 Task: Forward email as attachment with the signature Edwin Parker with the subject Request for a promotion from softage.1@softage.net to softage.3@softage.net with the message I would like to schedule a meeting to discuss the projects risk mitigation plan.
Action: Mouse moved to (1225, 102)
Screenshot: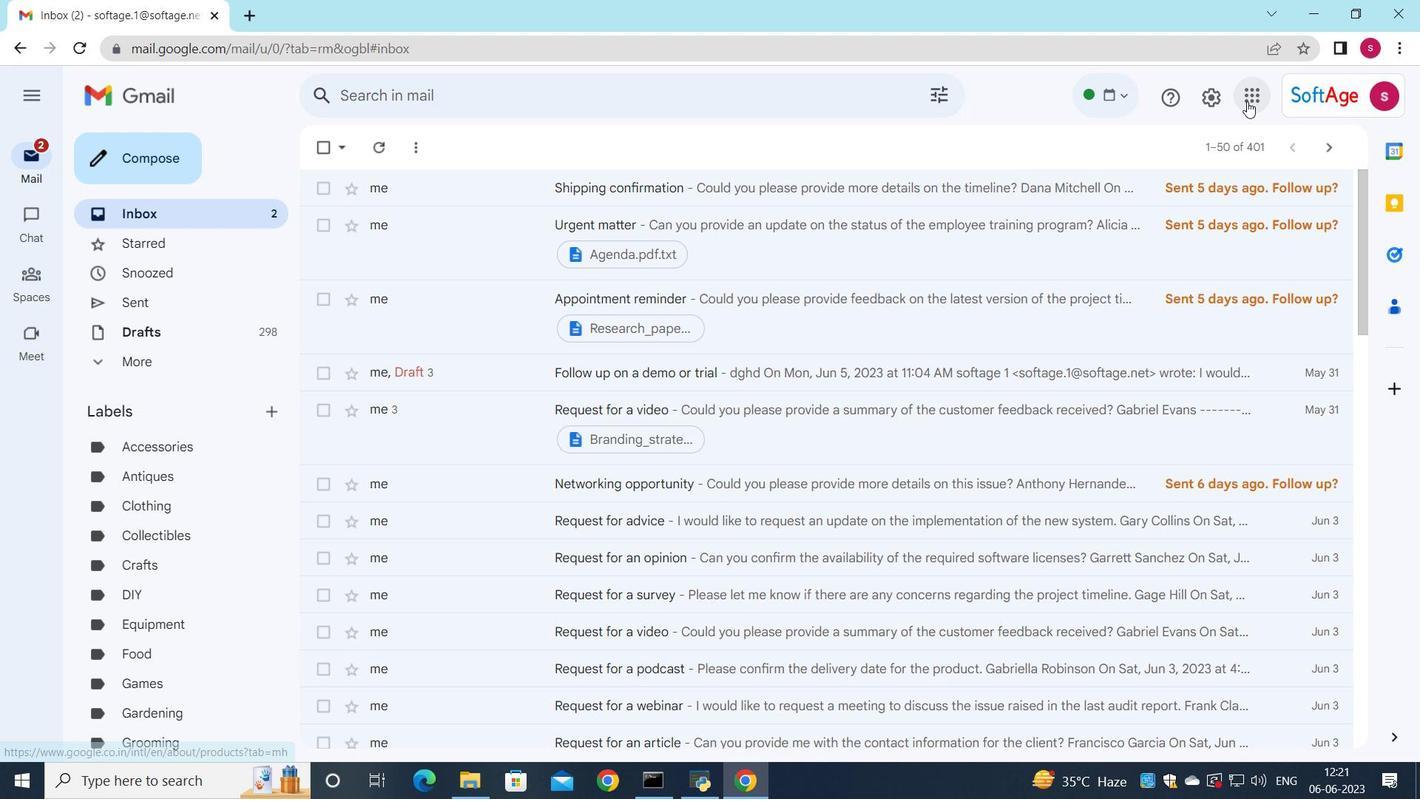 
Action: Mouse pressed left at (1225, 102)
Screenshot: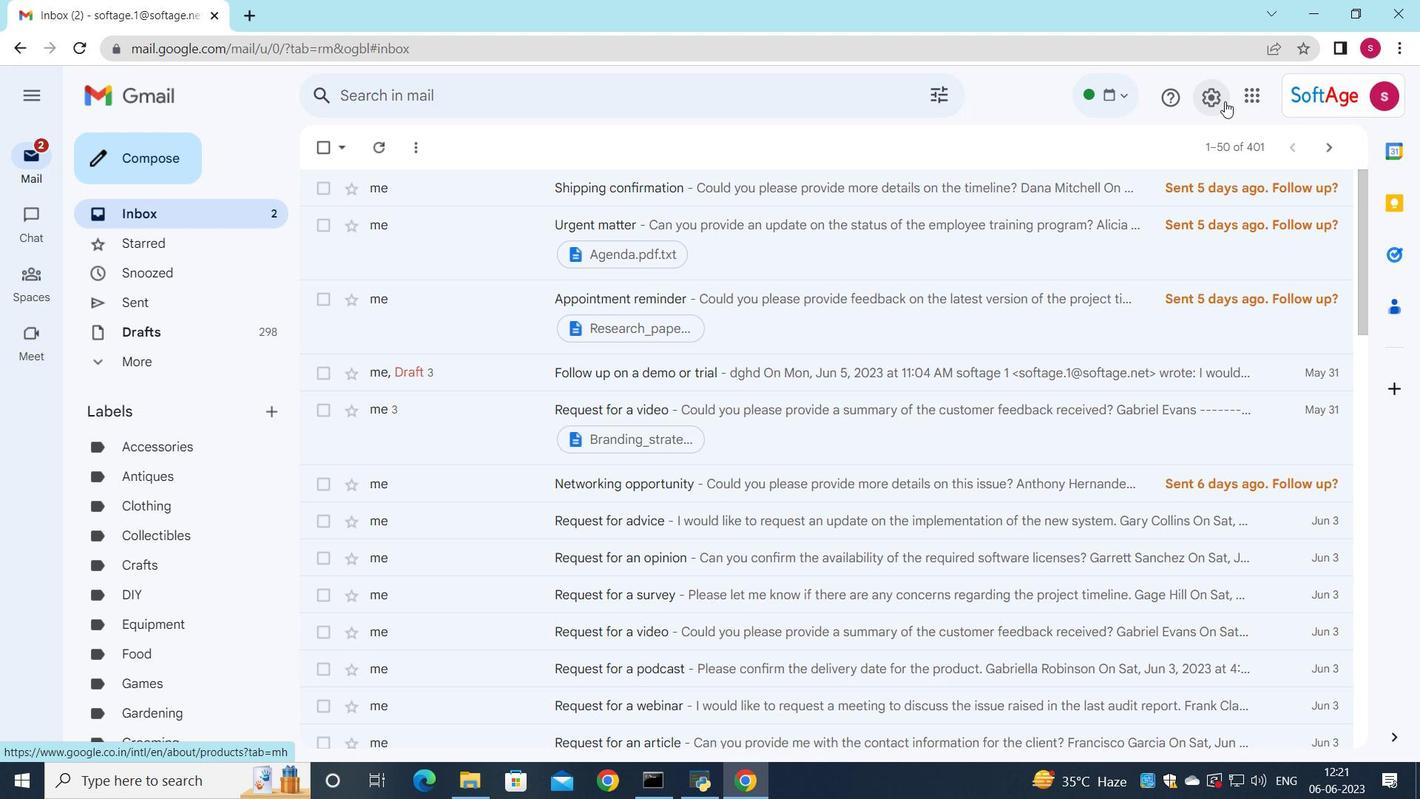 
Action: Mouse moved to (1143, 190)
Screenshot: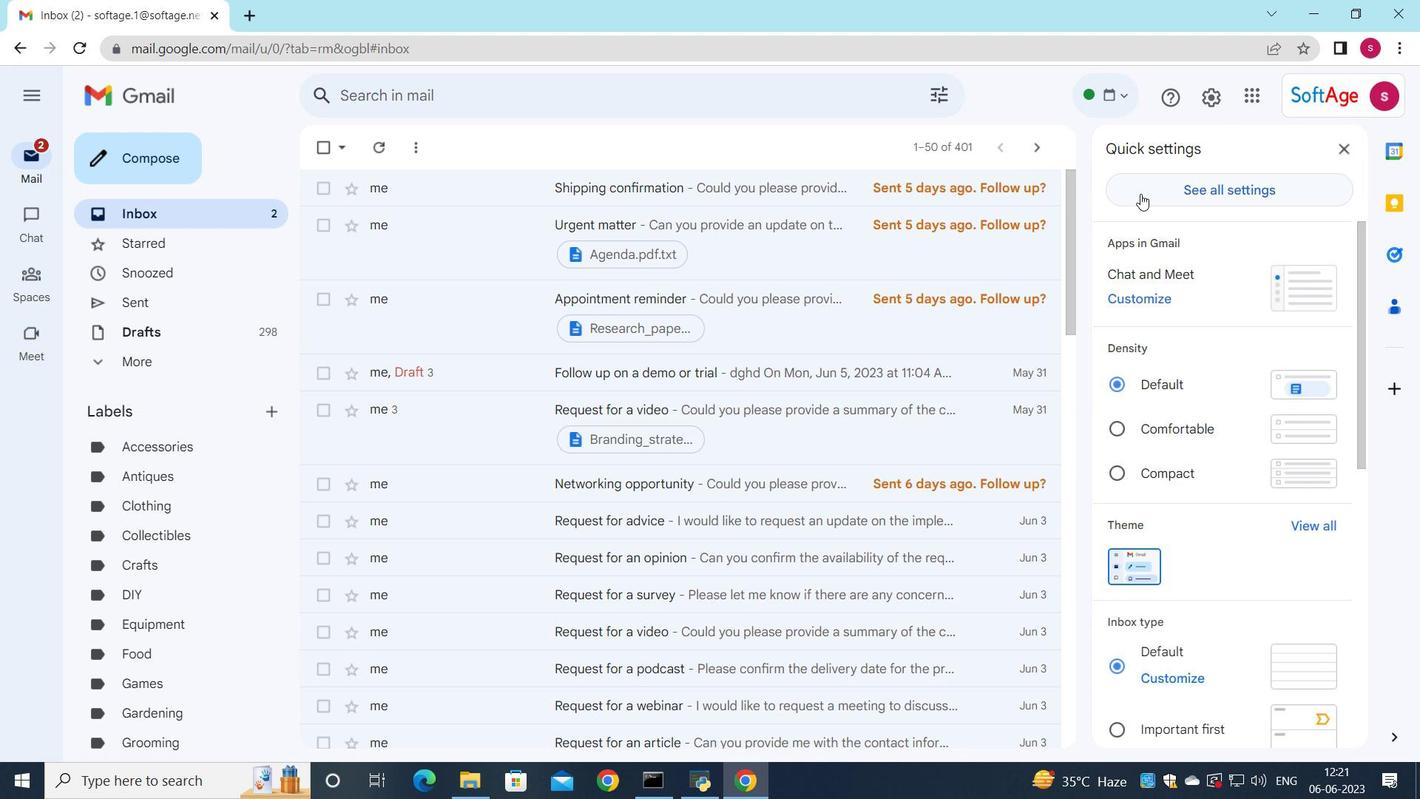 
Action: Mouse pressed left at (1143, 190)
Screenshot: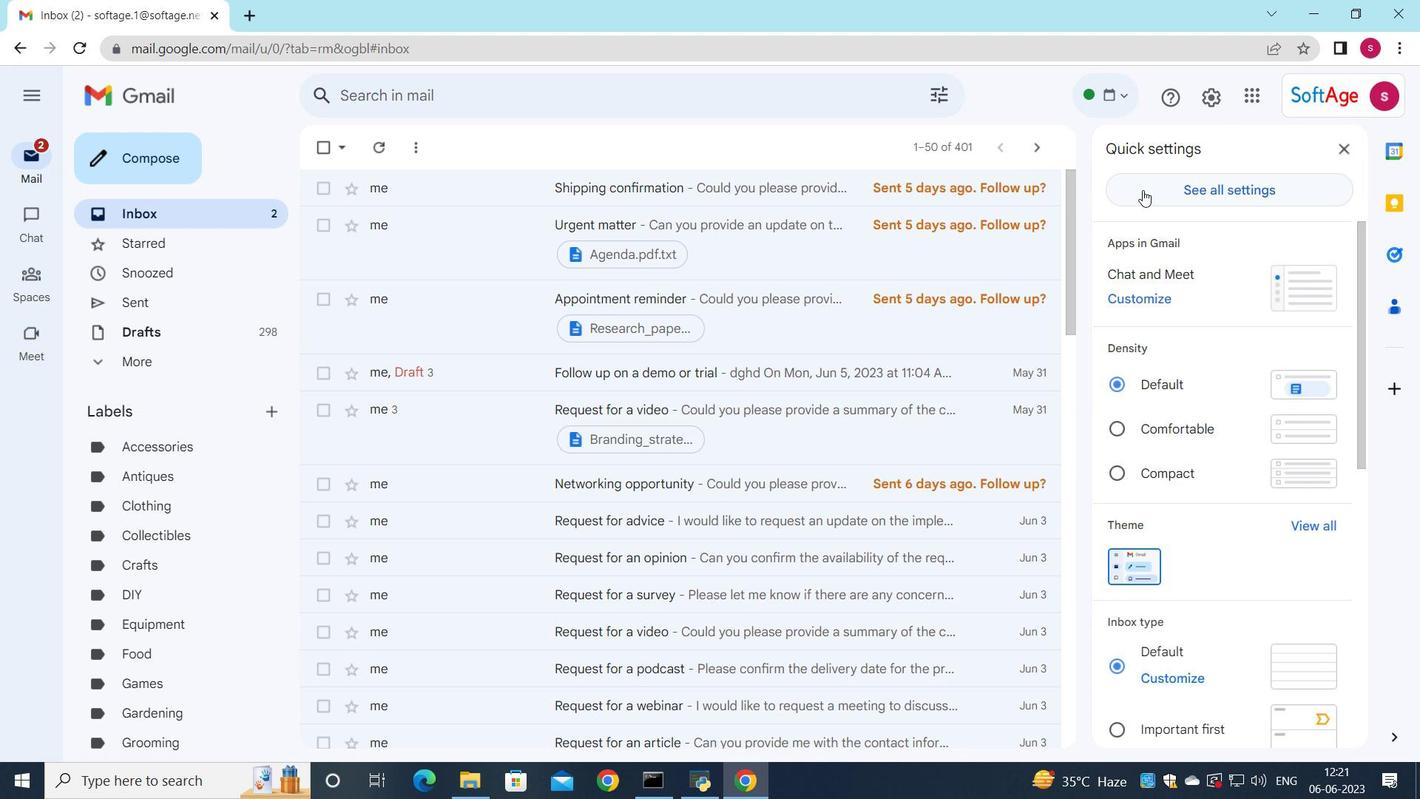 
Action: Mouse moved to (839, 320)
Screenshot: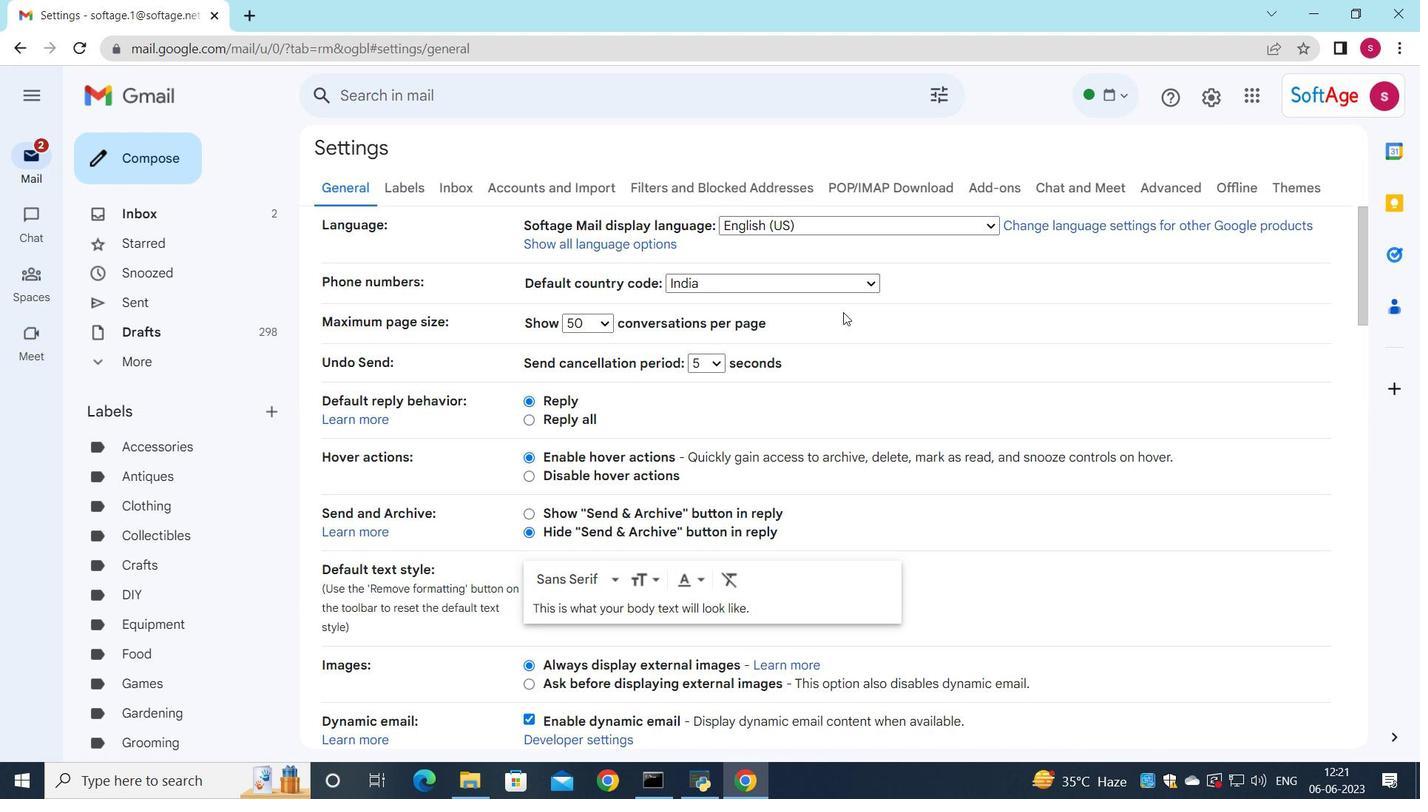
Action: Mouse scrolled (839, 319) with delta (0, 0)
Screenshot: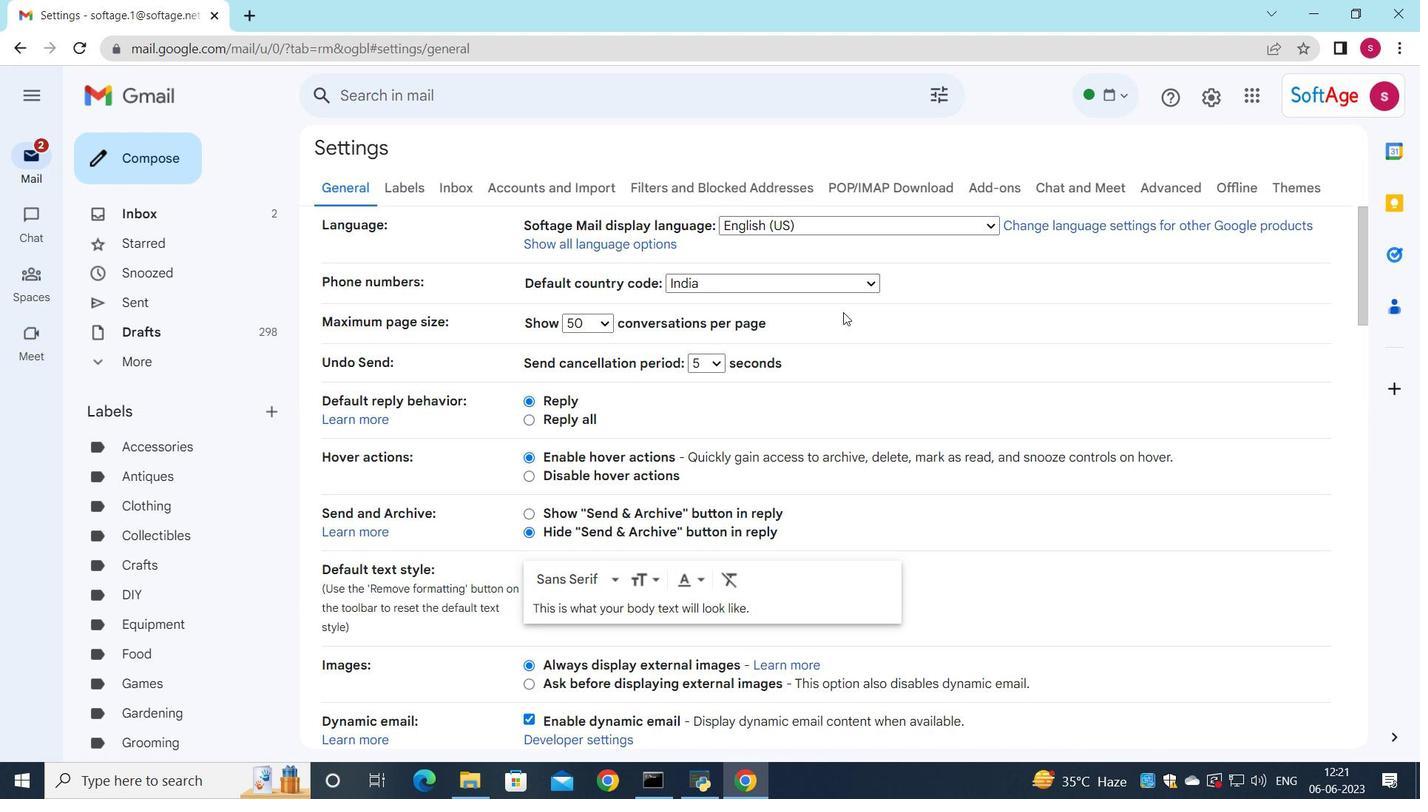 
Action: Mouse moved to (833, 327)
Screenshot: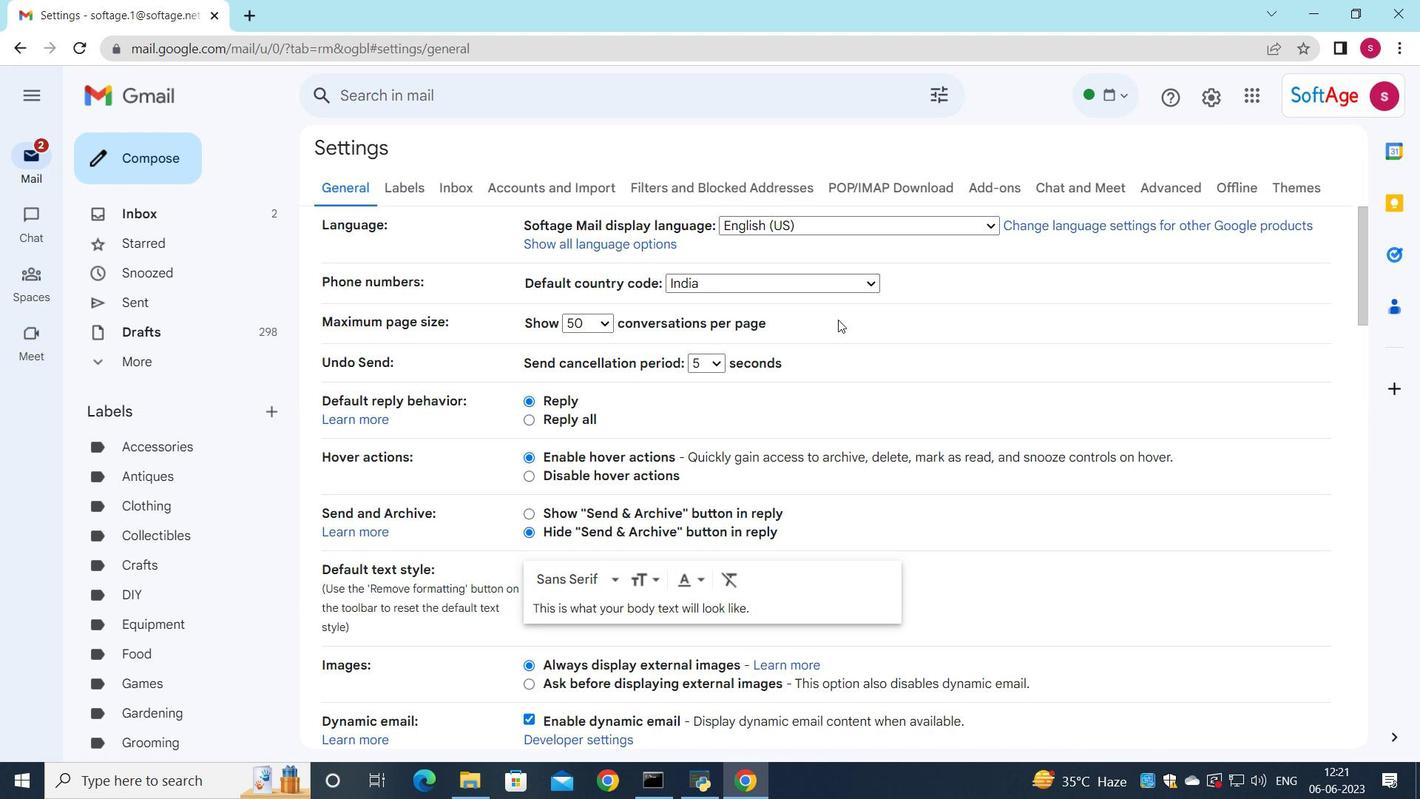 
Action: Mouse scrolled (833, 327) with delta (0, 0)
Screenshot: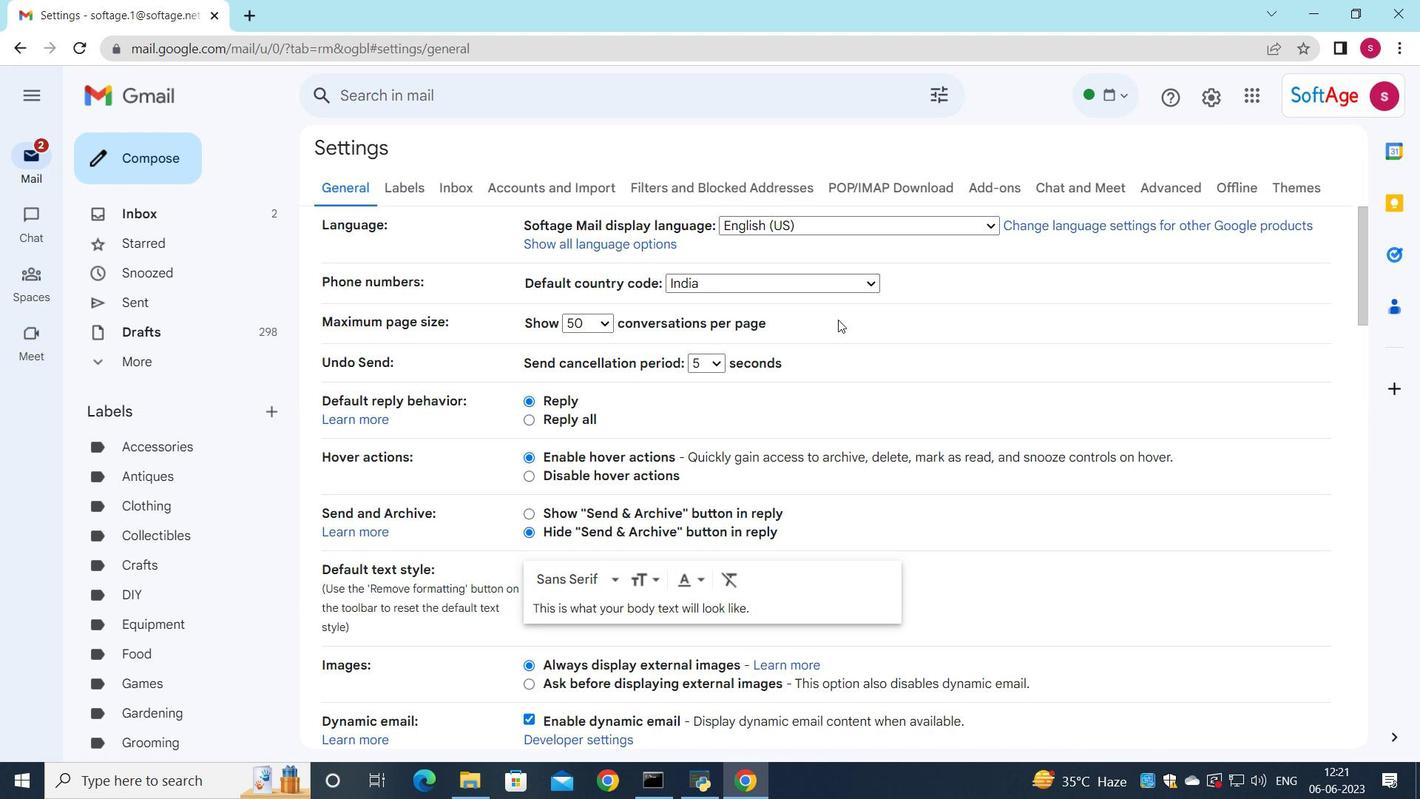 
Action: Mouse moved to (830, 331)
Screenshot: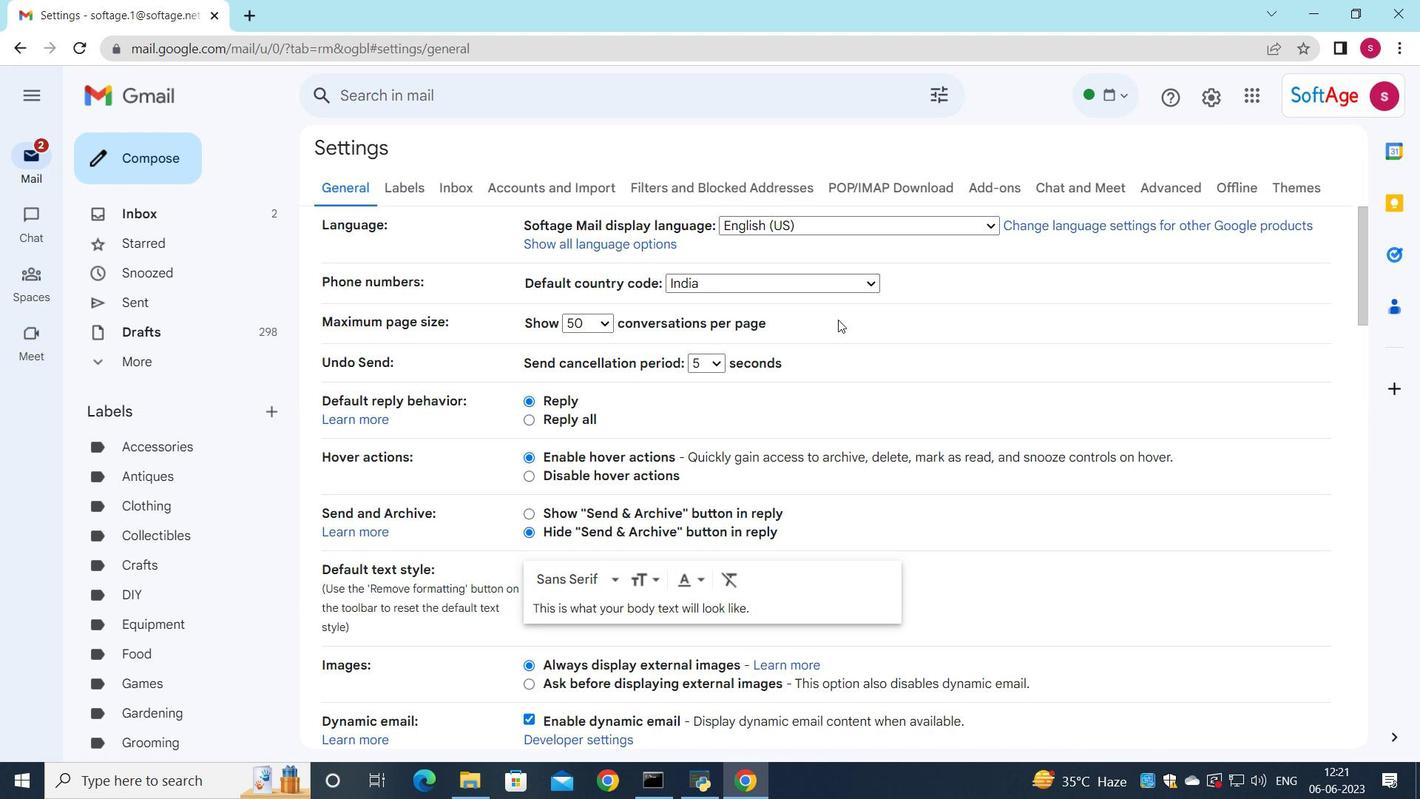 
Action: Mouse scrolled (830, 330) with delta (0, 0)
Screenshot: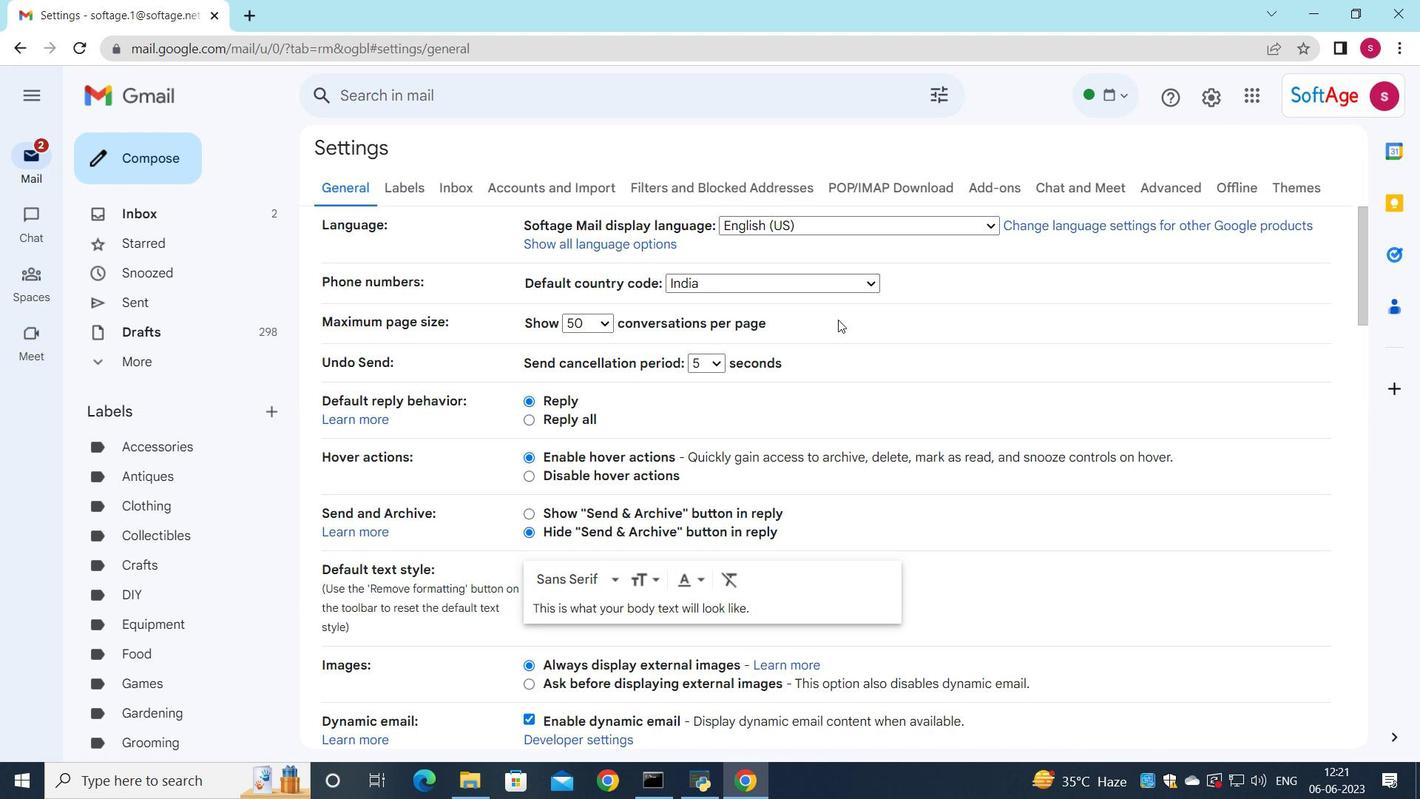 
Action: Mouse moved to (828, 335)
Screenshot: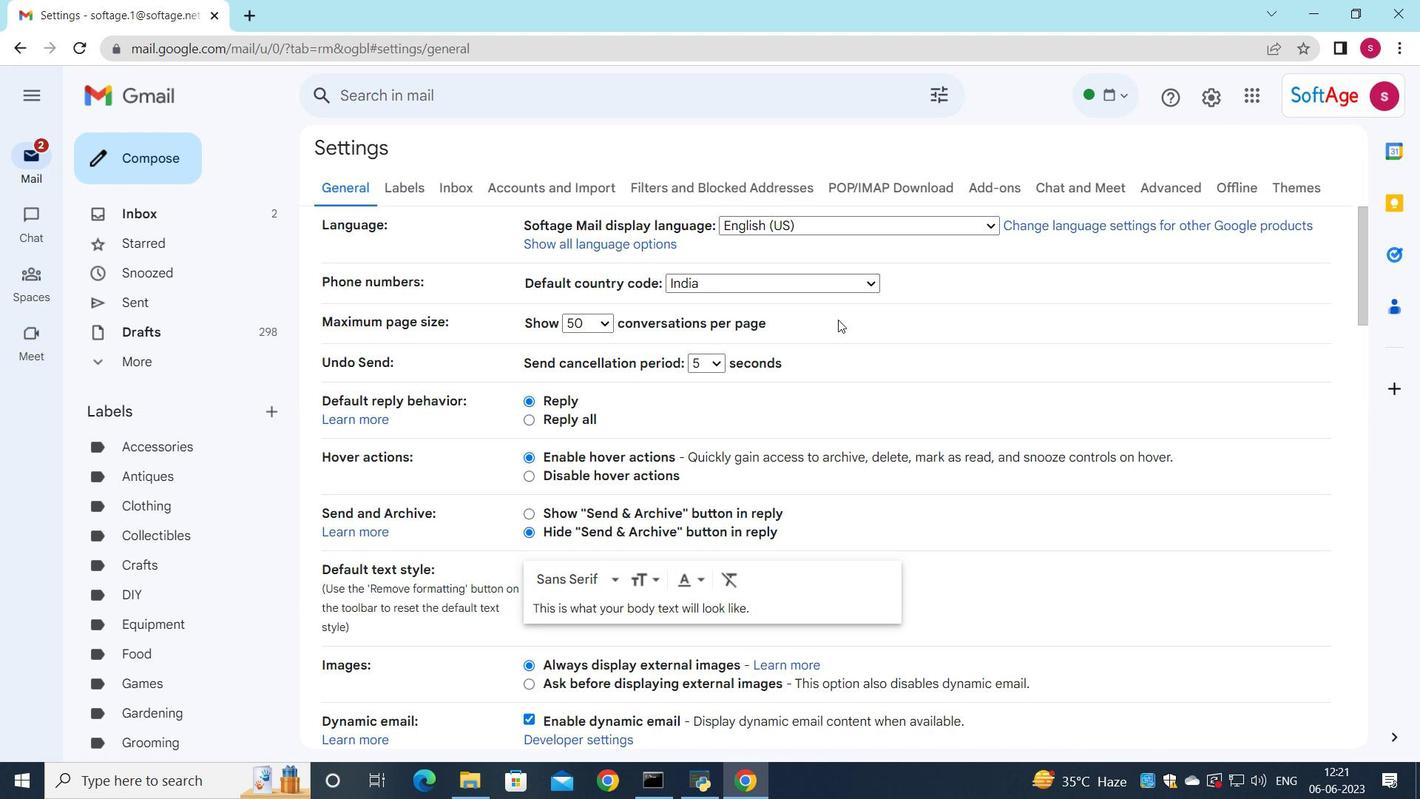 
Action: Mouse scrolled (828, 334) with delta (0, 0)
Screenshot: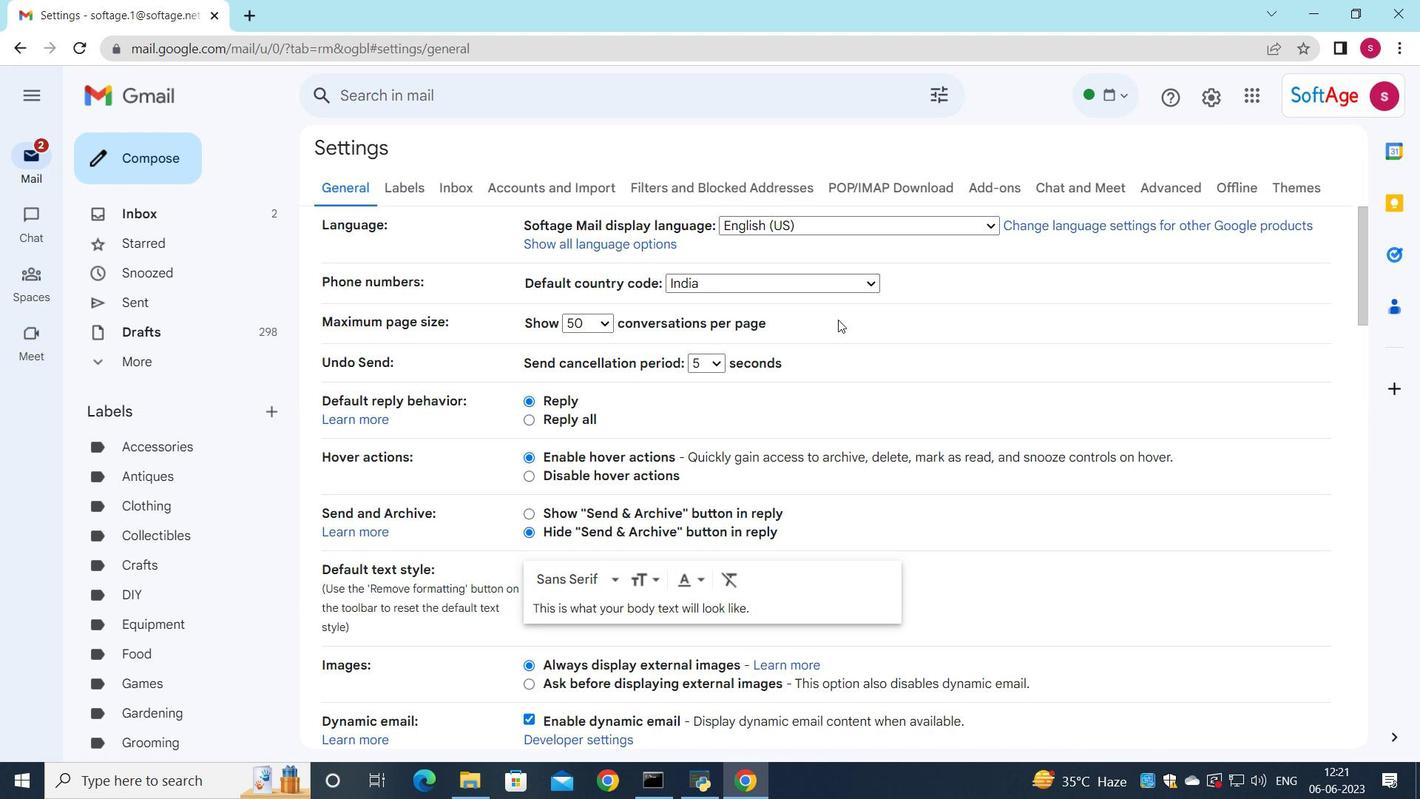 
Action: Mouse moved to (826, 336)
Screenshot: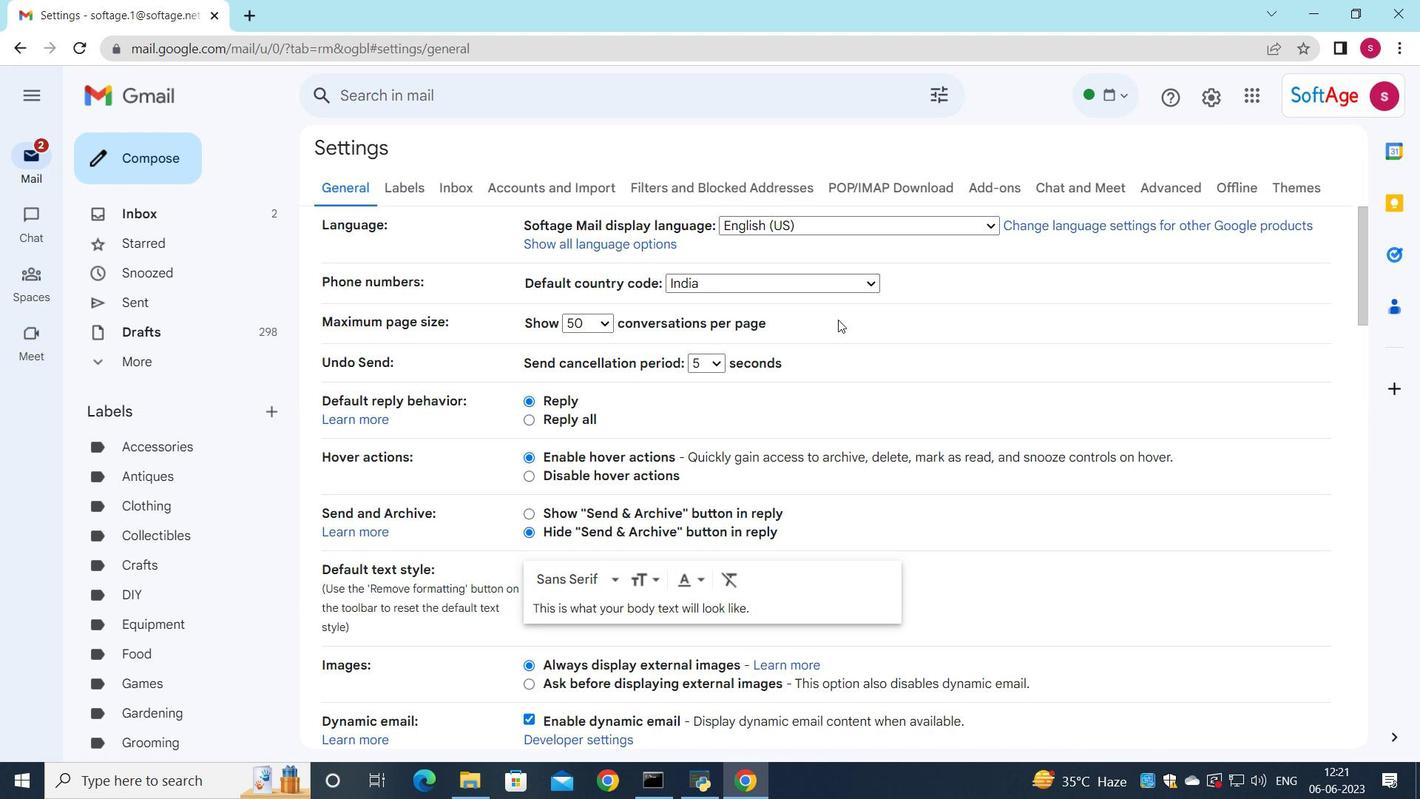 
Action: Mouse scrolled (826, 335) with delta (0, 0)
Screenshot: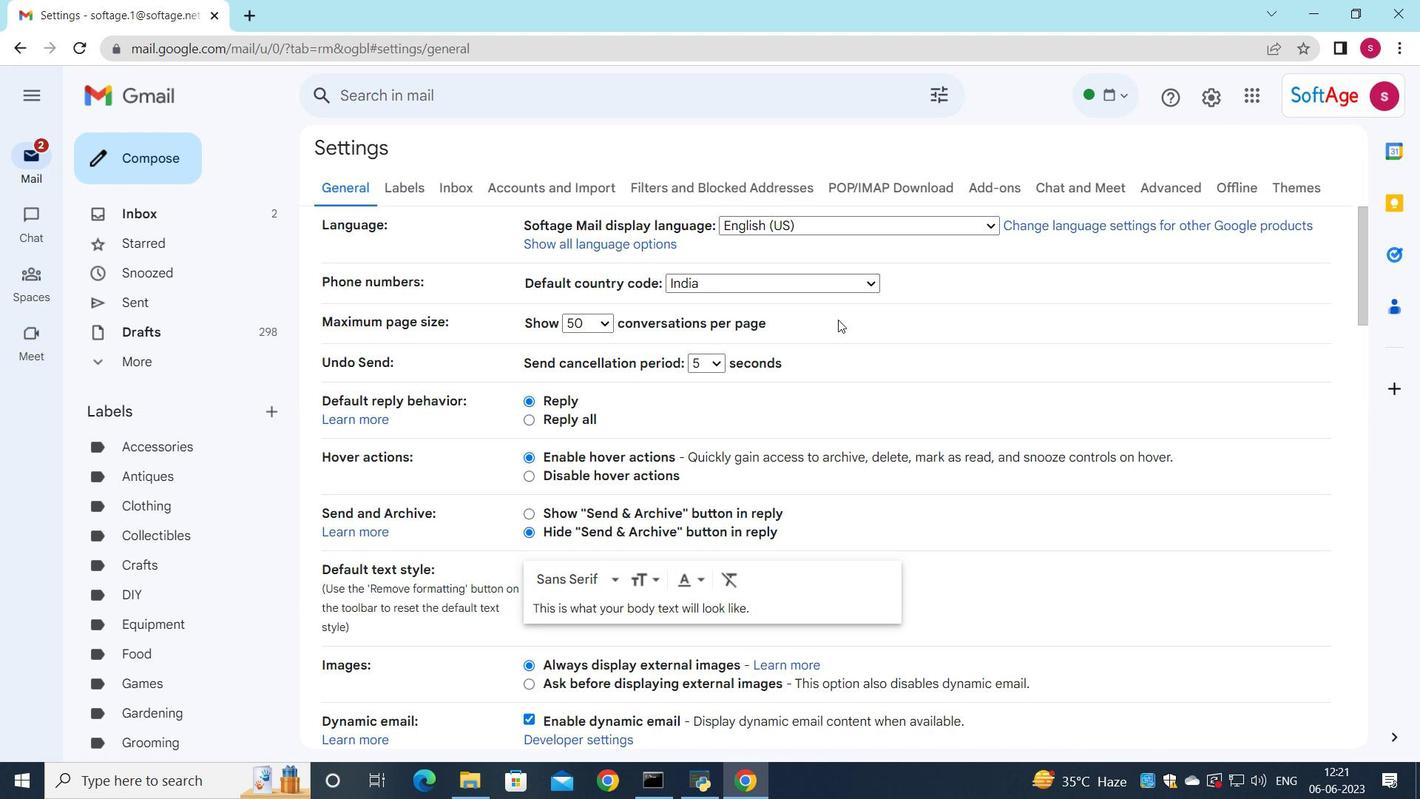 
Action: Mouse moved to (754, 411)
Screenshot: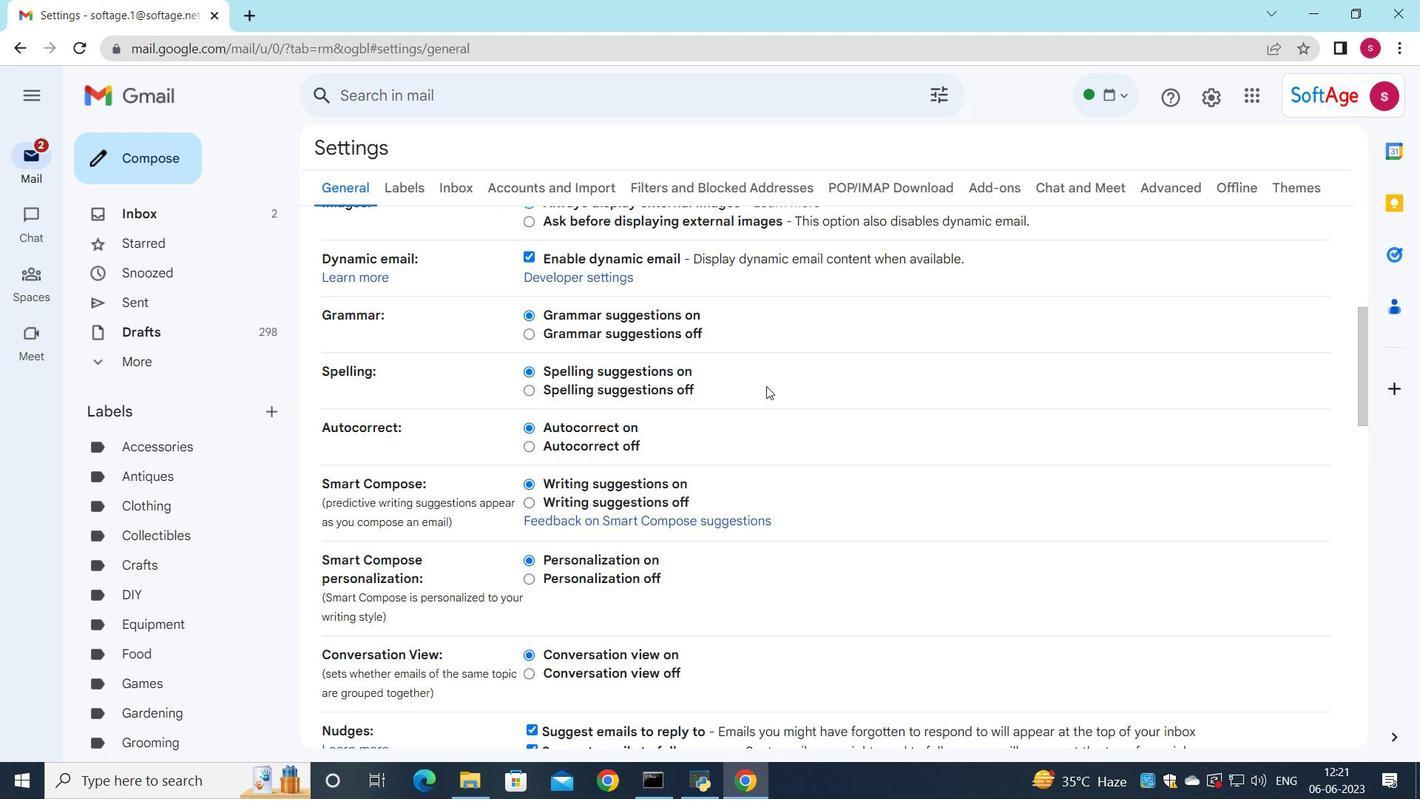 
Action: Mouse scrolled (754, 410) with delta (0, 0)
Screenshot: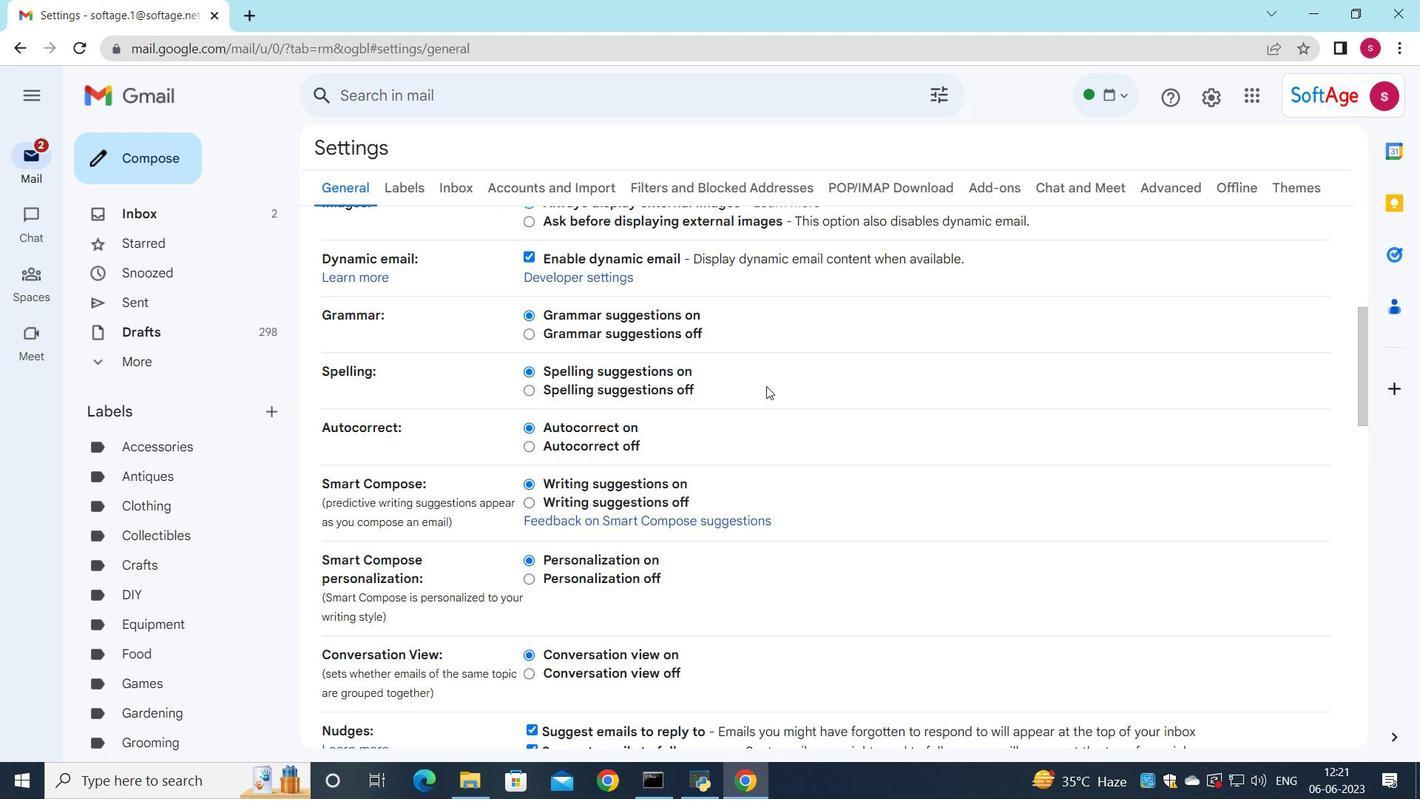 
Action: Mouse moved to (745, 424)
Screenshot: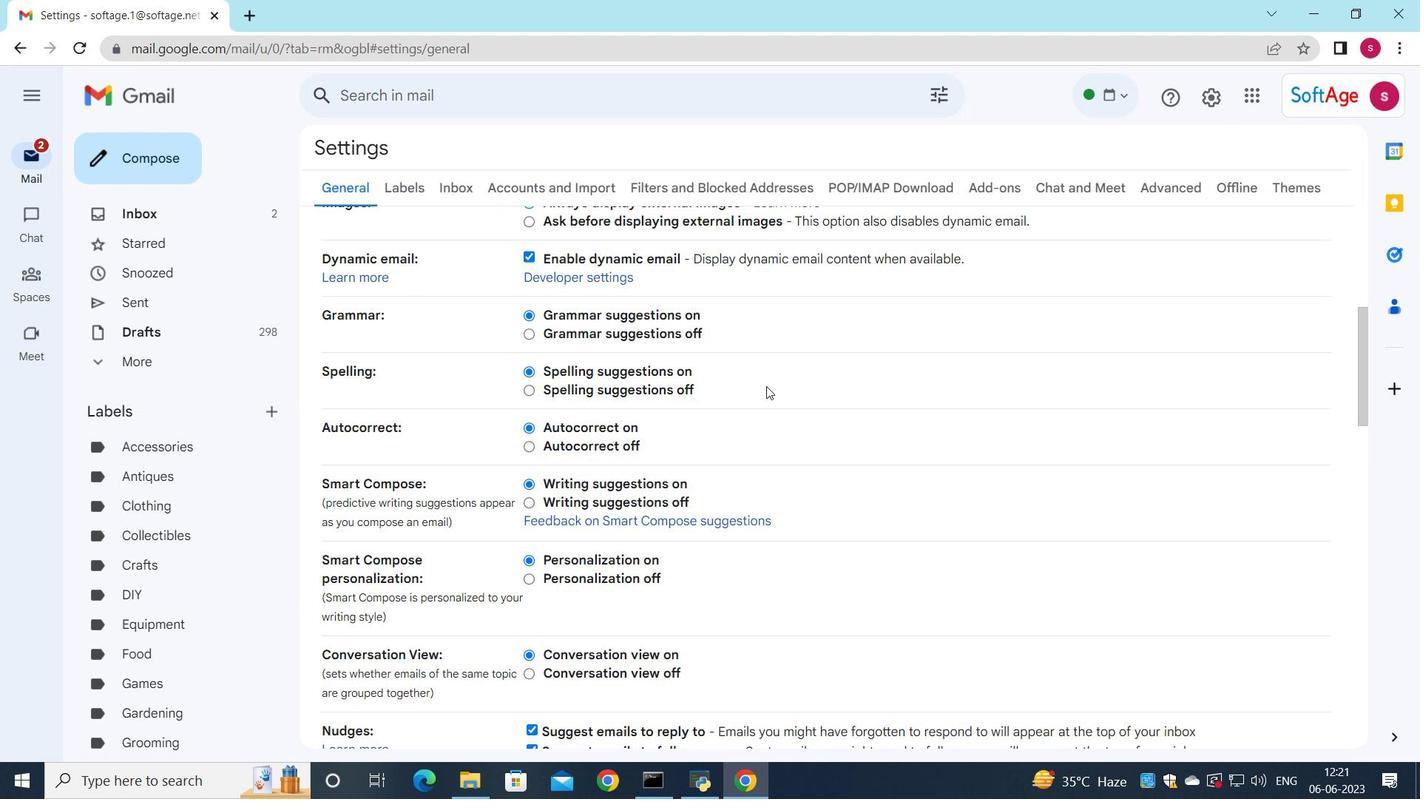 
Action: Mouse scrolled (745, 423) with delta (0, 0)
Screenshot: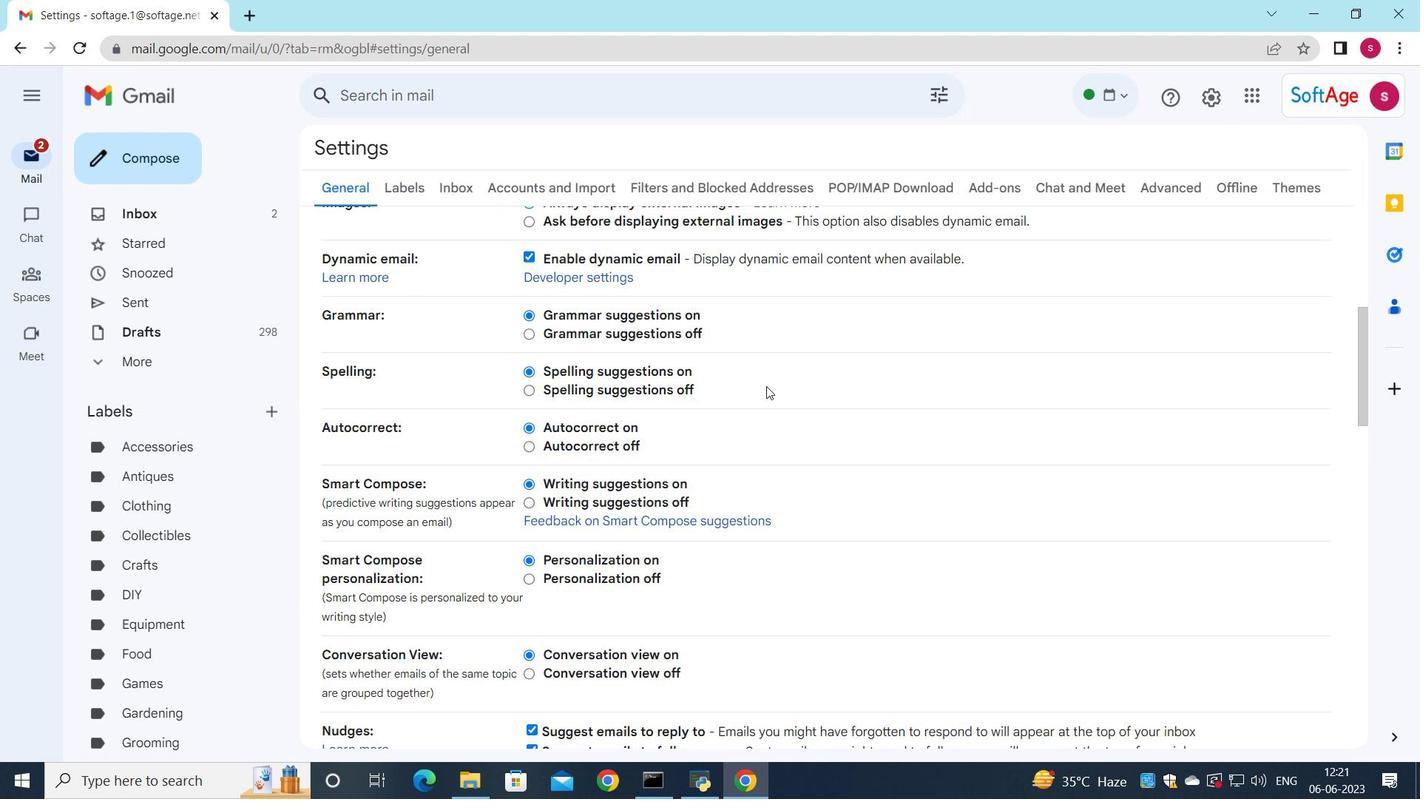 
Action: Mouse moved to (740, 432)
Screenshot: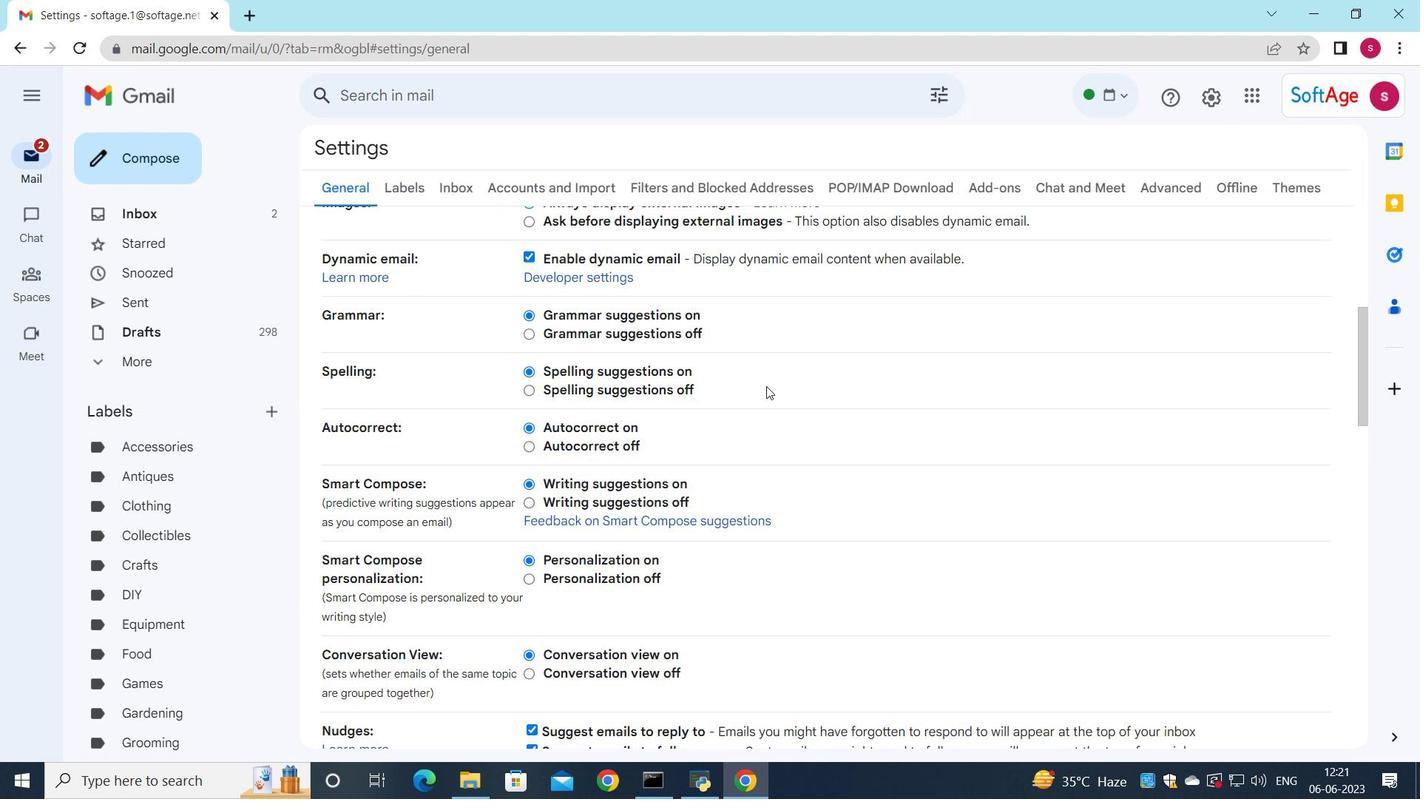 
Action: Mouse scrolled (740, 431) with delta (0, 0)
Screenshot: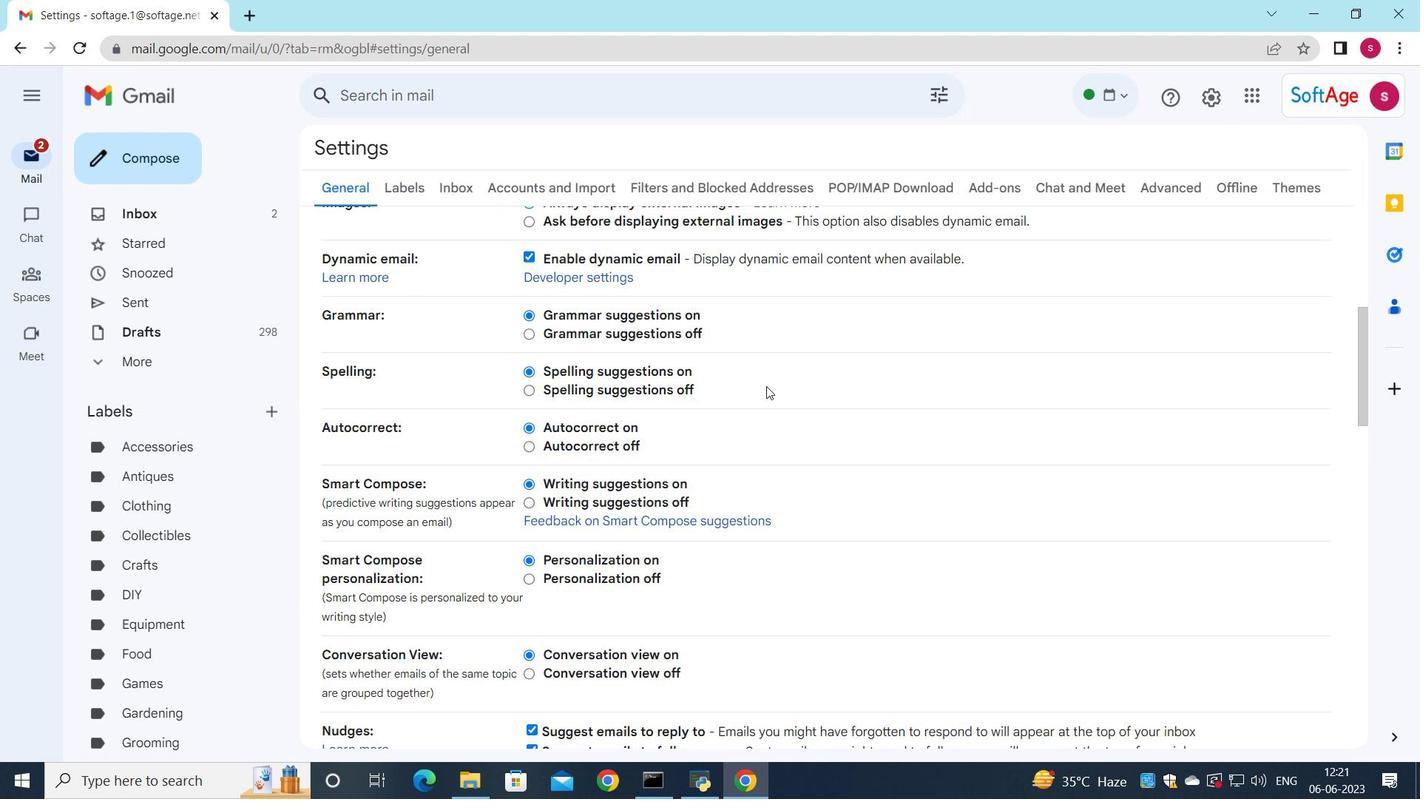 
Action: Mouse moved to (732, 443)
Screenshot: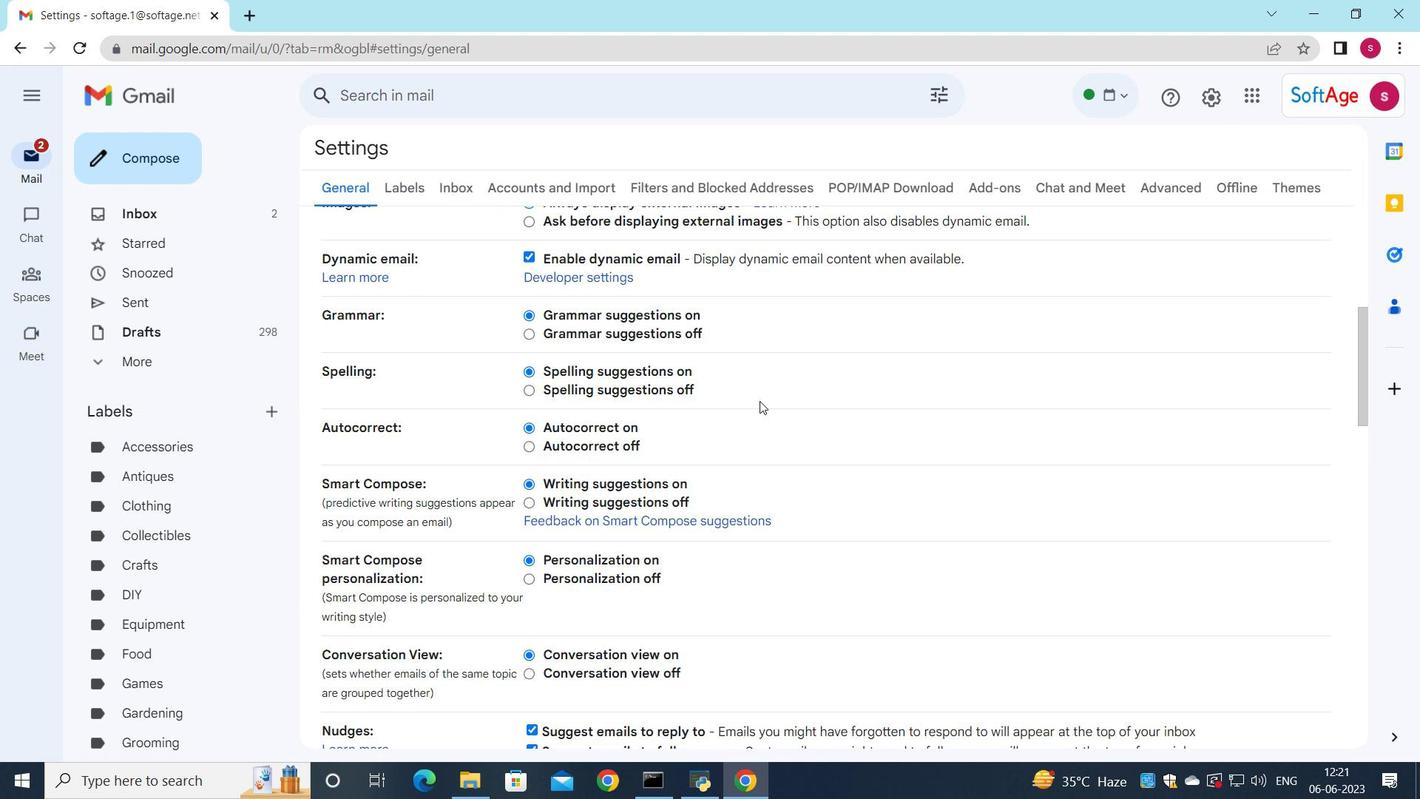 
Action: Mouse scrolled (732, 442) with delta (0, 0)
Screenshot: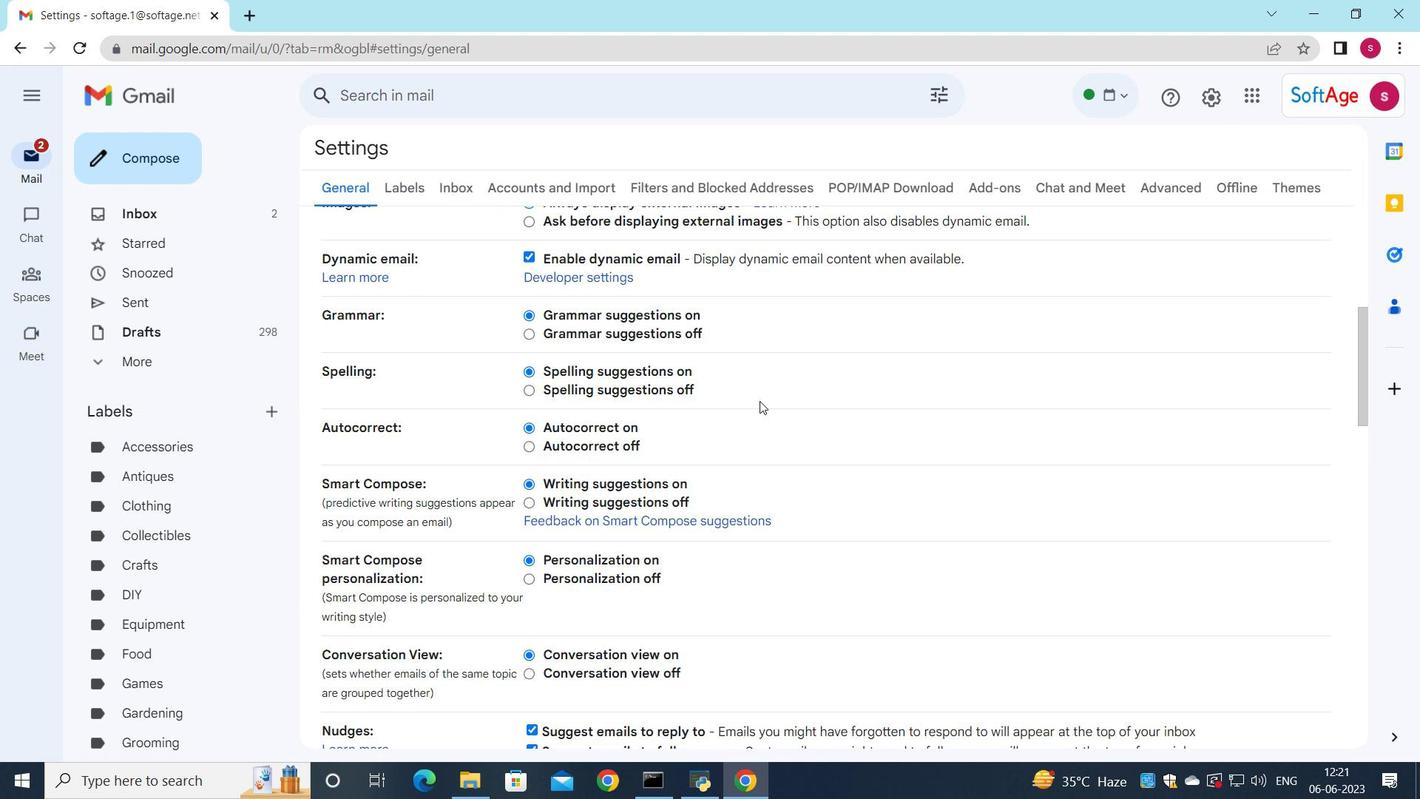 
Action: Mouse moved to (708, 472)
Screenshot: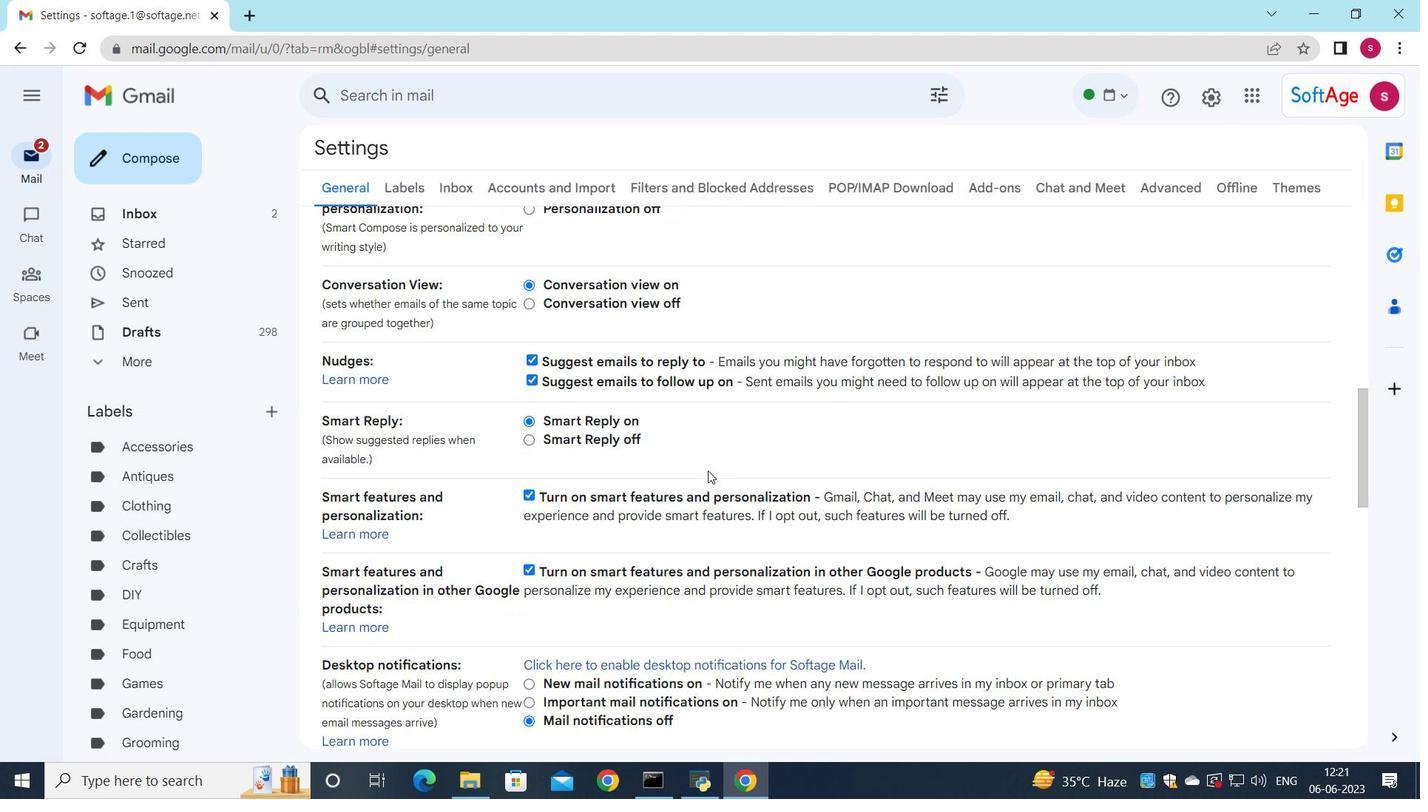 
Action: Mouse scrolled (708, 472) with delta (0, 0)
Screenshot: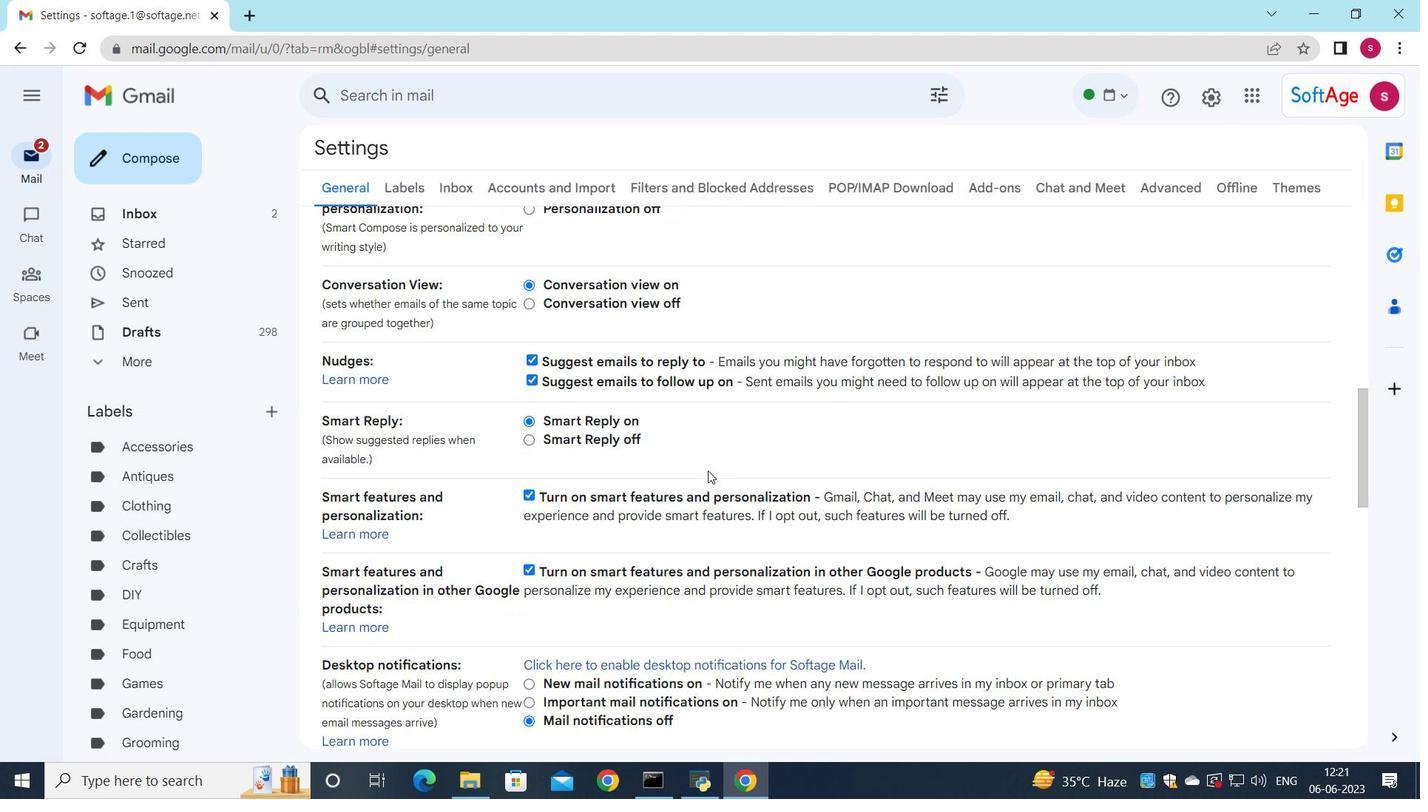 
Action: Mouse moved to (708, 472)
Screenshot: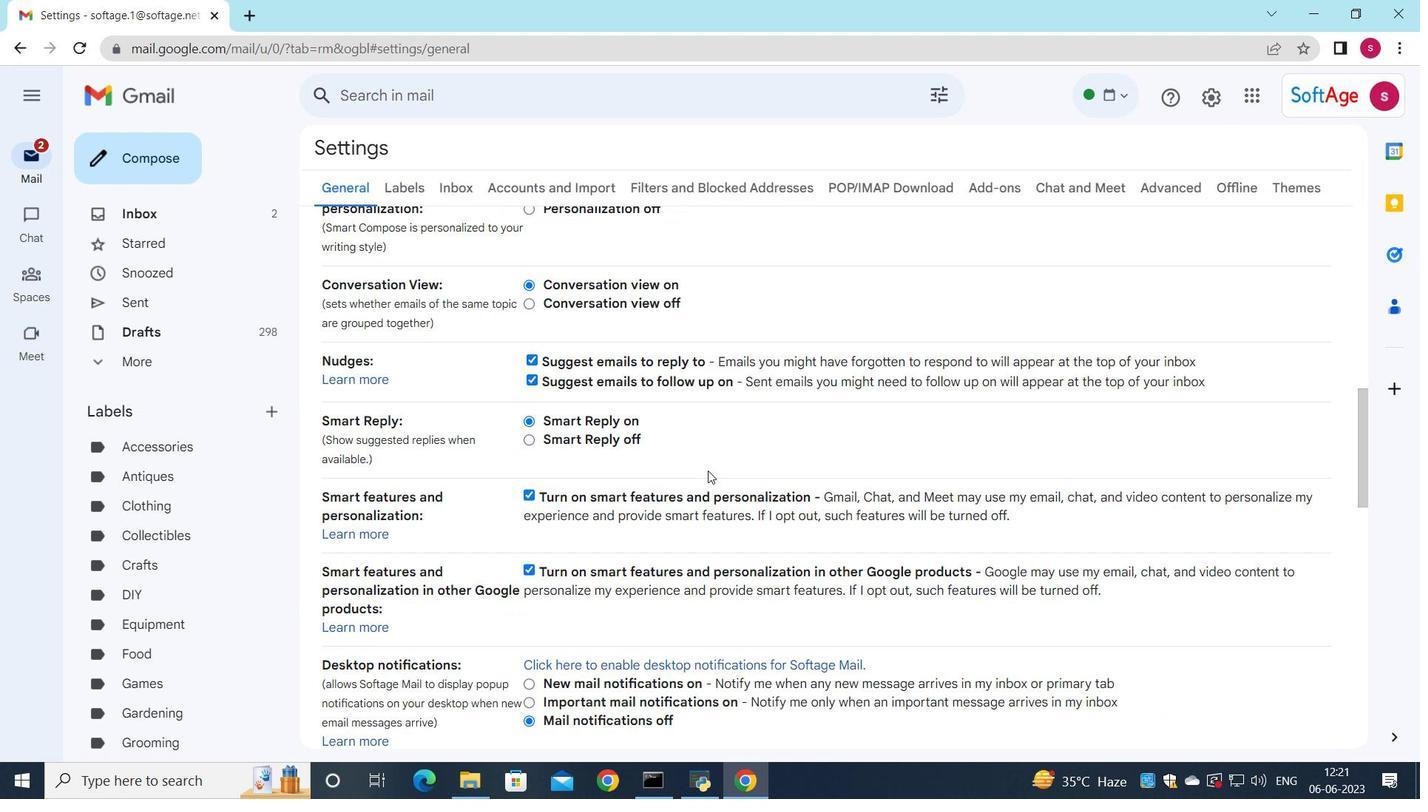 
Action: Mouse scrolled (708, 472) with delta (0, 0)
Screenshot: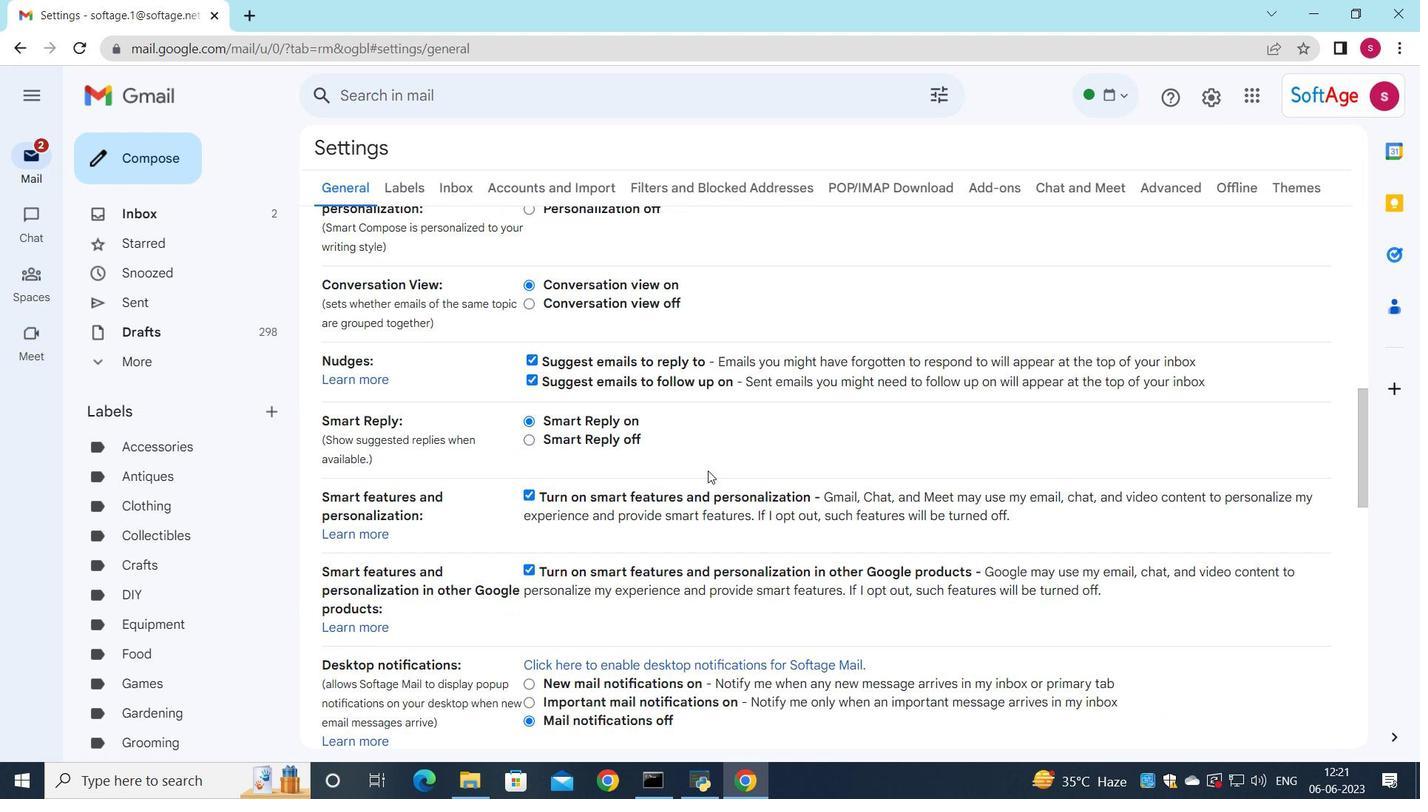
Action: Mouse moved to (708, 472)
Screenshot: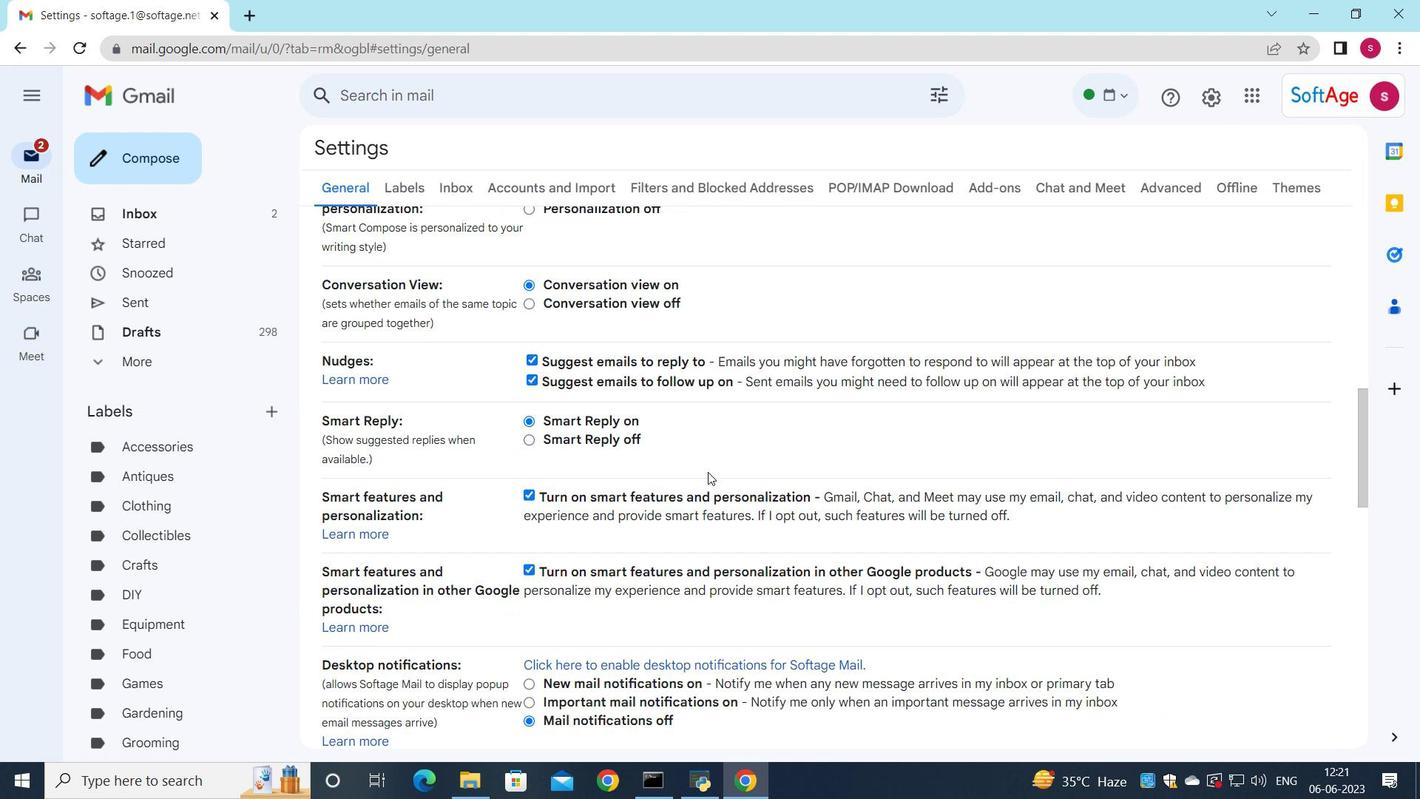 
Action: Mouse scrolled (708, 472) with delta (0, 0)
Screenshot: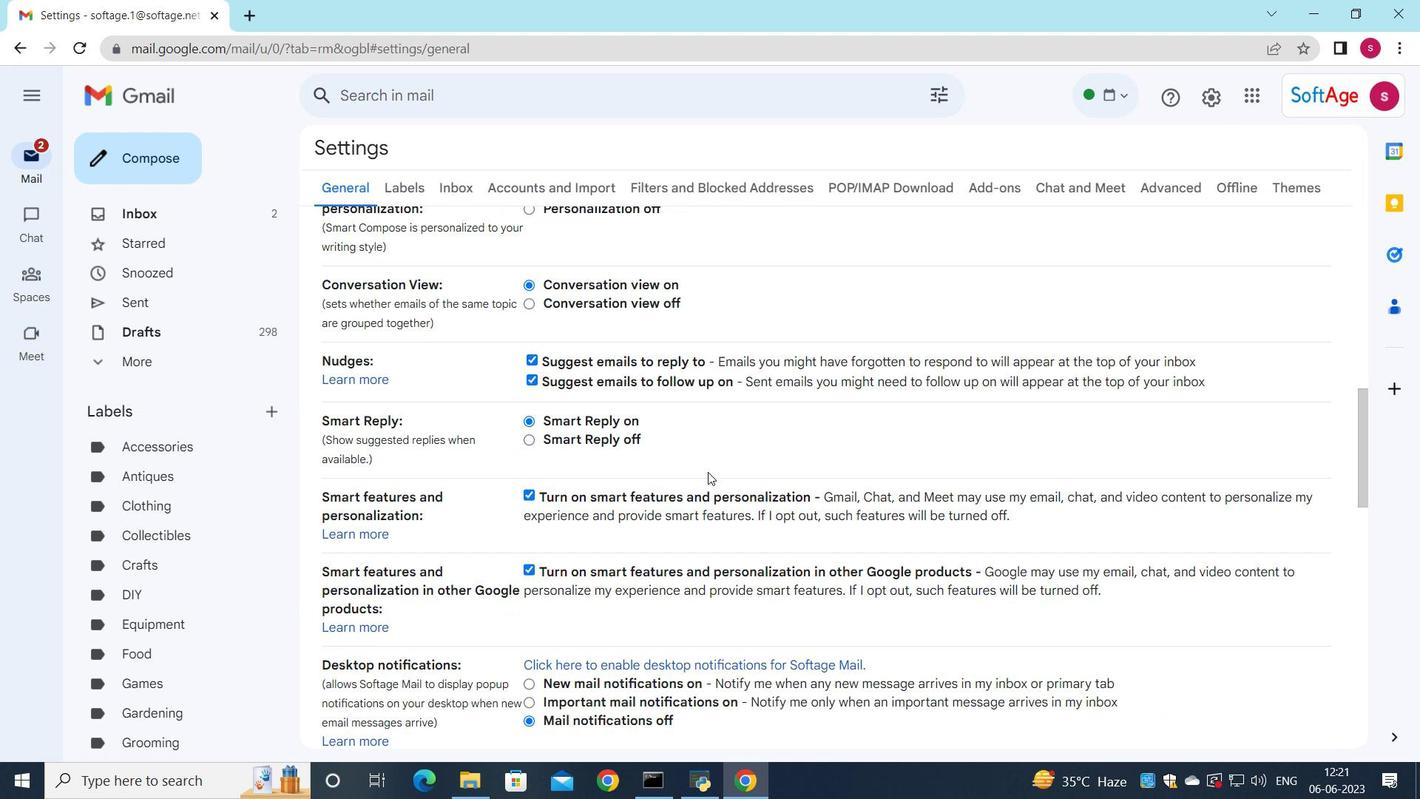
Action: Mouse scrolled (708, 472) with delta (0, 0)
Screenshot: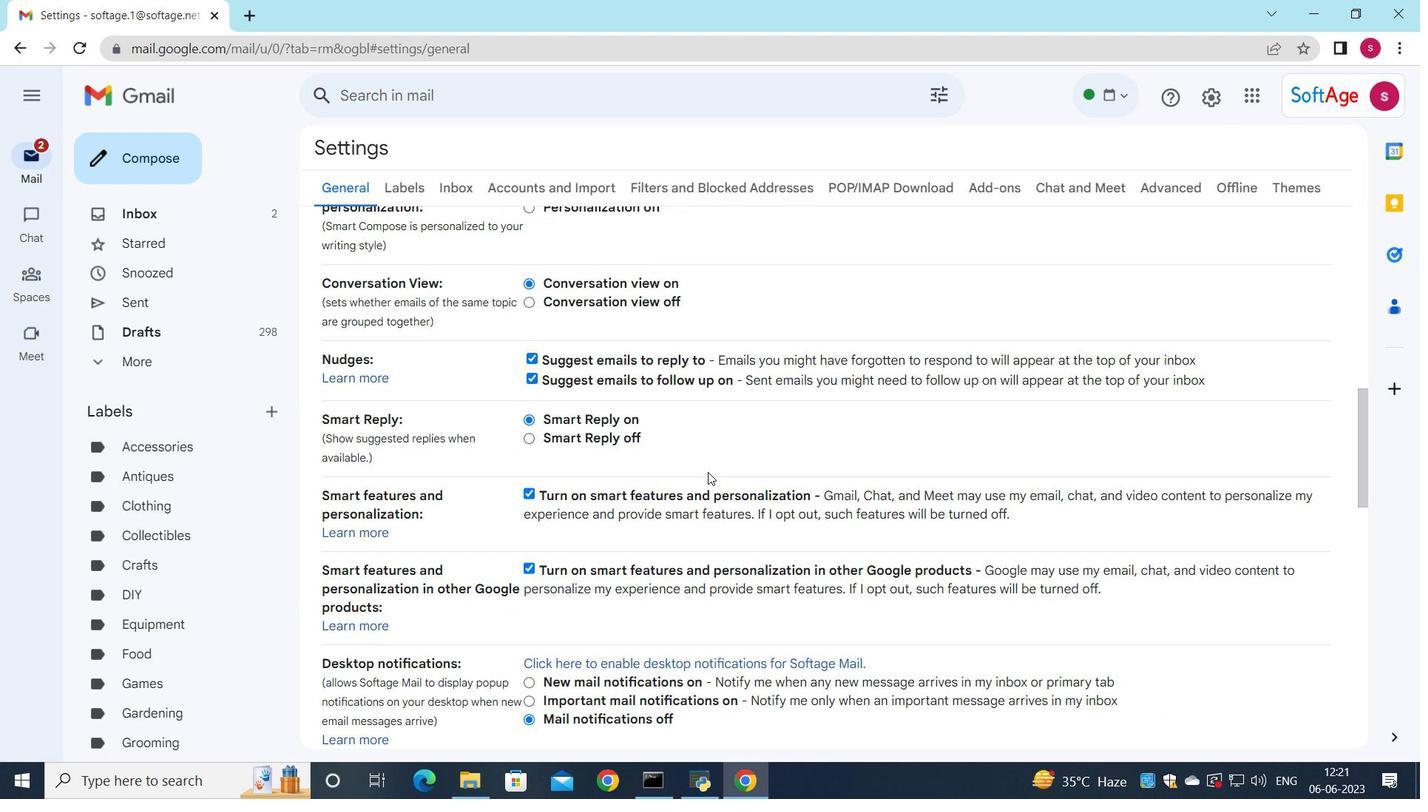 
Action: Mouse scrolled (708, 472) with delta (0, 0)
Screenshot: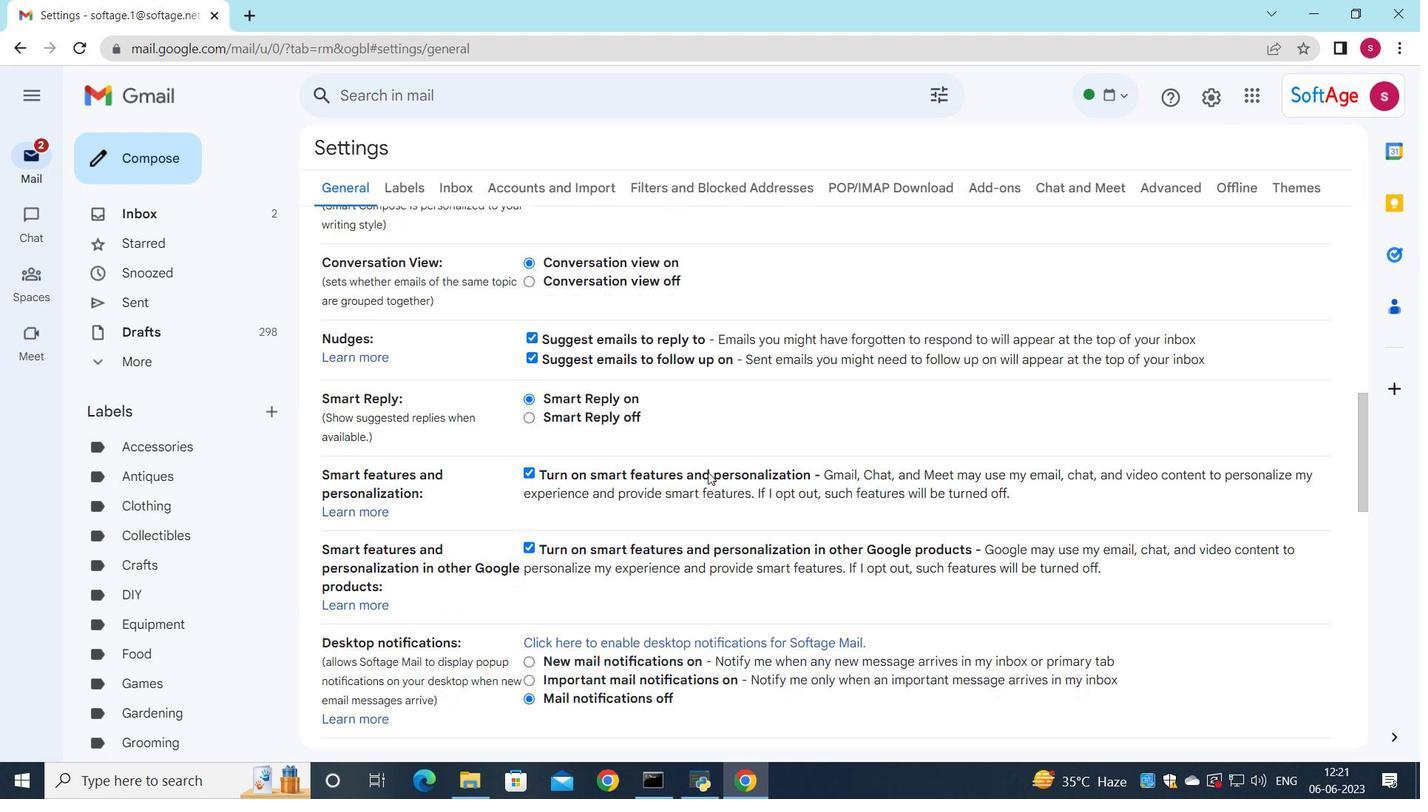 
Action: Mouse moved to (703, 472)
Screenshot: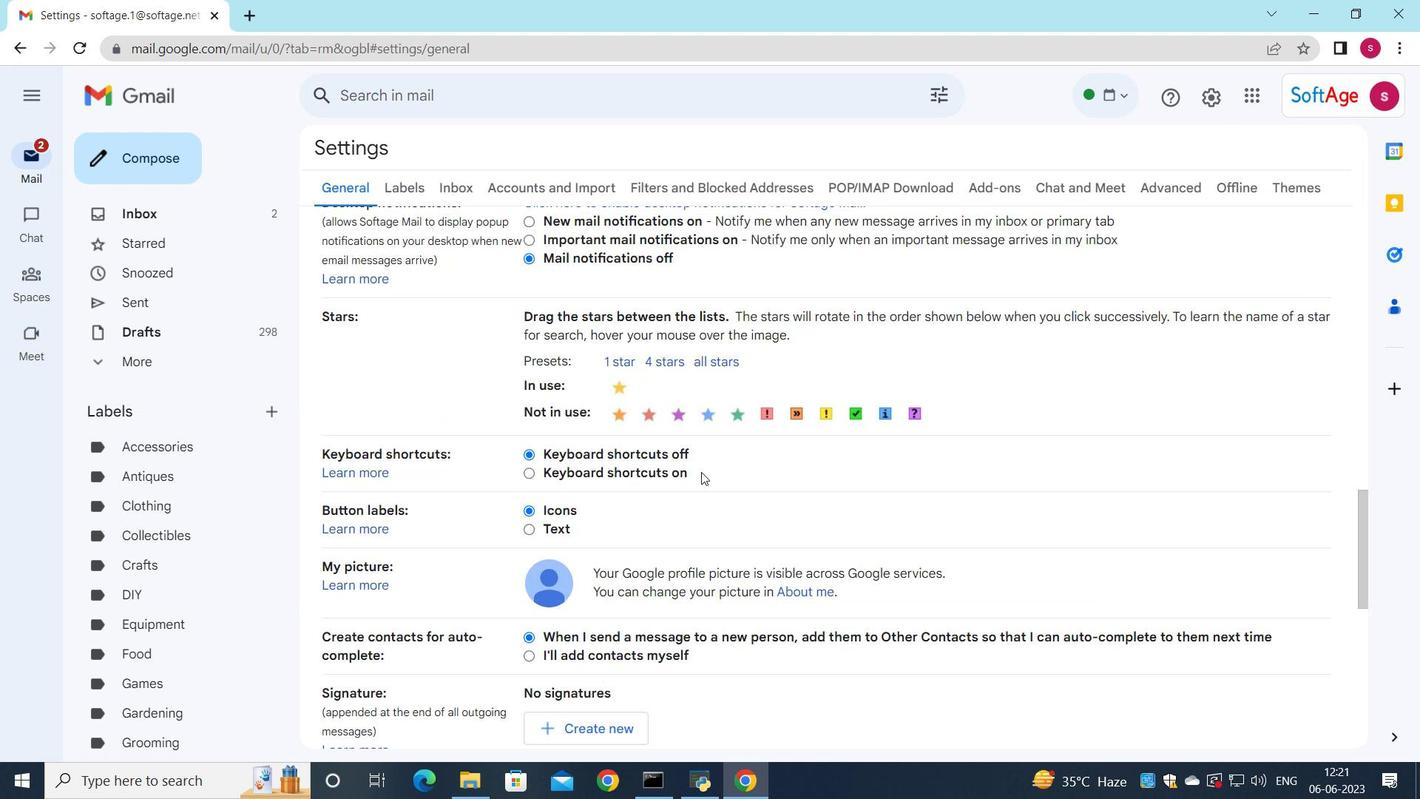 
Action: Mouse scrolled (703, 472) with delta (0, 0)
Screenshot: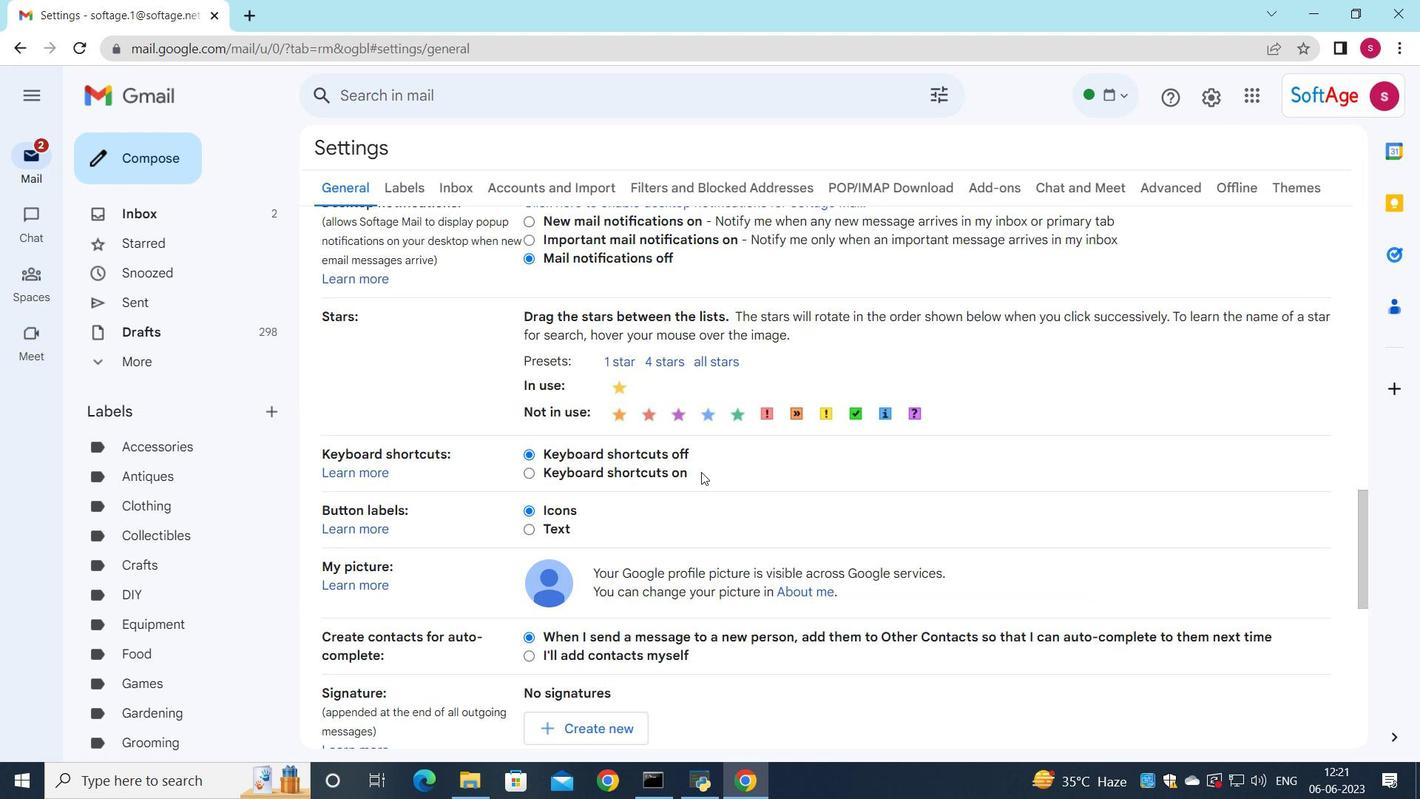 
Action: Mouse moved to (702, 477)
Screenshot: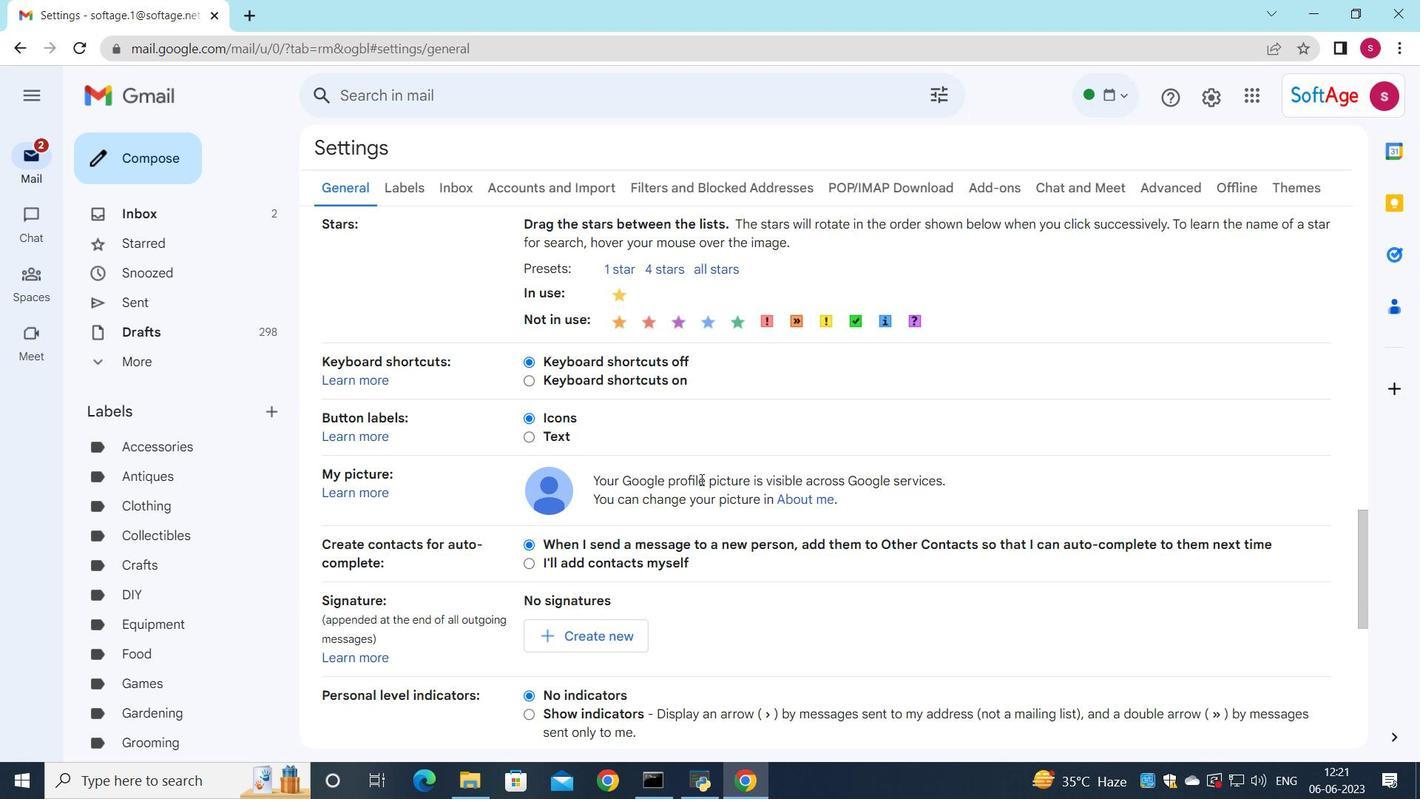 
Action: Mouse scrolled (702, 476) with delta (0, 0)
Screenshot: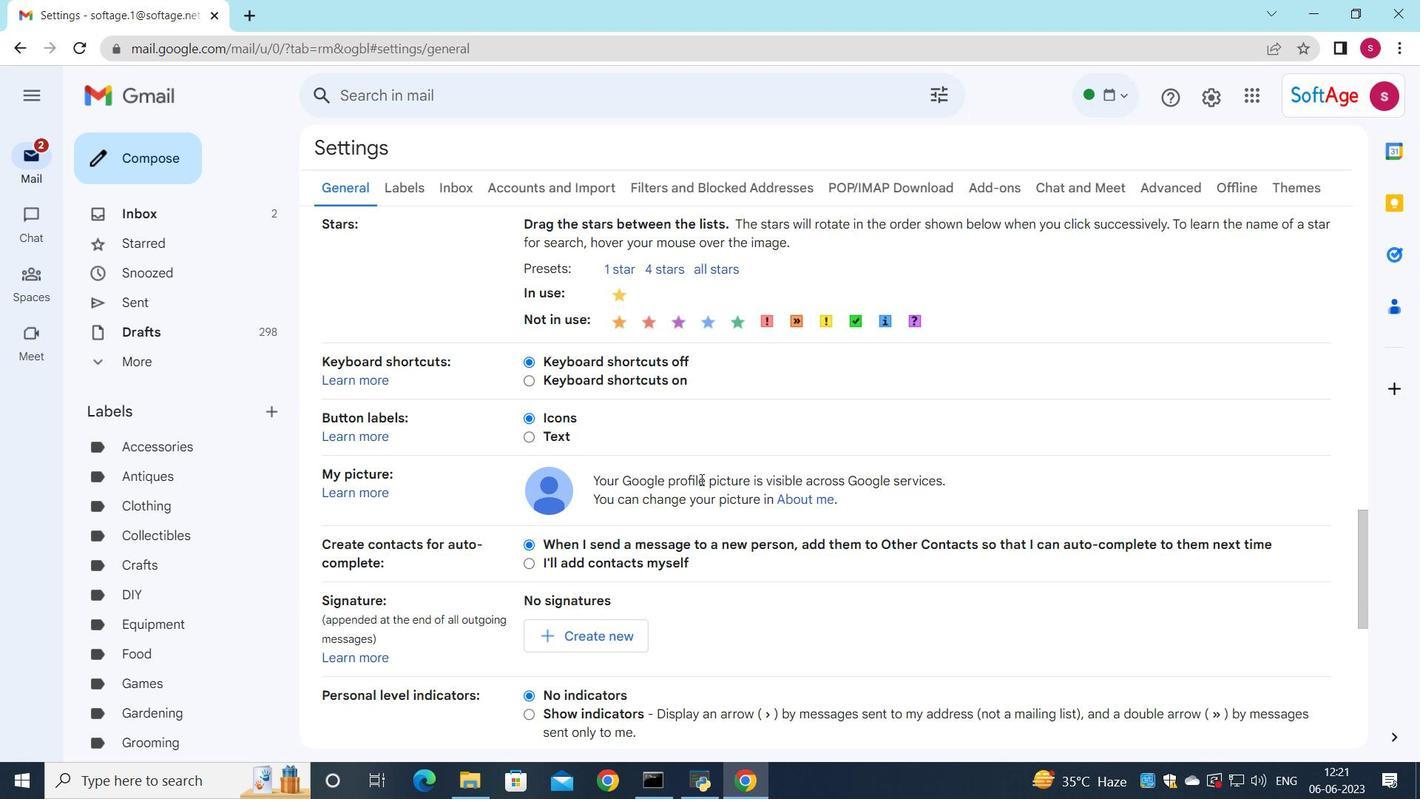 
Action: Mouse moved to (557, 540)
Screenshot: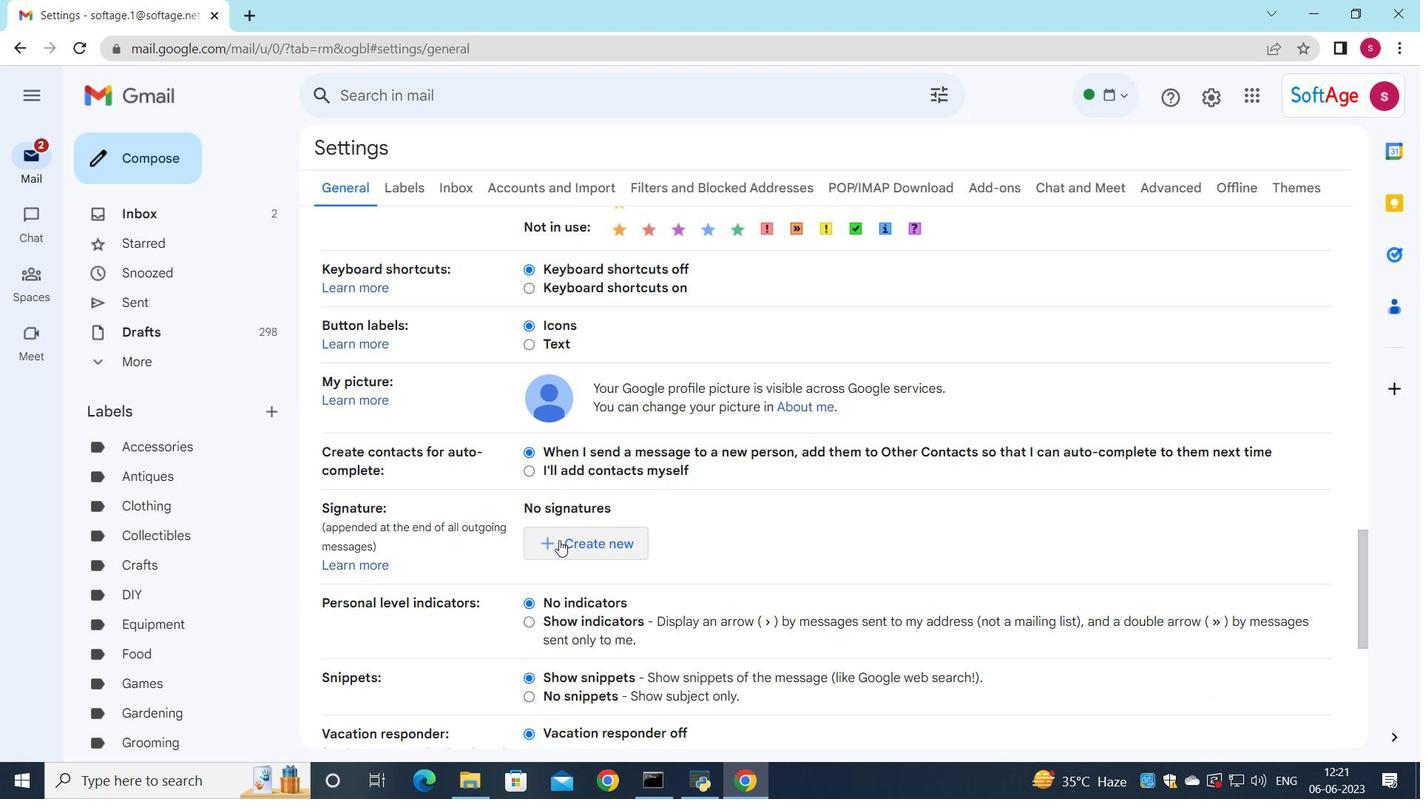 
Action: Mouse pressed left at (557, 540)
Screenshot: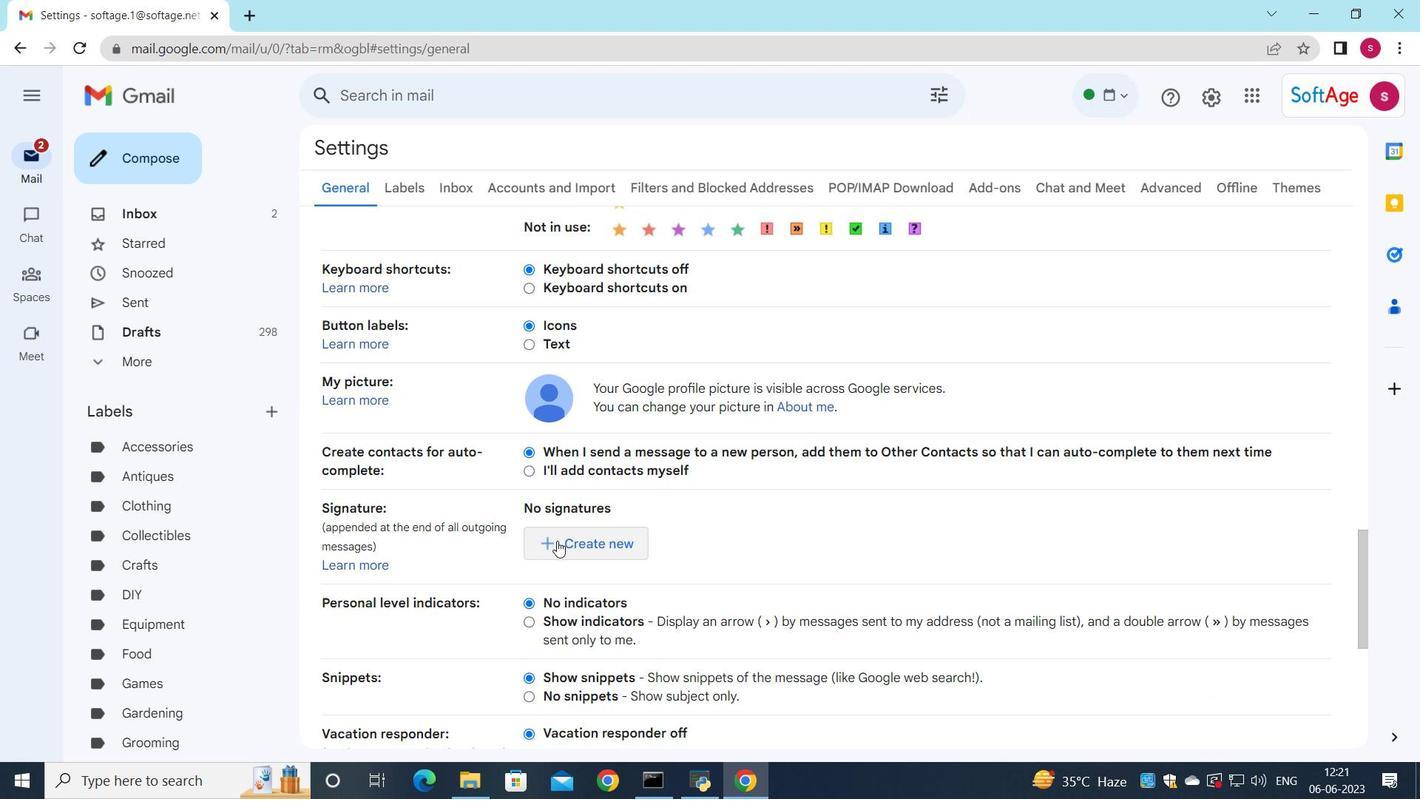 
Action: Mouse moved to (690, 399)
Screenshot: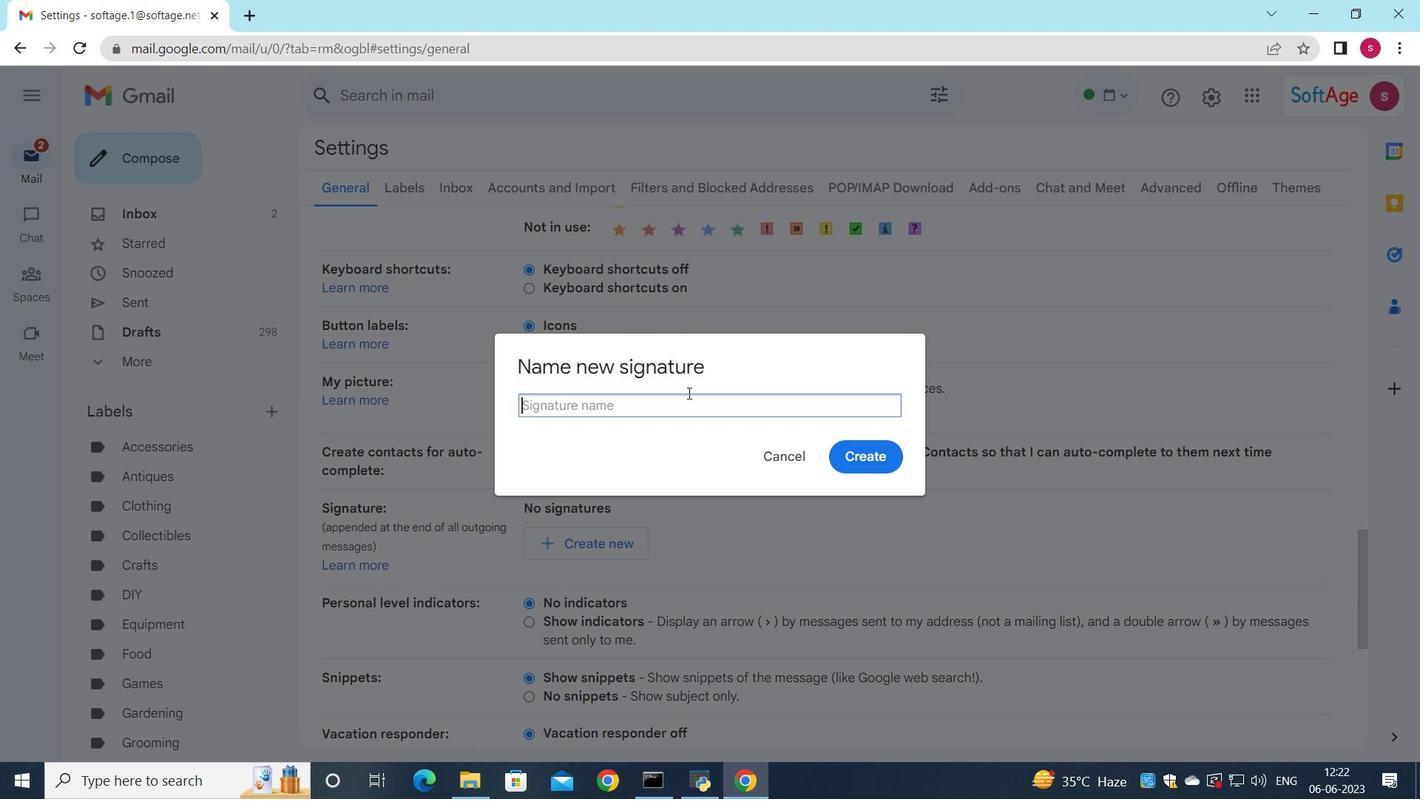 
Action: Key pressed <Key.shift>Edwin<Key.space><Key.shift><Key.shift><Key.shift><Key.shift><Key.shift><Key.shift><Key.shift>Parker
Screenshot: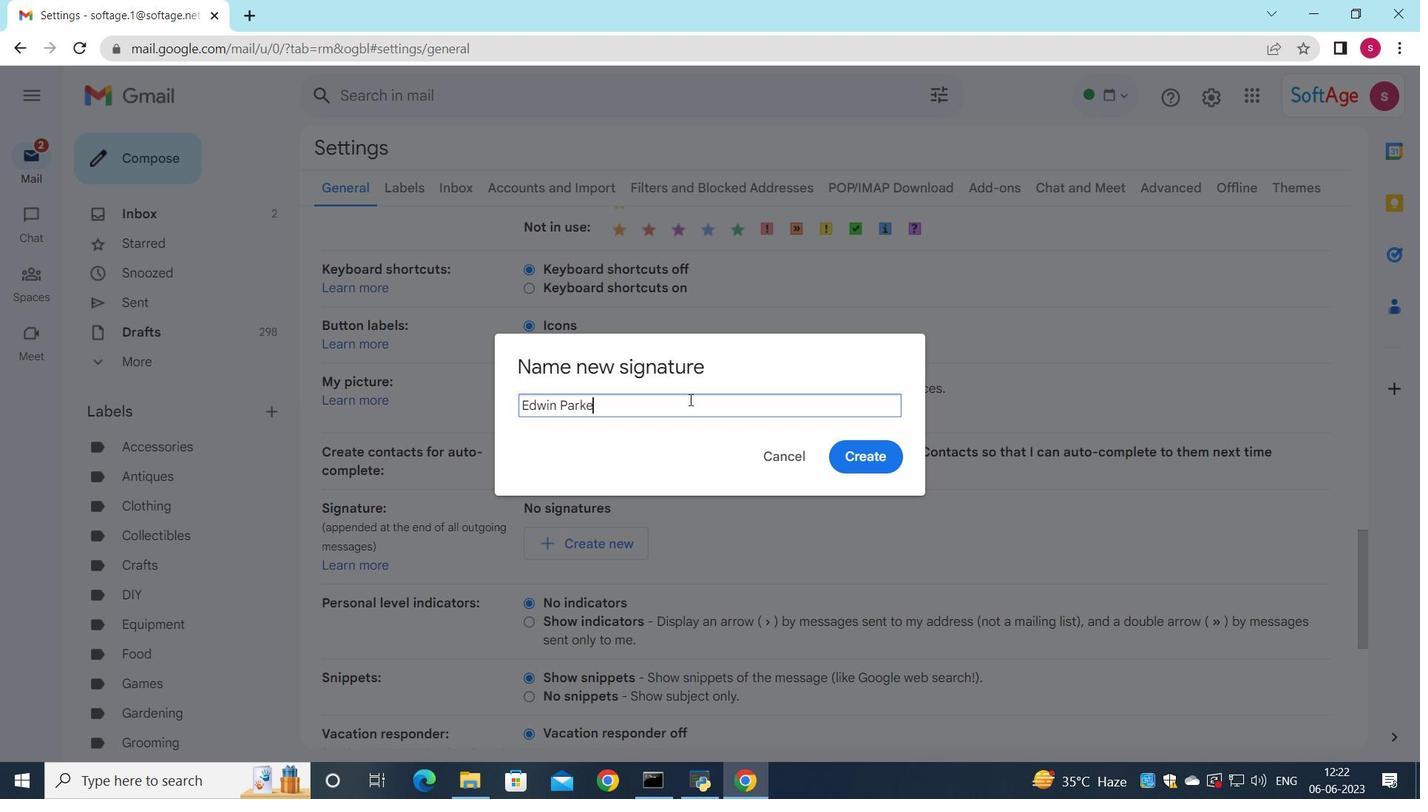 
Action: Mouse moved to (850, 453)
Screenshot: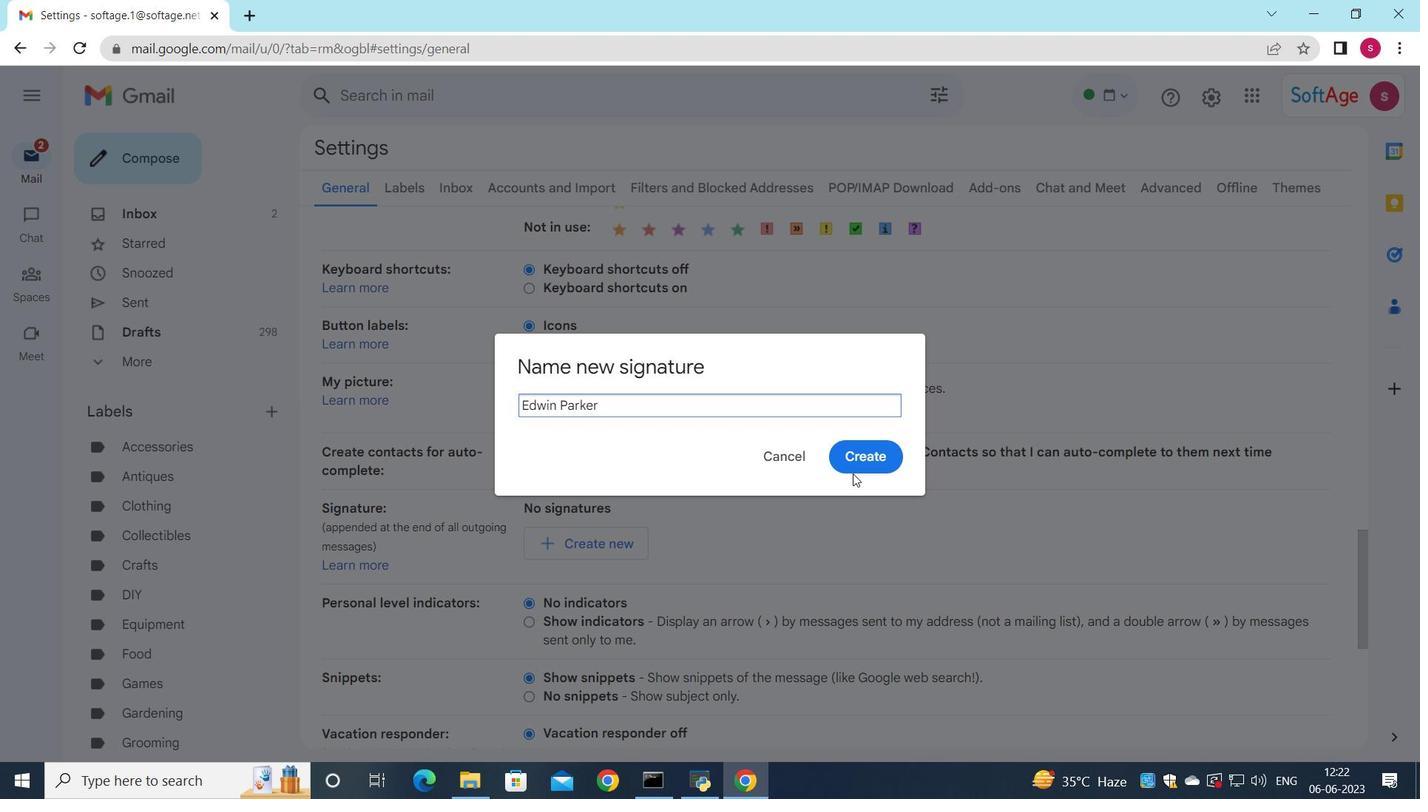 
Action: Mouse pressed left at (850, 453)
Screenshot: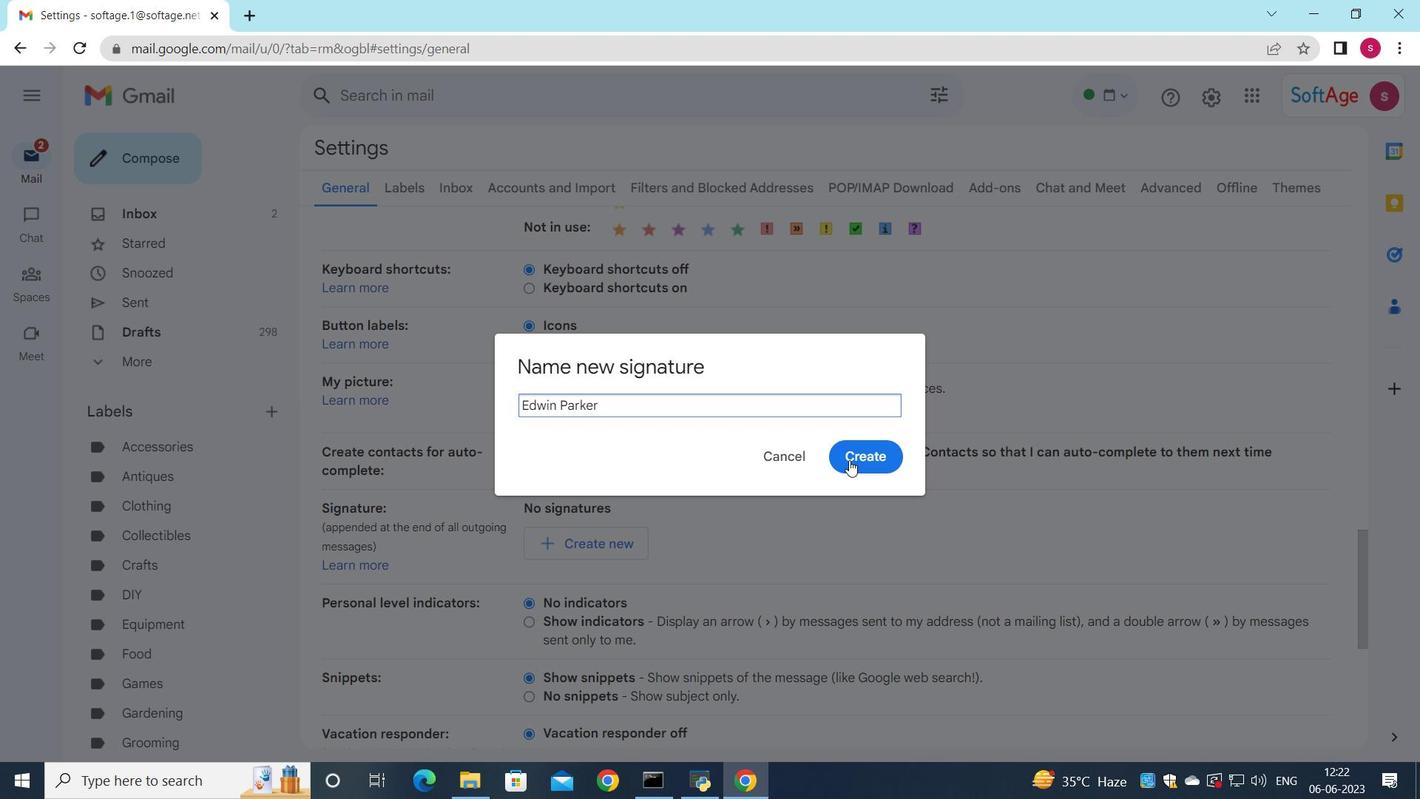 
Action: Mouse moved to (859, 504)
Screenshot: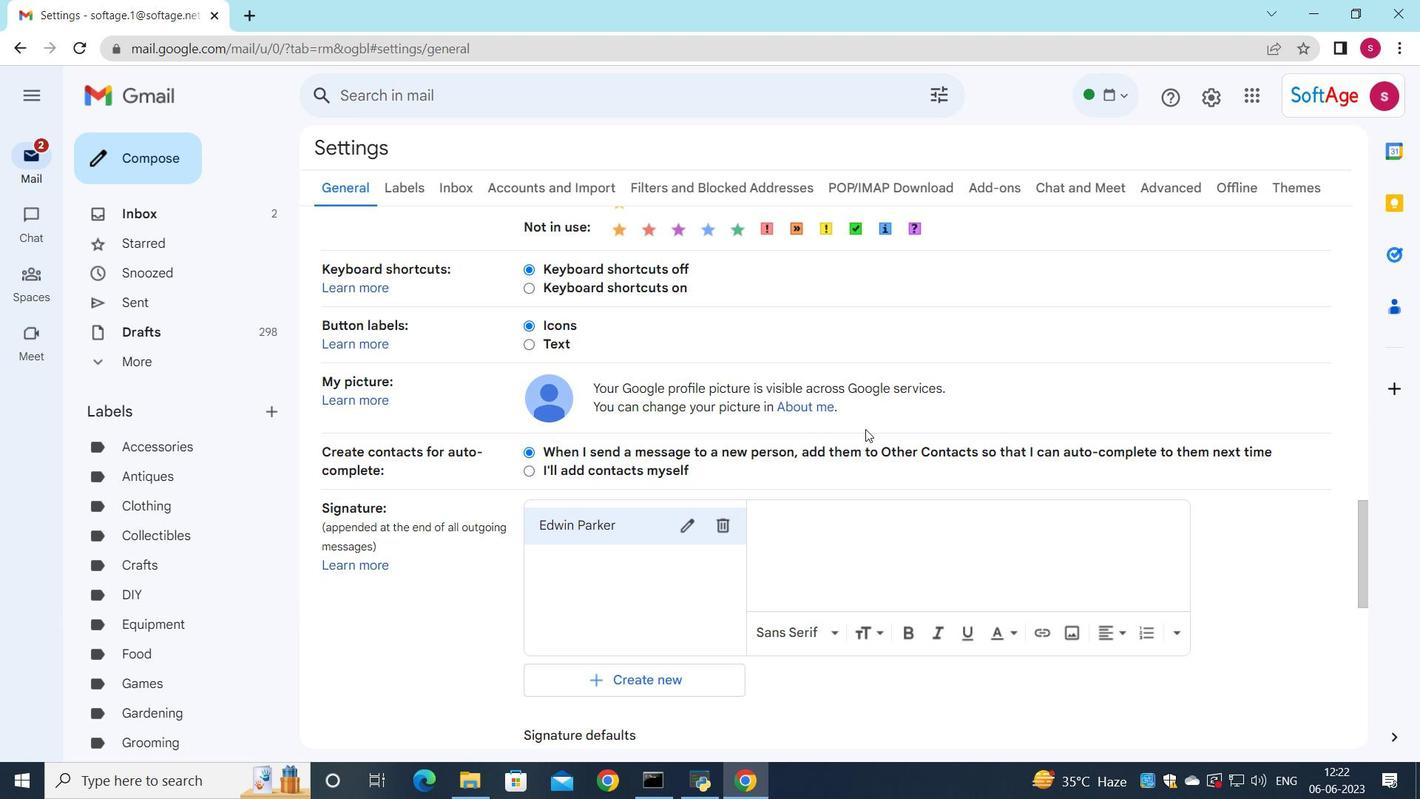 
Action: Mouse pressed left at (859, 504)
Screenshot: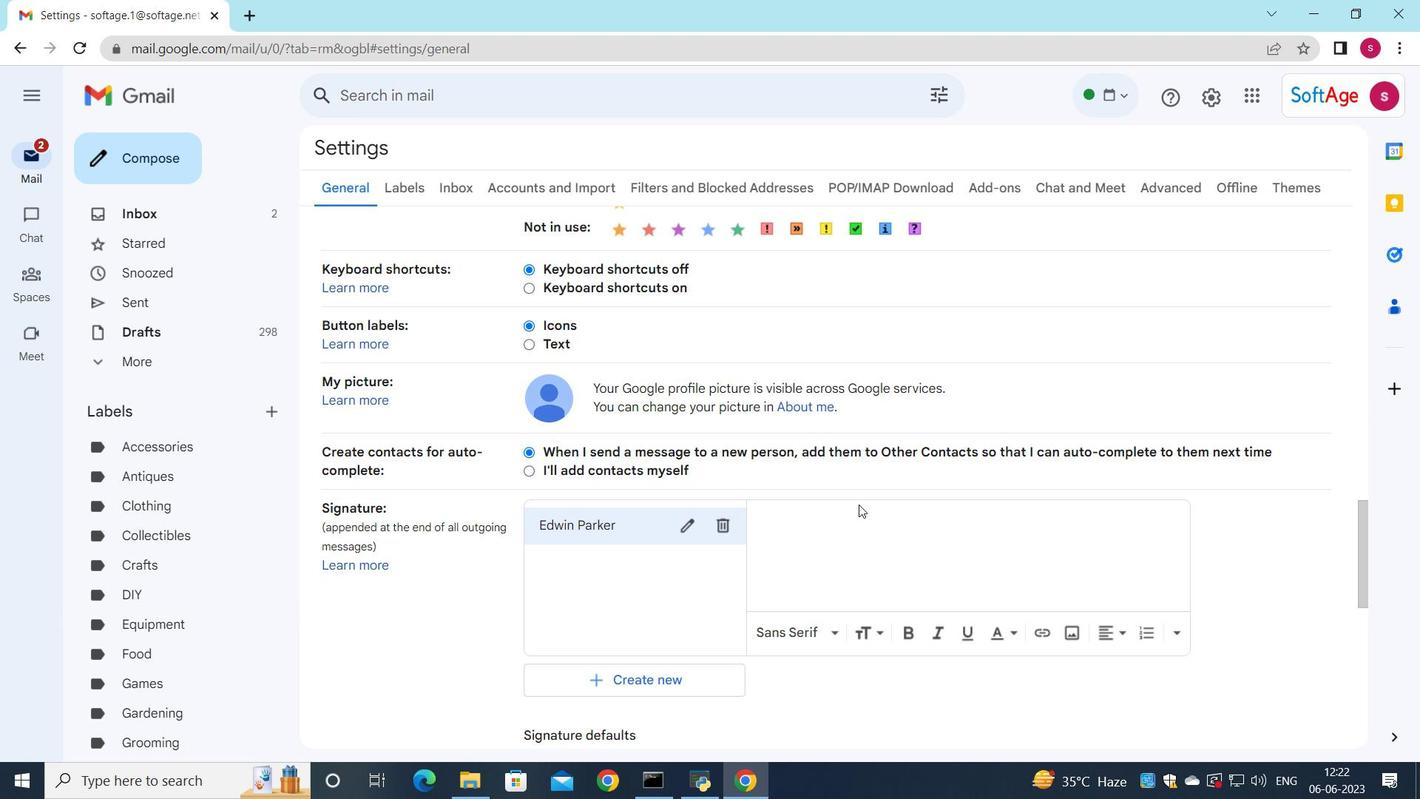 
Action: Mouse moved to (866, 564)
Screenshot: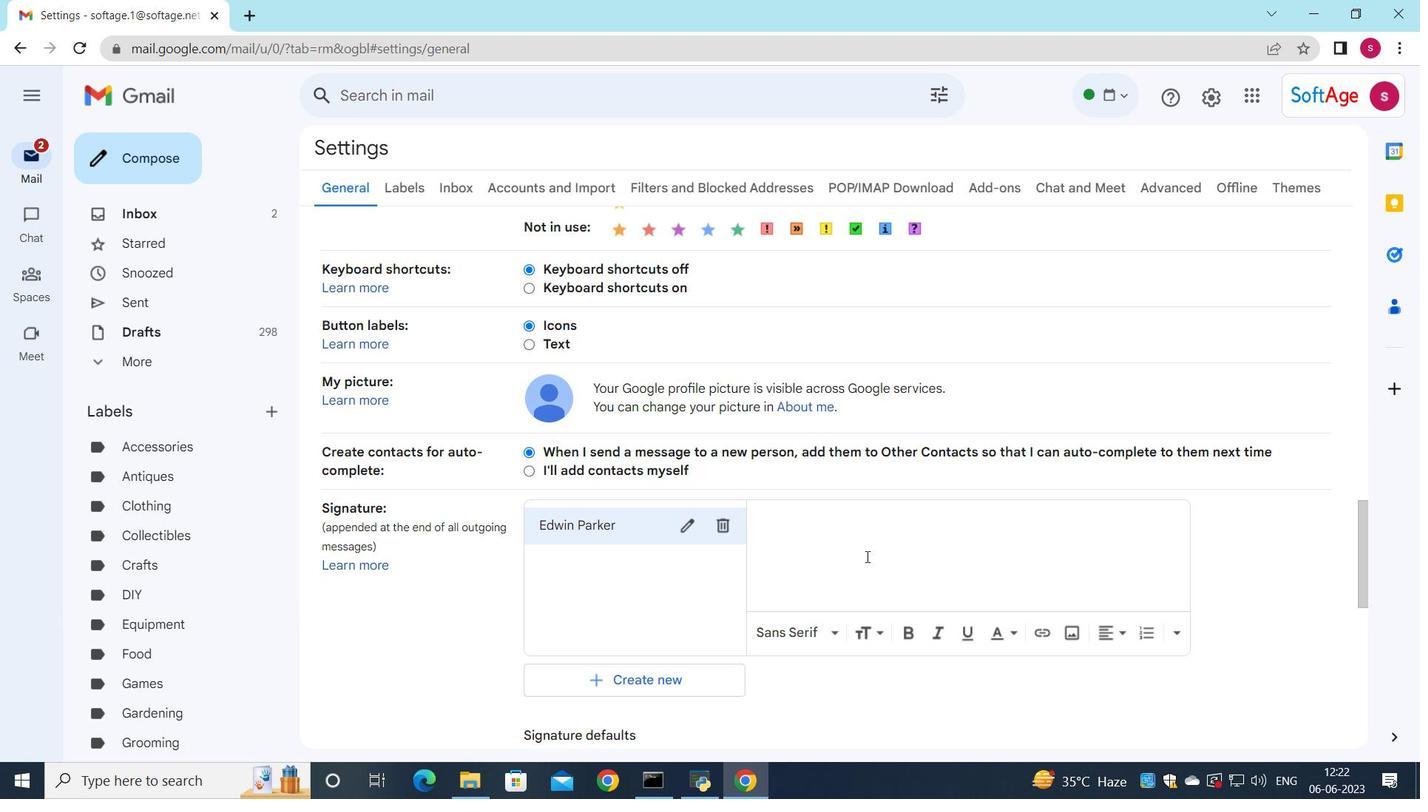 
Action: Mouse pressed left at (866, 564)
Screenshot: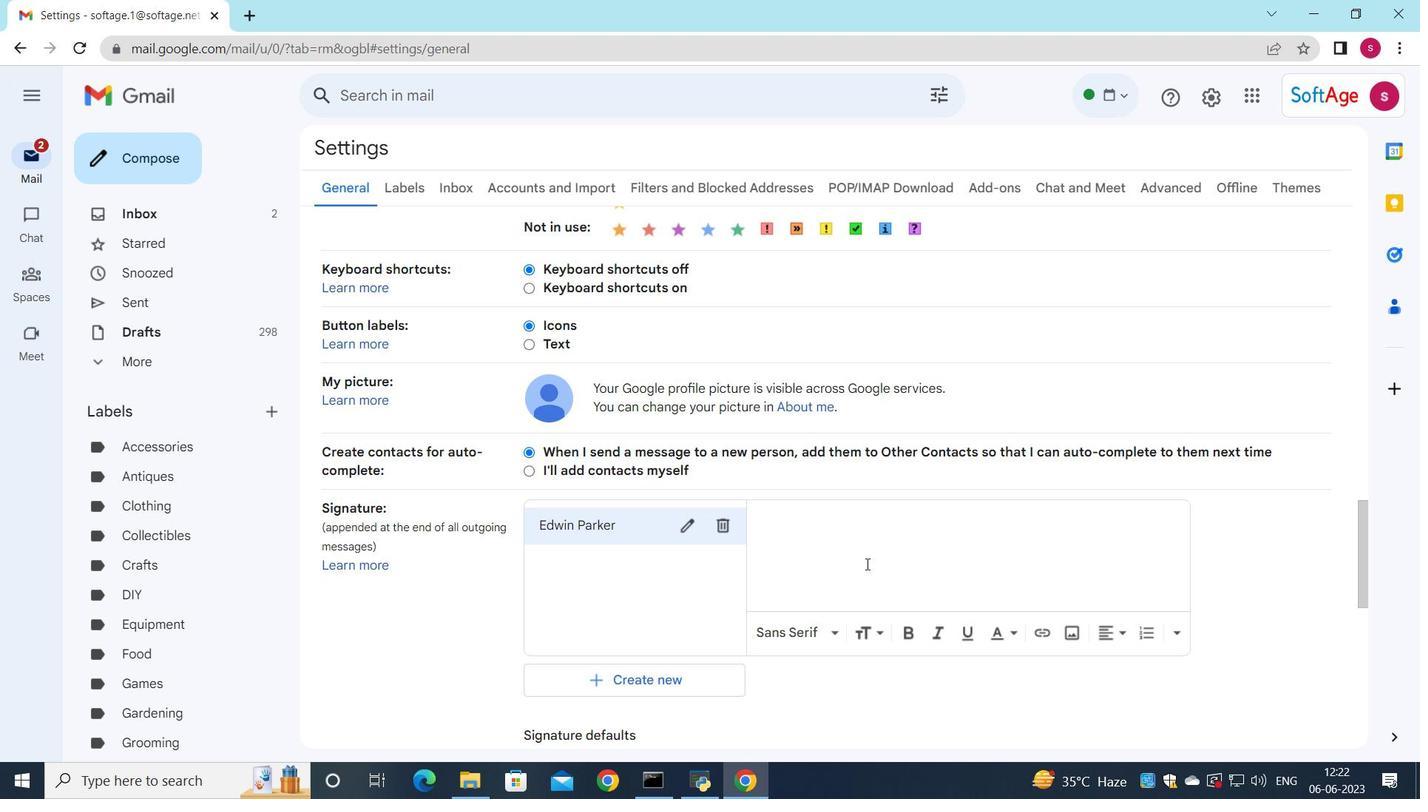 
Action: Mouse moved to (875, 407)
Screenshot: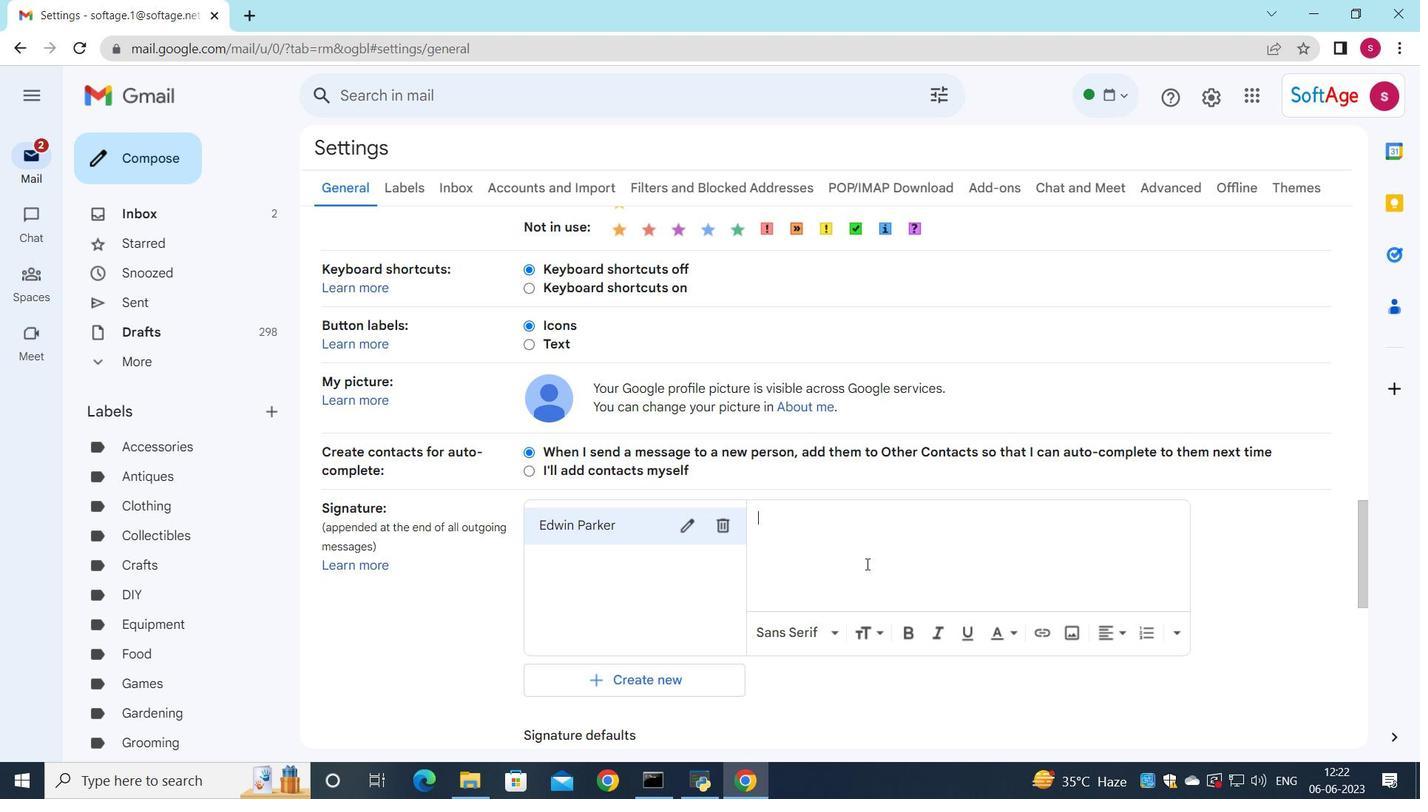 
Action: Key pressed <Key.shift><Key.shift><Key.shift><Key.shift><Key.shift><Key.shift>Edwin<Key.space><Key.shift>Parker
Screenshot: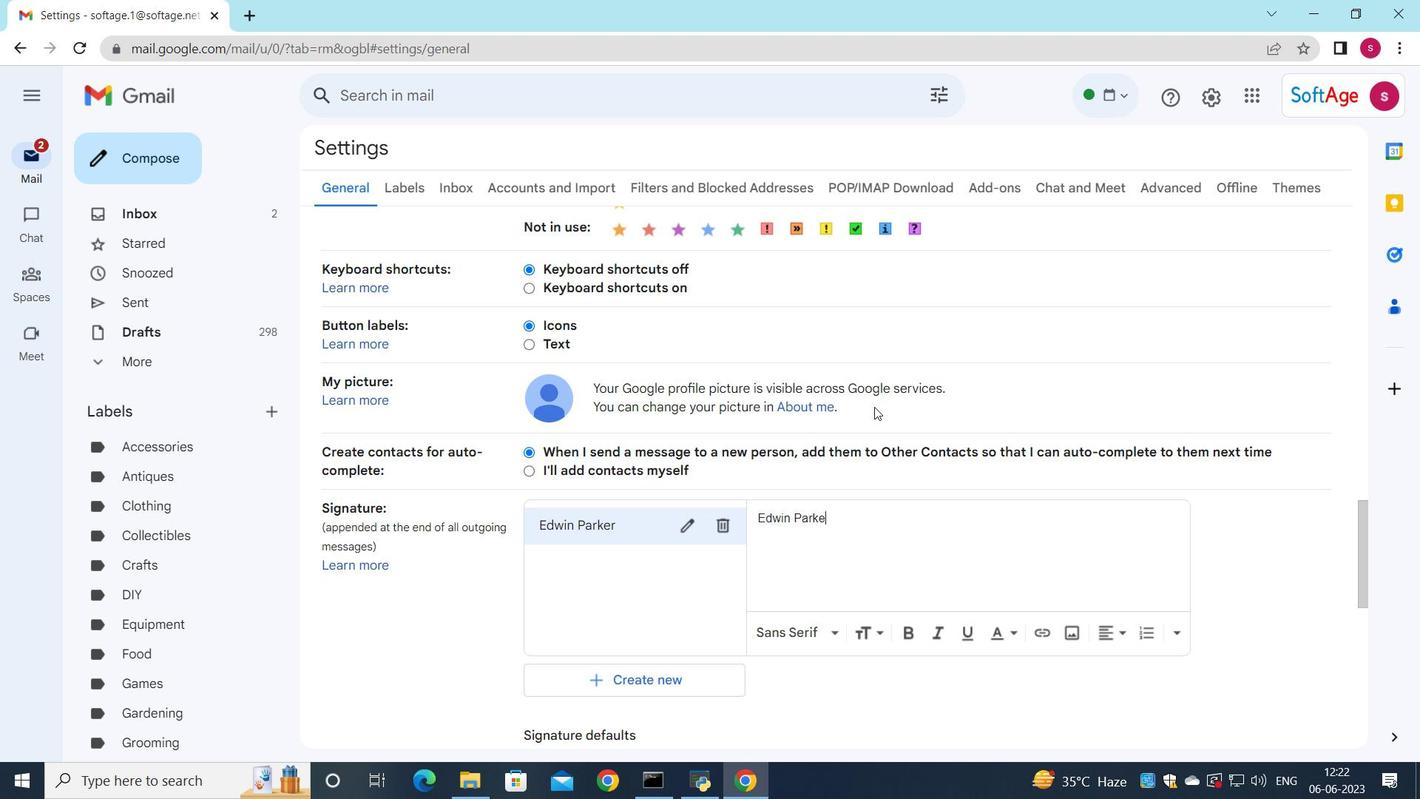 
Action: Mouse moved to (862, 451)
Screenshot: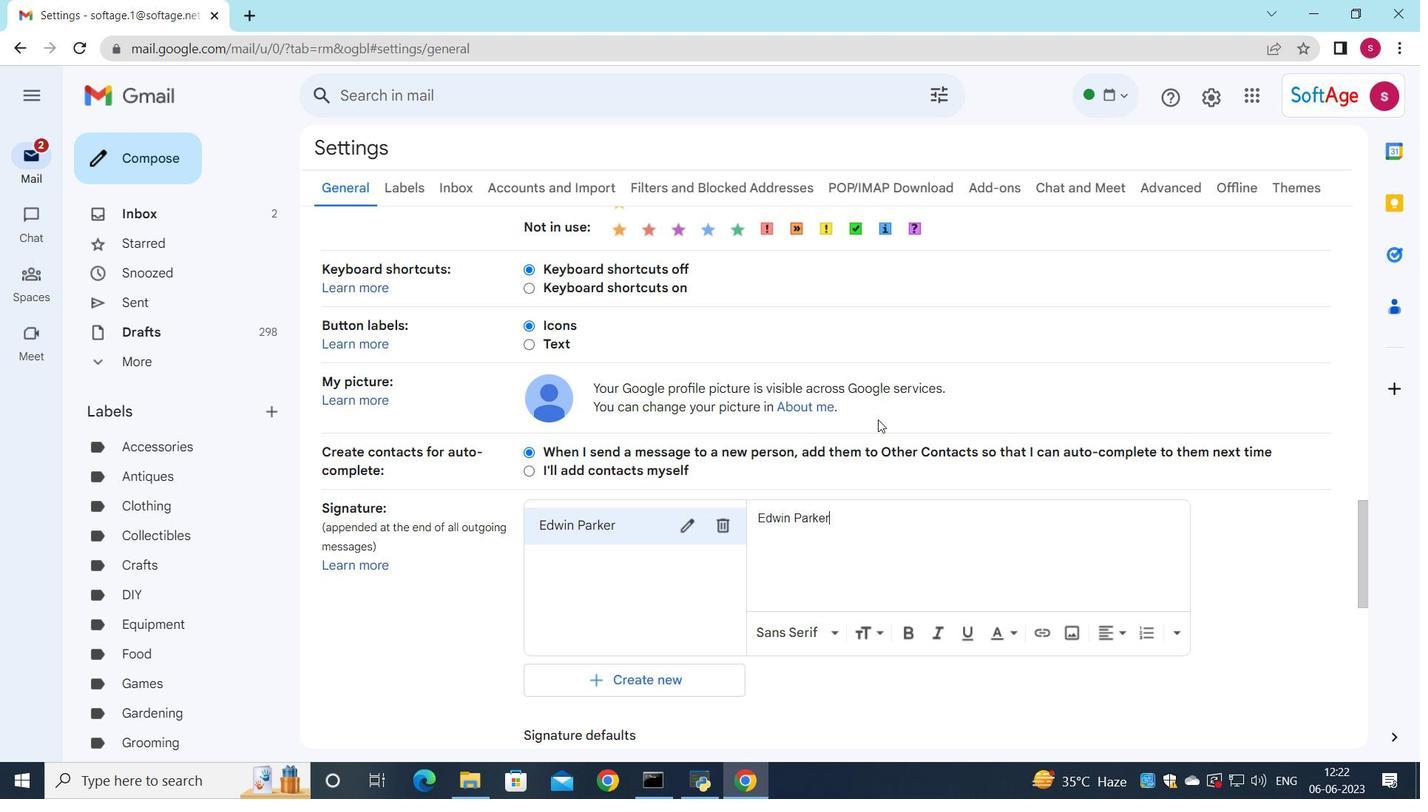 
Action: Mouse scrolled (862, 450) with delta (0, 0)
Screenshot: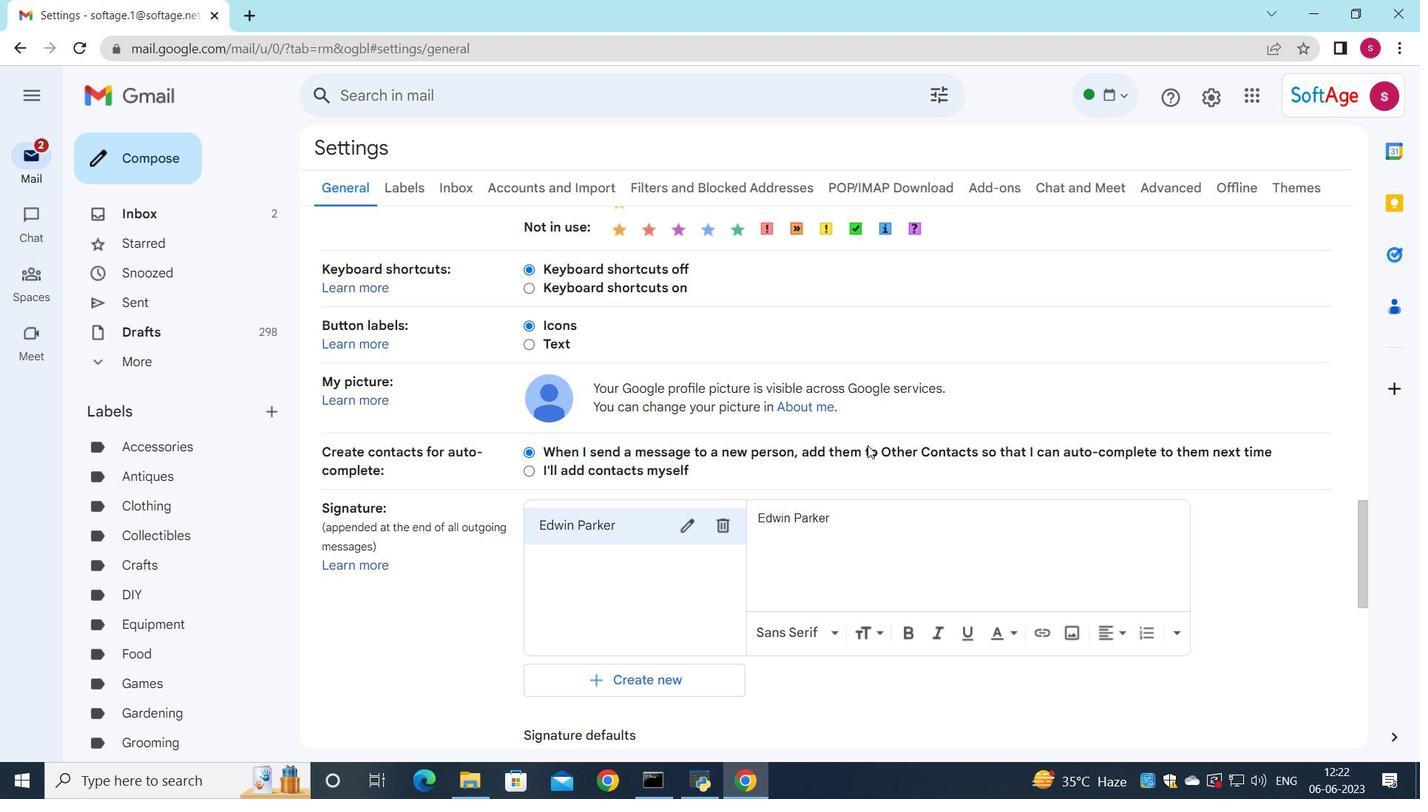 
Action: Mouse scrolled (862, 450) with delta (0, 0)
Screenshot: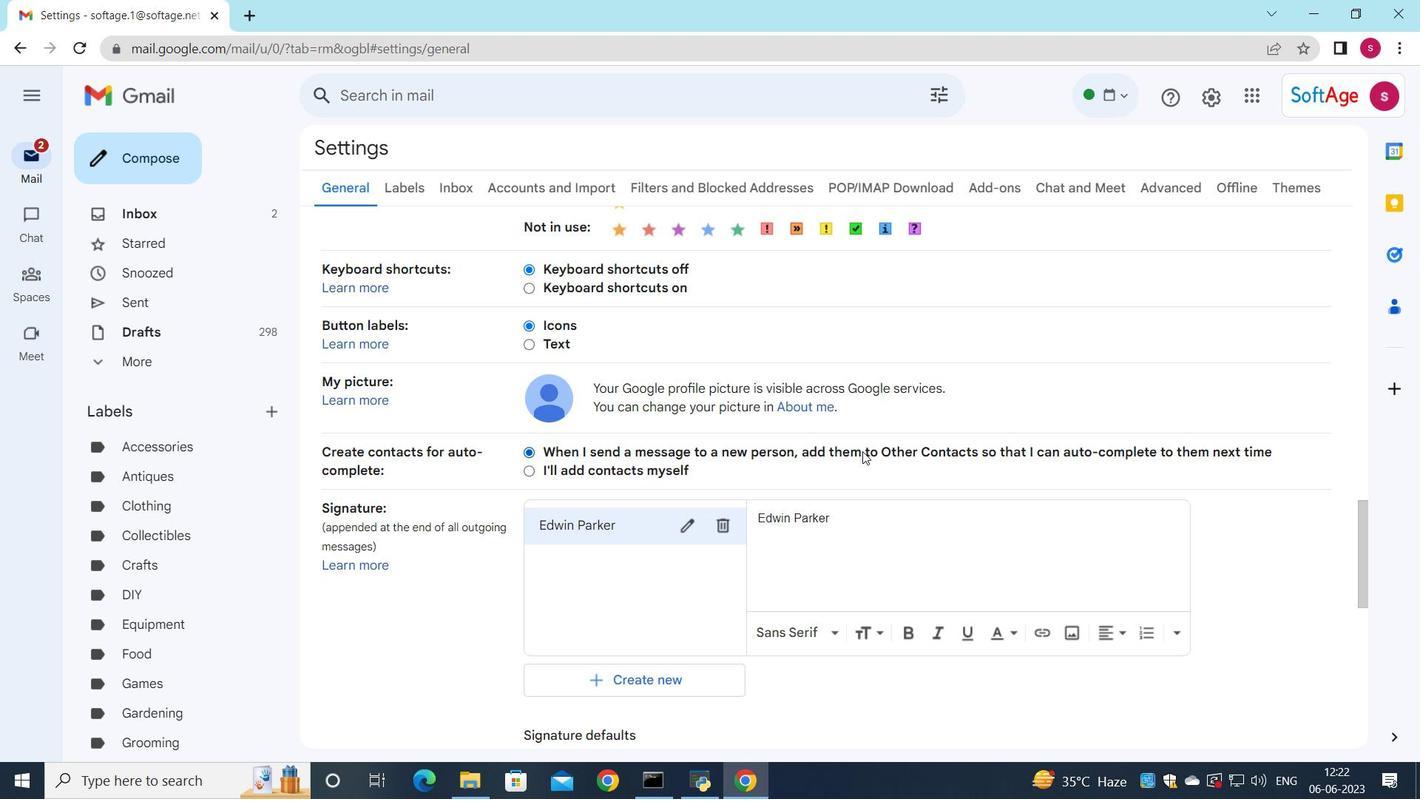 
Action: Mouse moved to (865, 441)
Screenshot: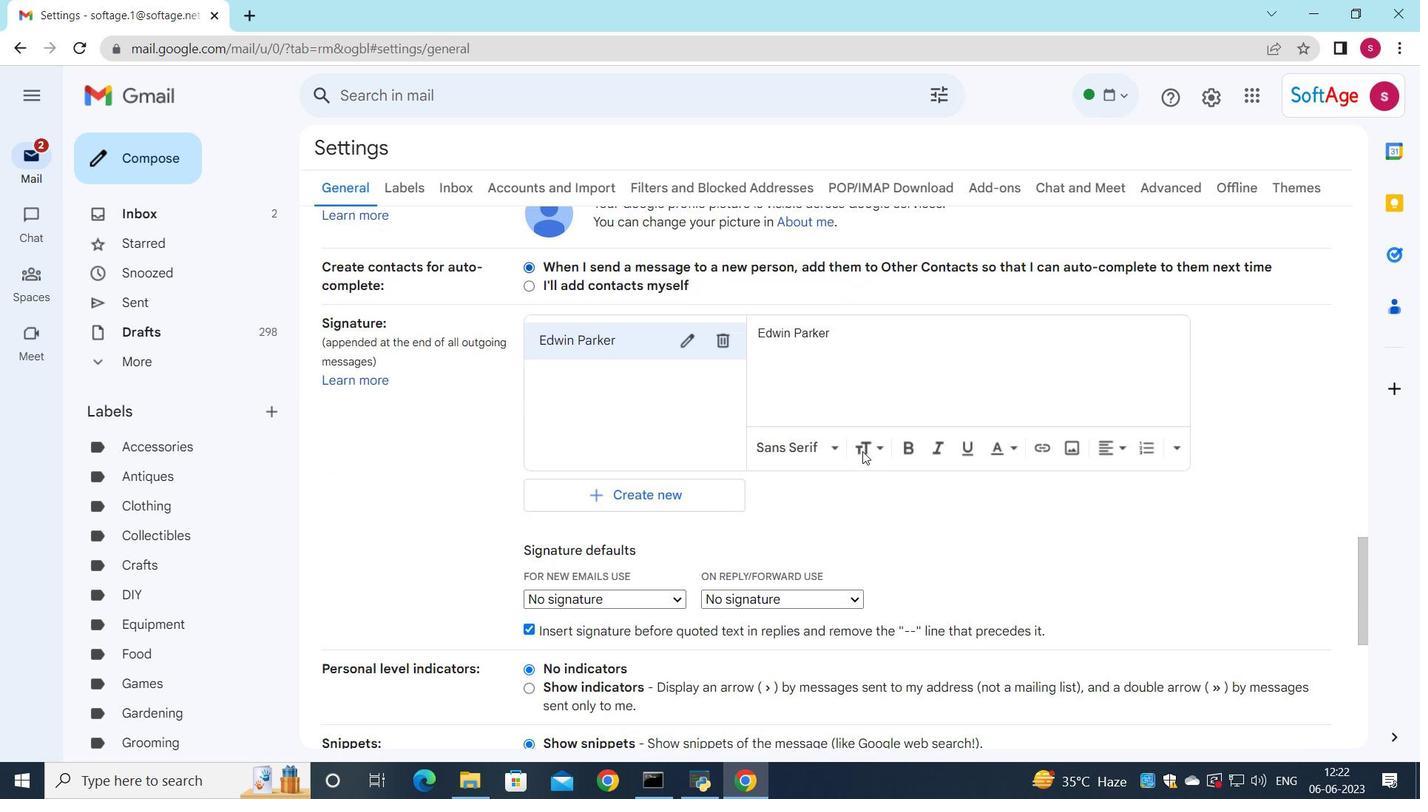 
Action: Mouse scrolled (865, 441) with delta (0, 0)
Screenshot: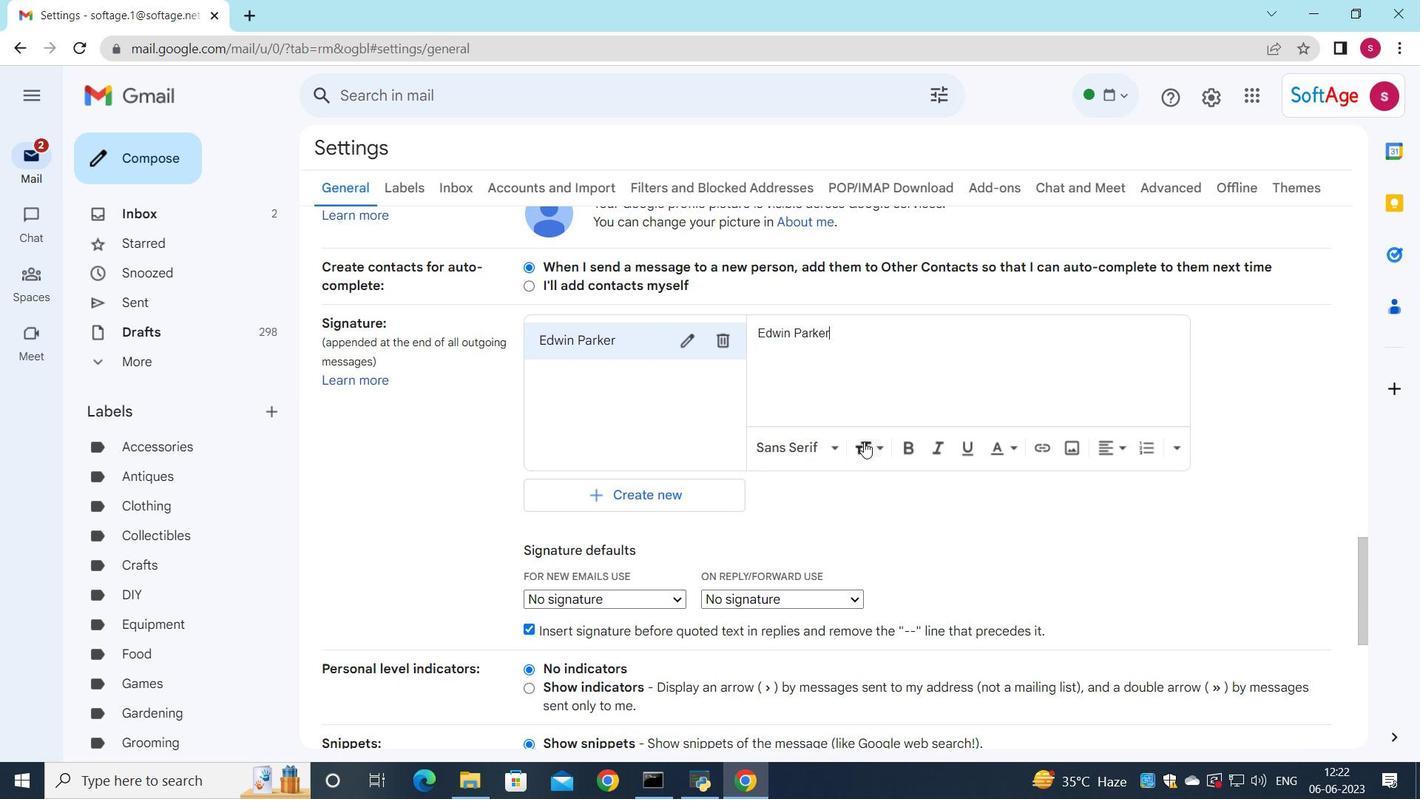
Action: Mouse scrolled (865, 441) with delta (0, 0)
Screenshot: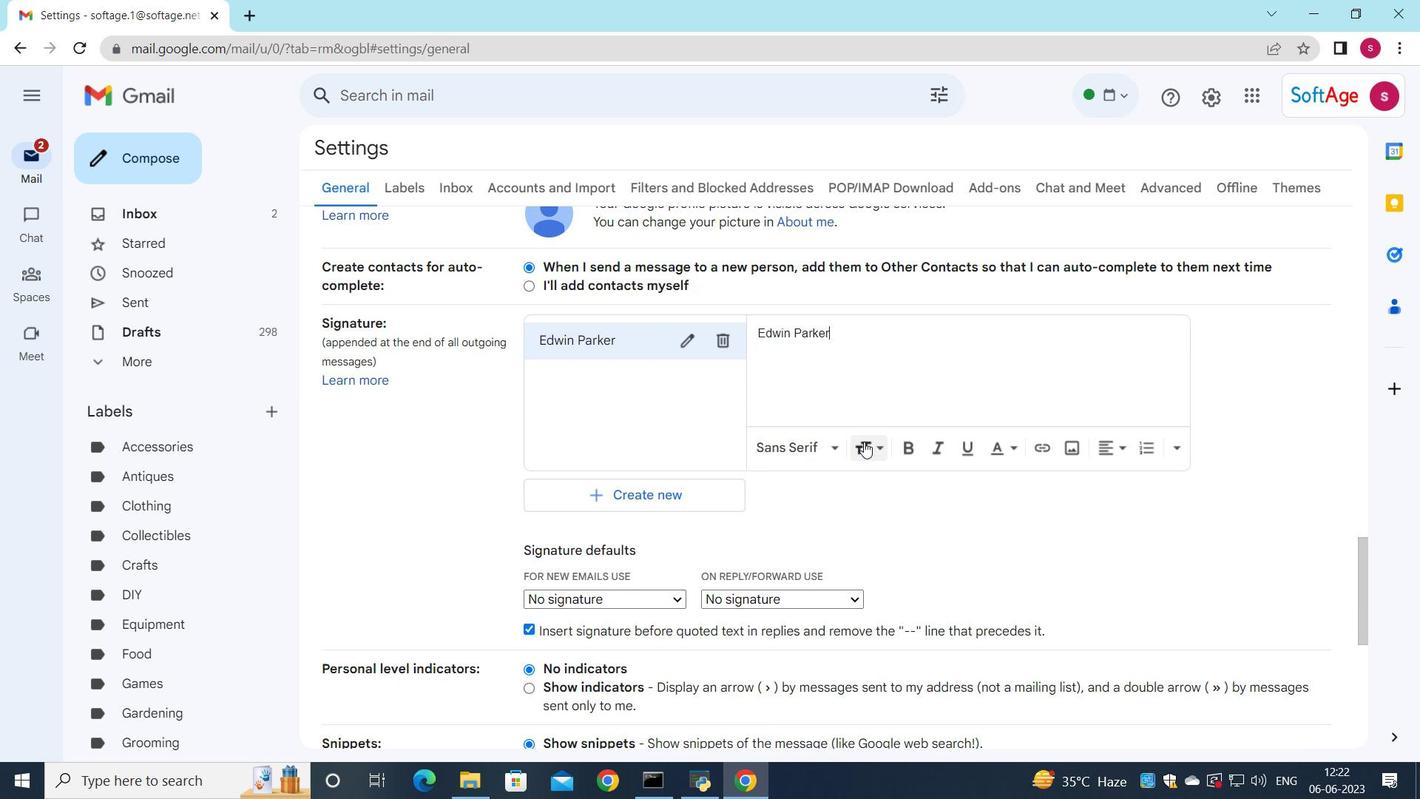 
Action: Mouse moved to (682, 425)
Screenshot: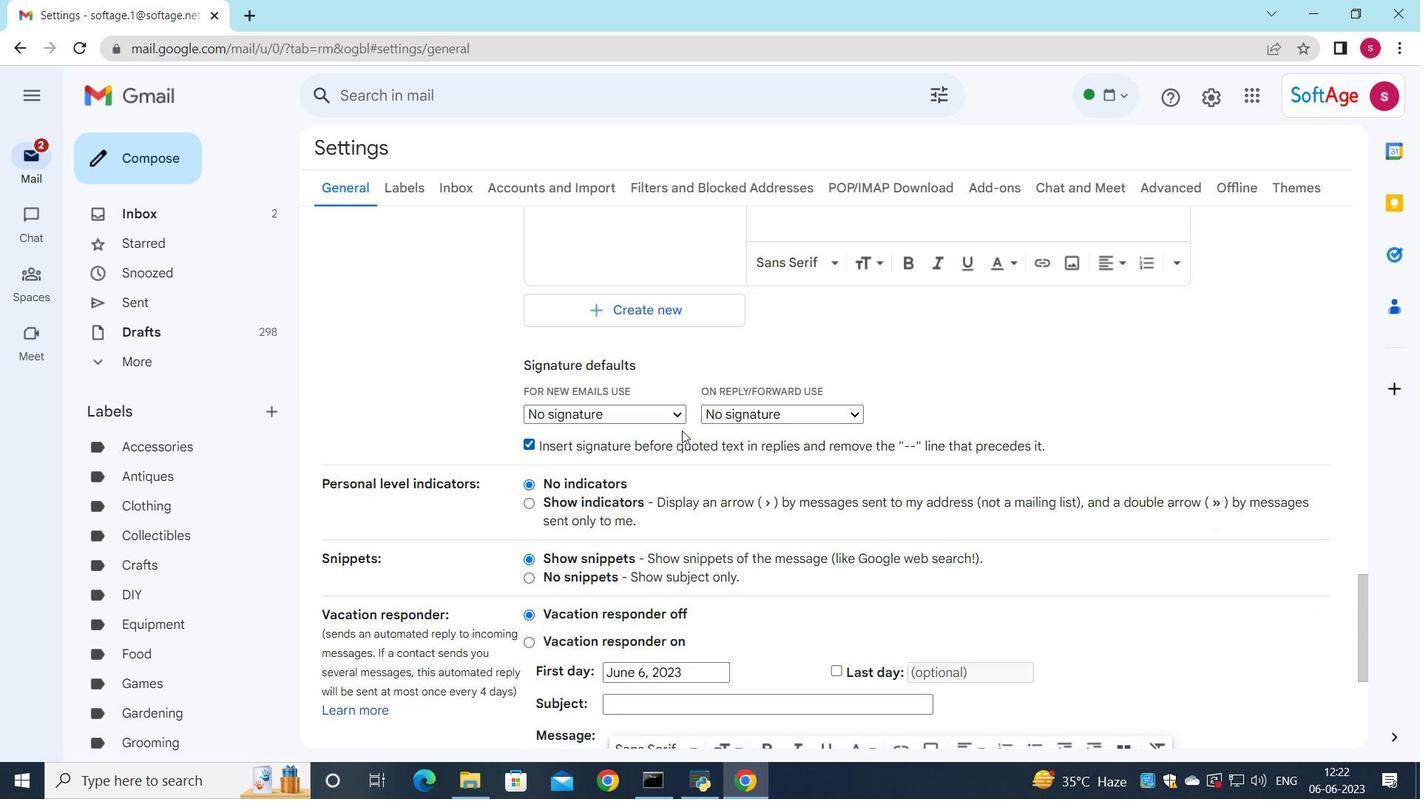 
Action: Mouse pressed left at (682, 425)
Screenshot: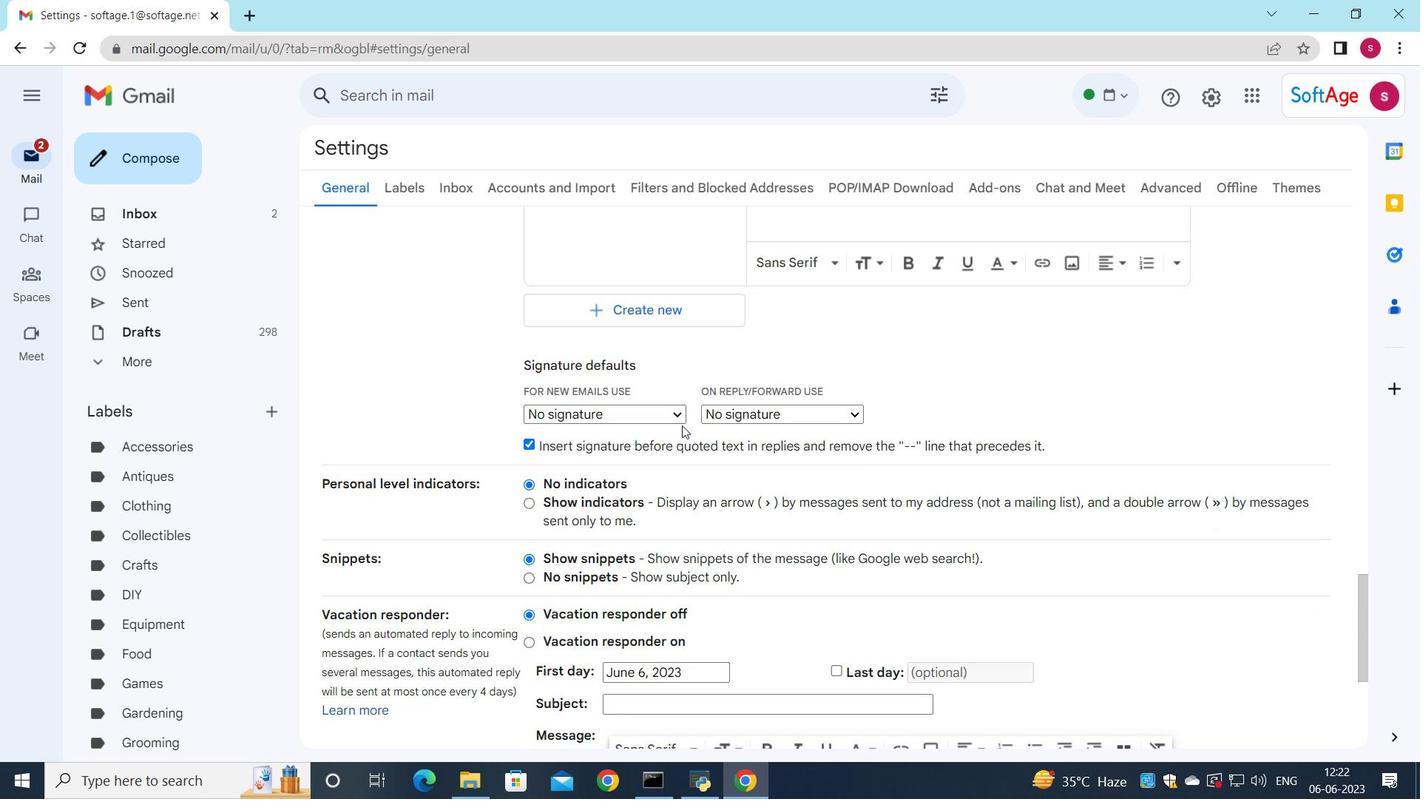 
Action: Mouse moved to (677, 417)
Screenshot: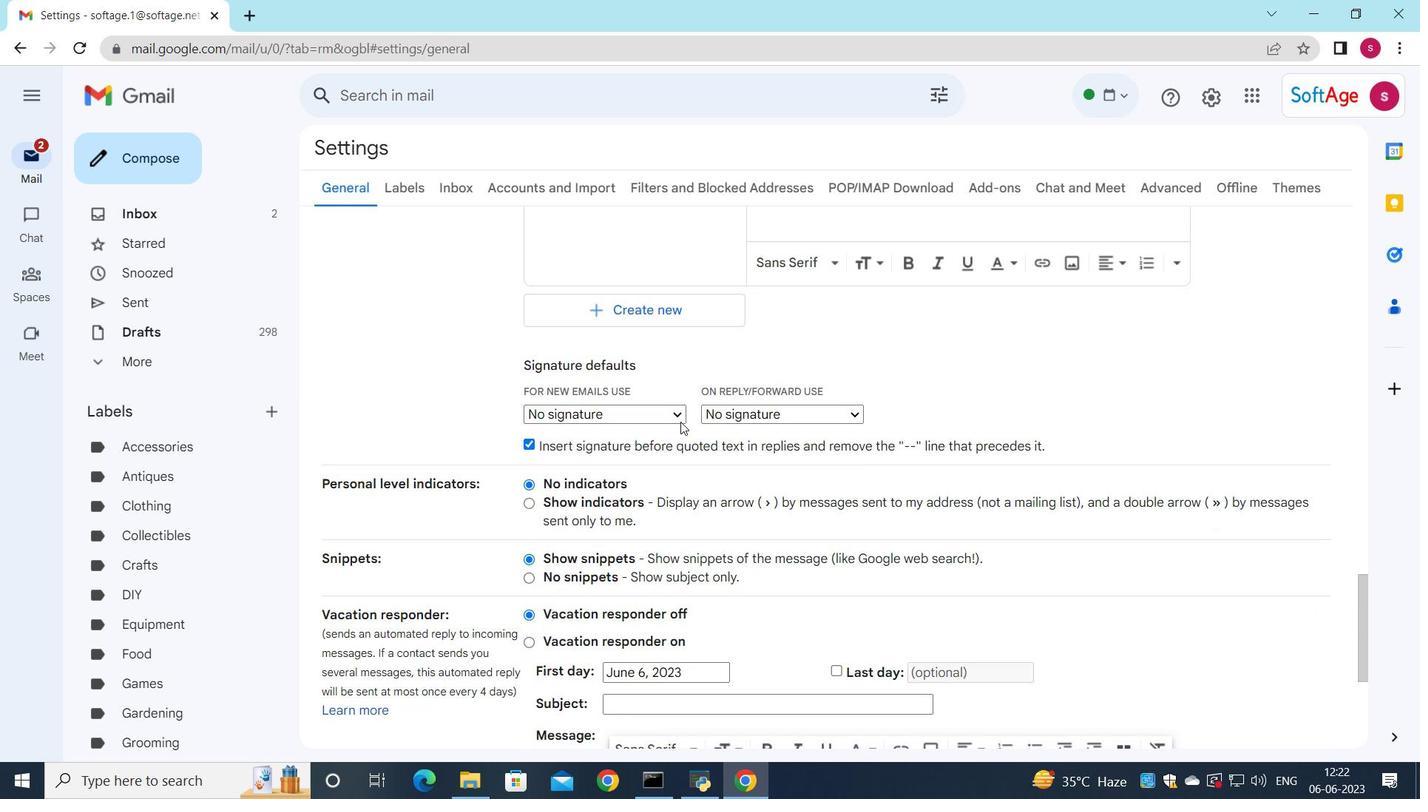 
Action: Mouse pressed left at (677, 417)
Screenshot: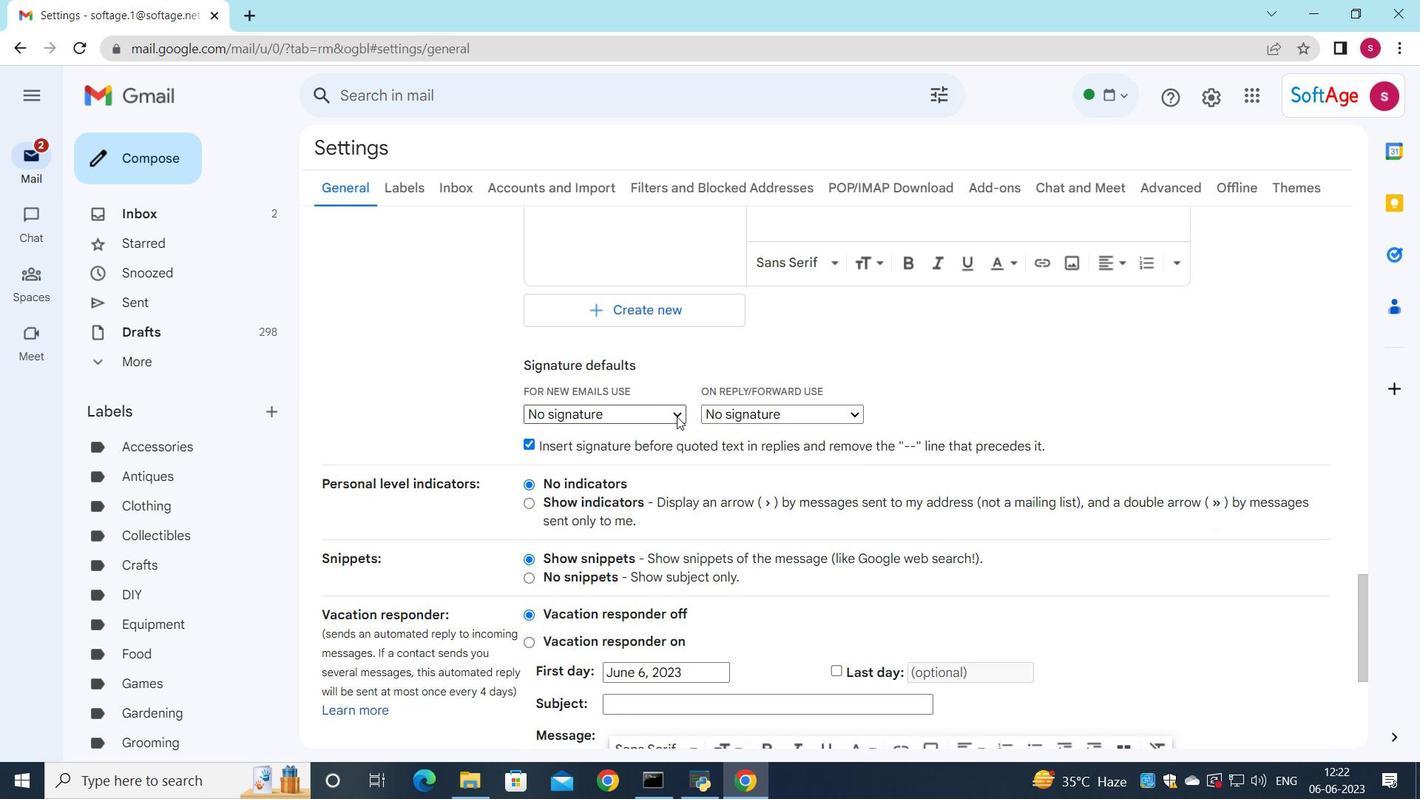 
Action: Mouse moved to (670, 454)
Screenshot: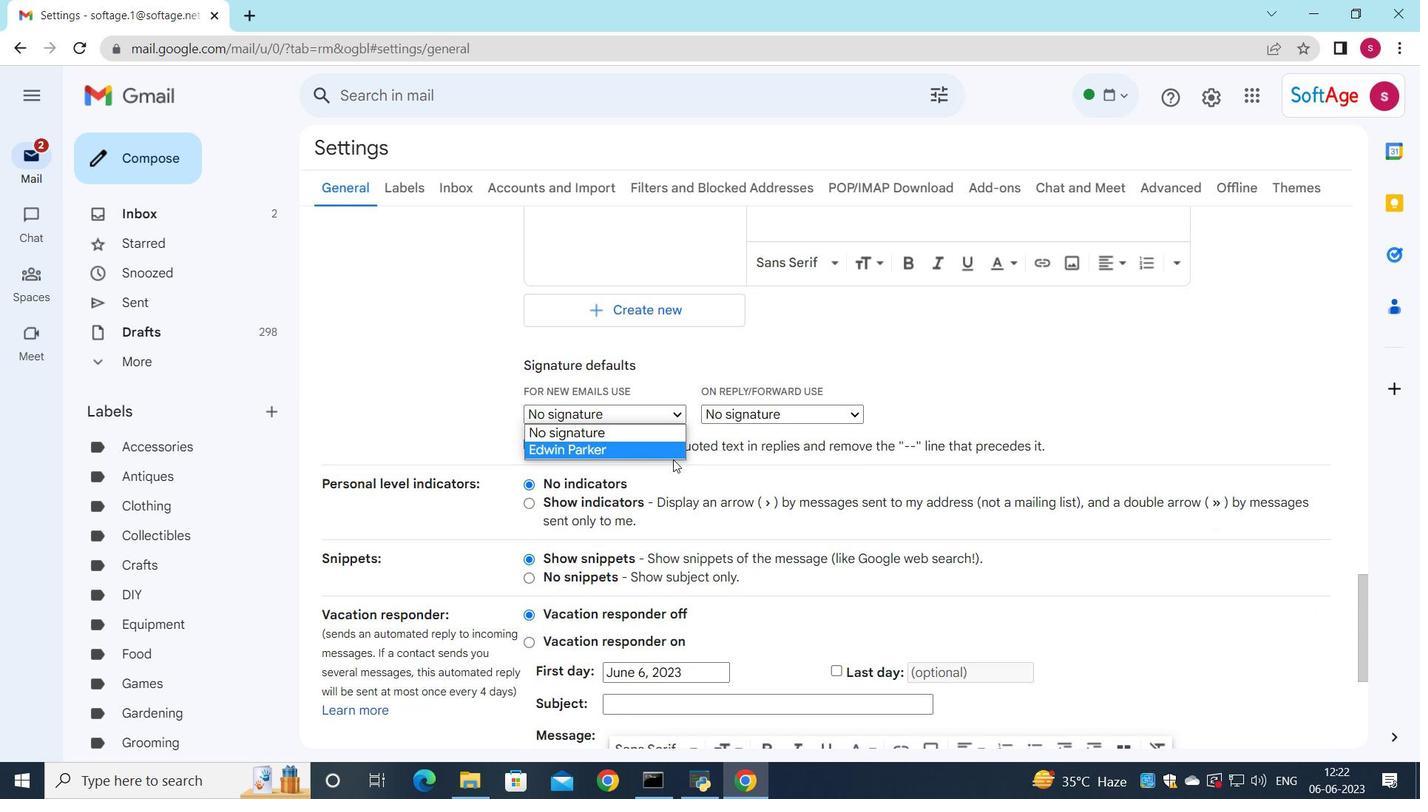 
Action: Mouse pressed left at (670, 454)
Screenshot: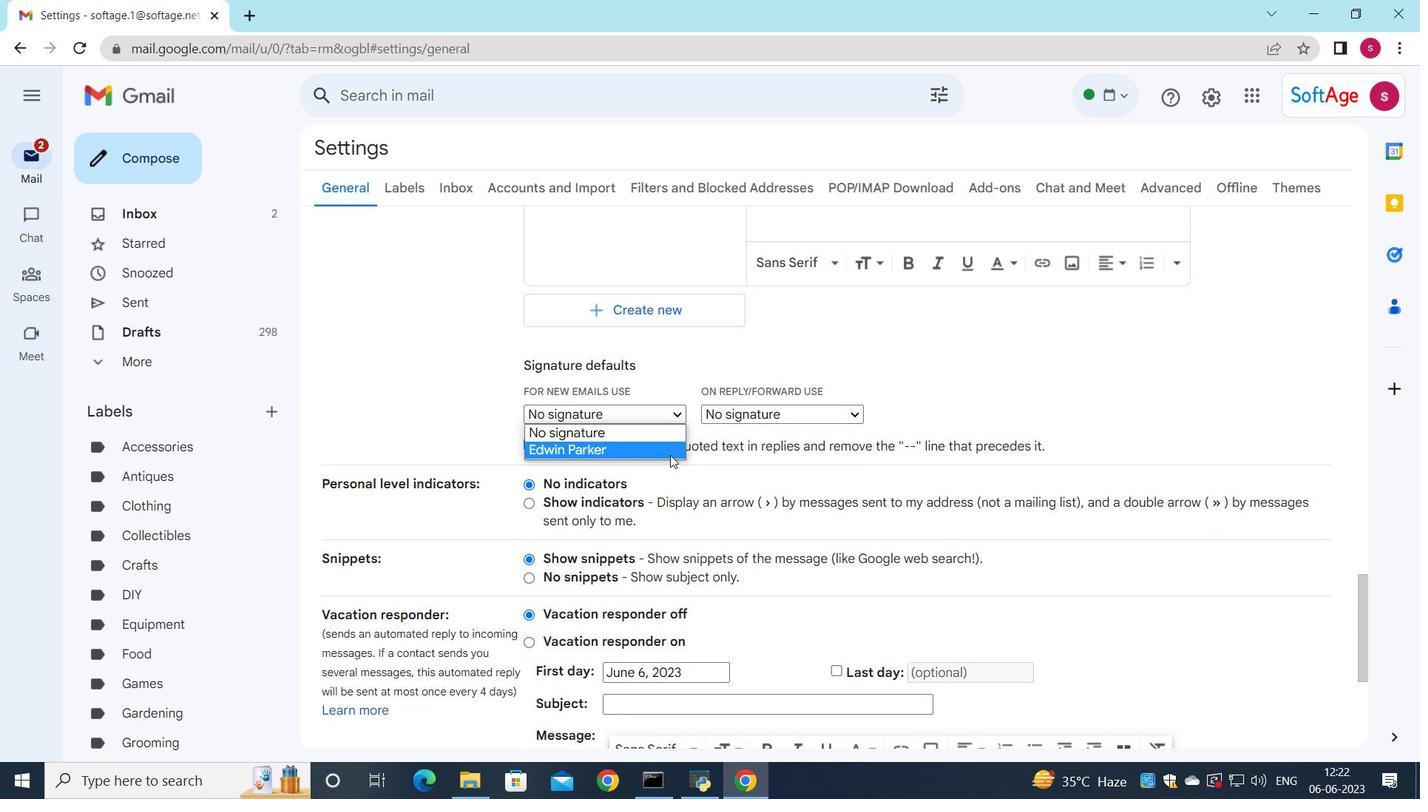 
Action: Mouse moved to (738, 424)
Screenshot: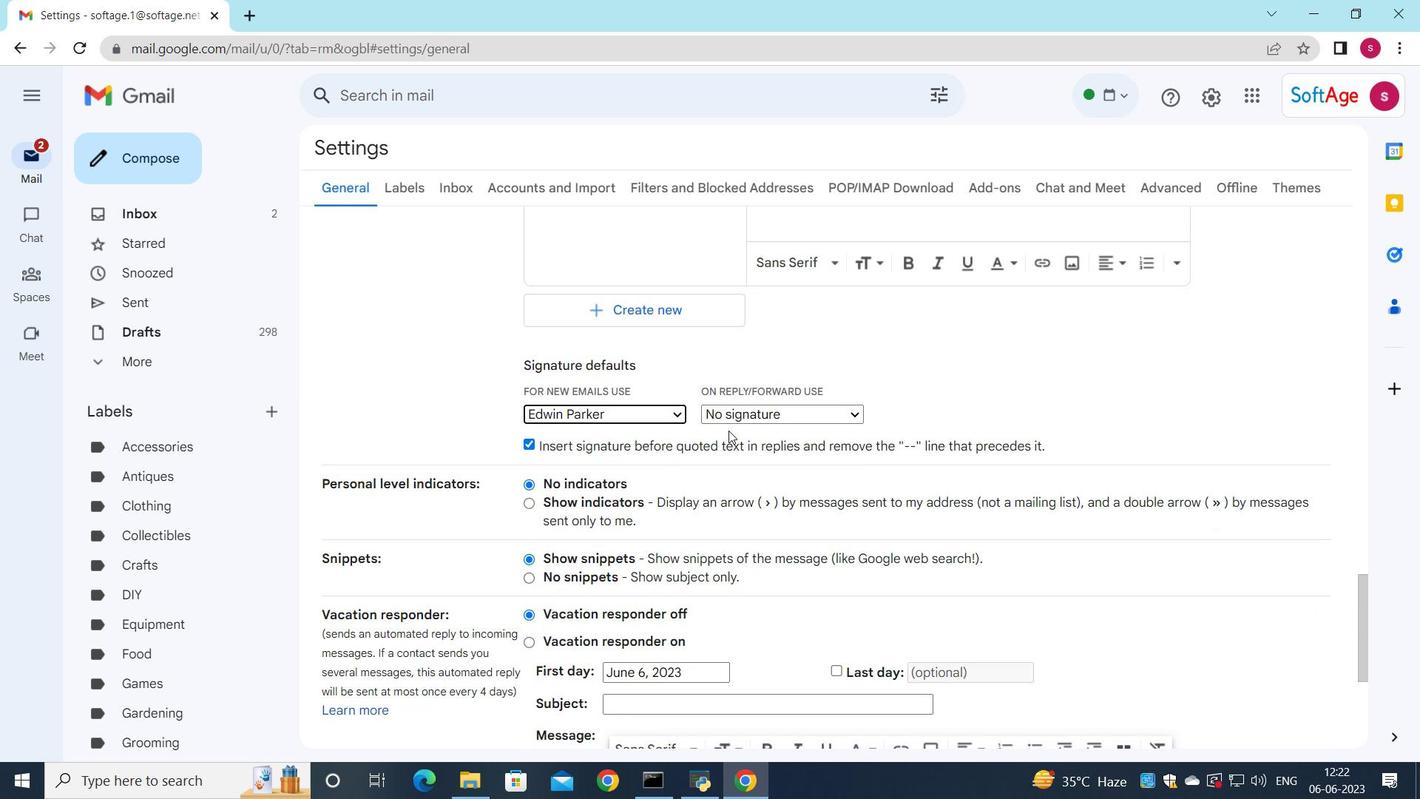
Action: Mouse pressed left at (738, 424)
Screenshot: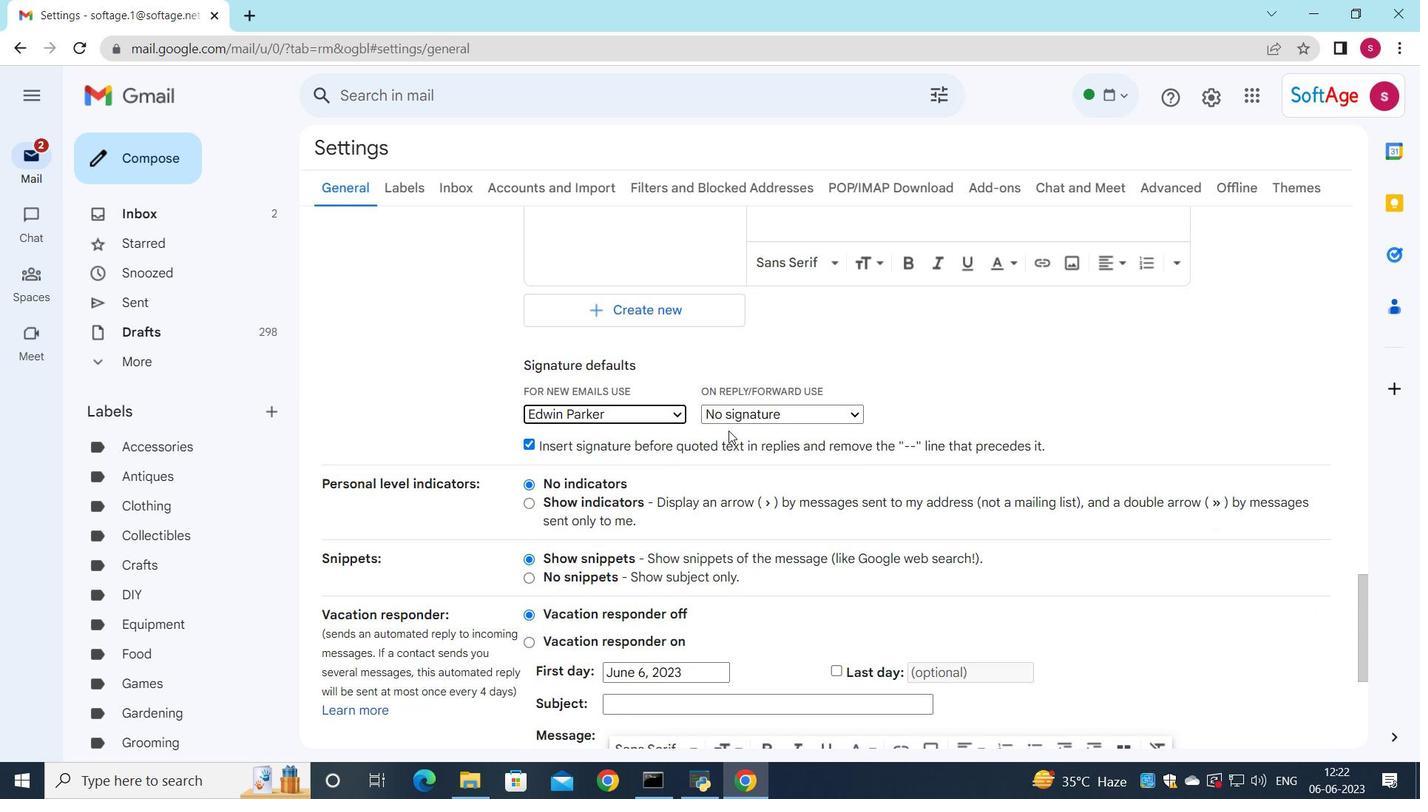 
Action: Mouse moved to (734, 411)
Screenshot: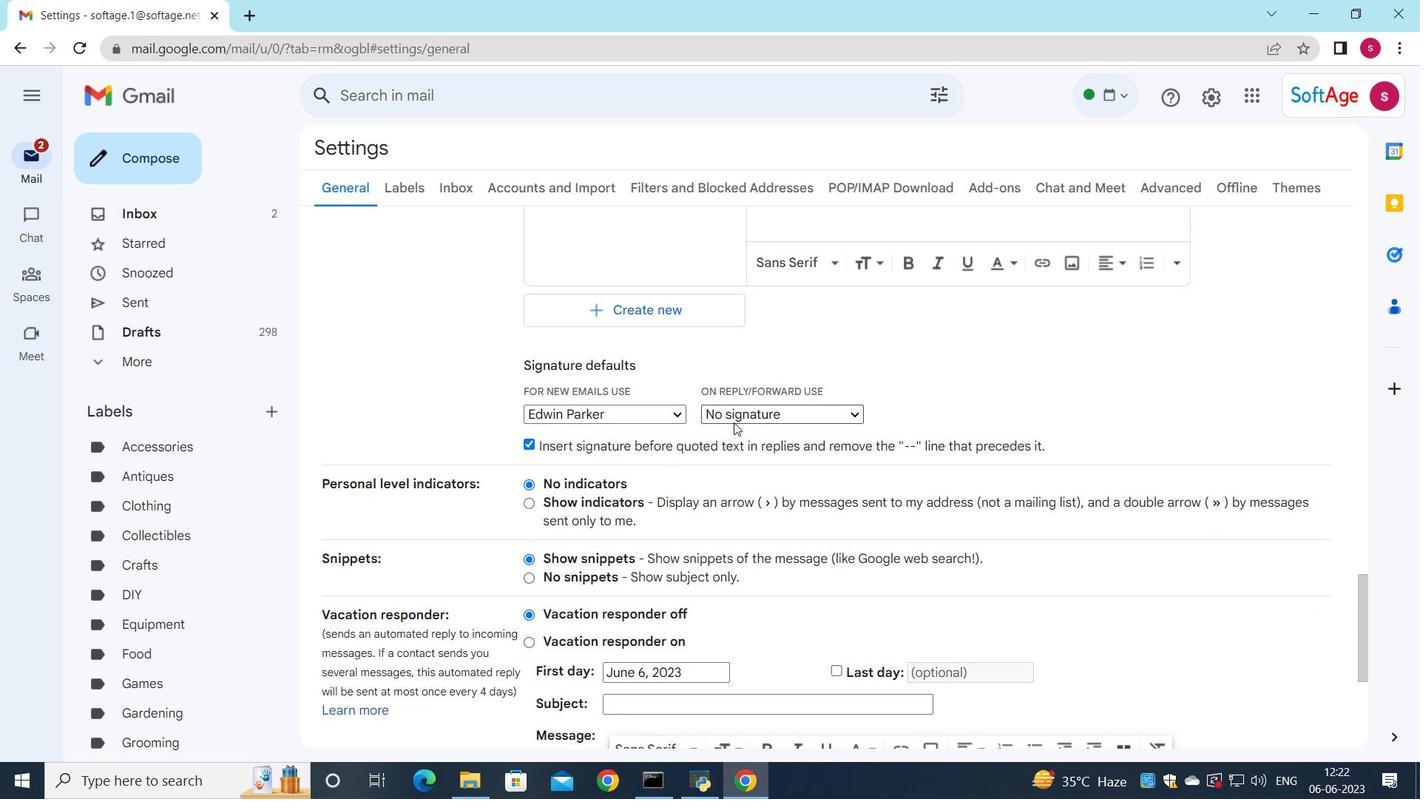 
Action: Mouse pressed left at (734, 411)
Screenshot: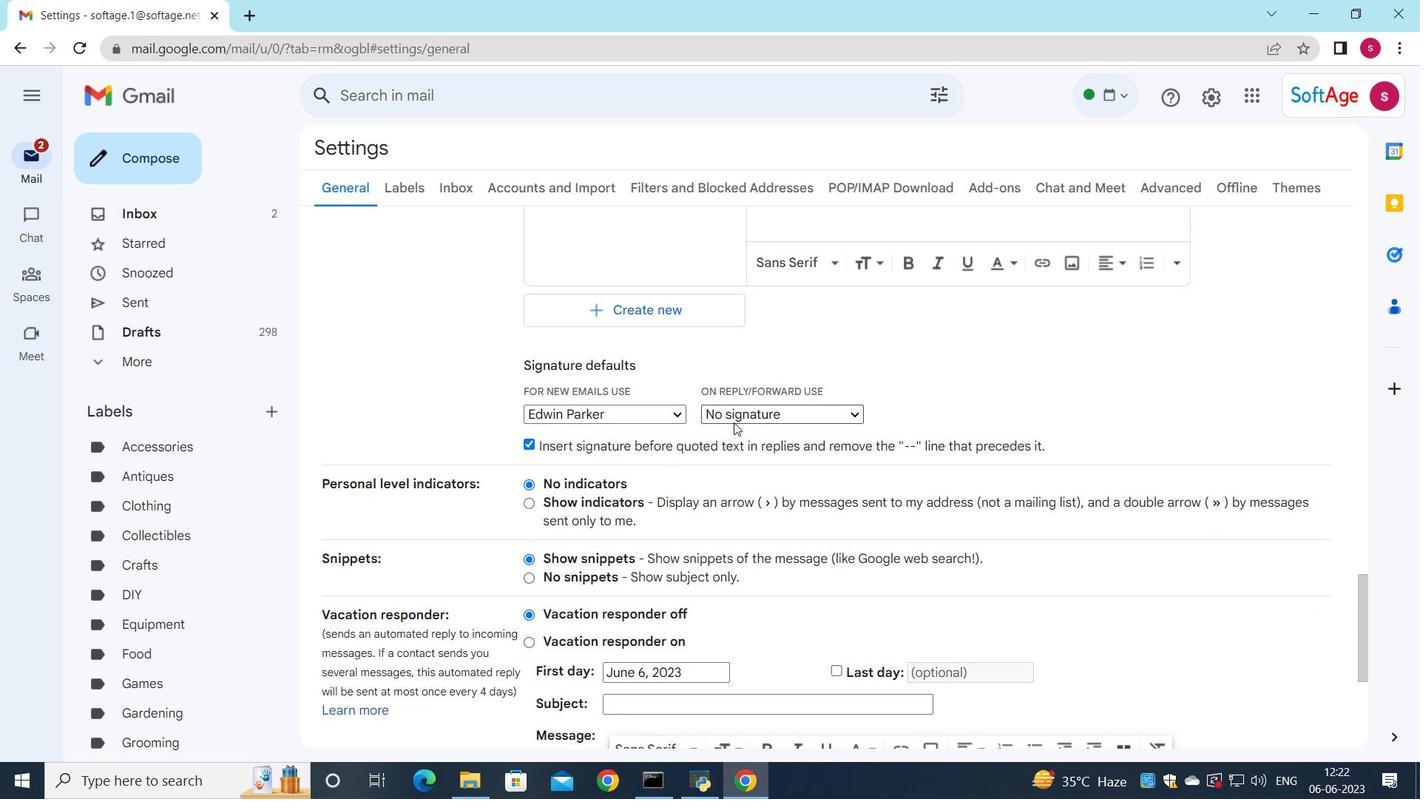 
Action: Mouse moved to (725, 456)
Screenshot: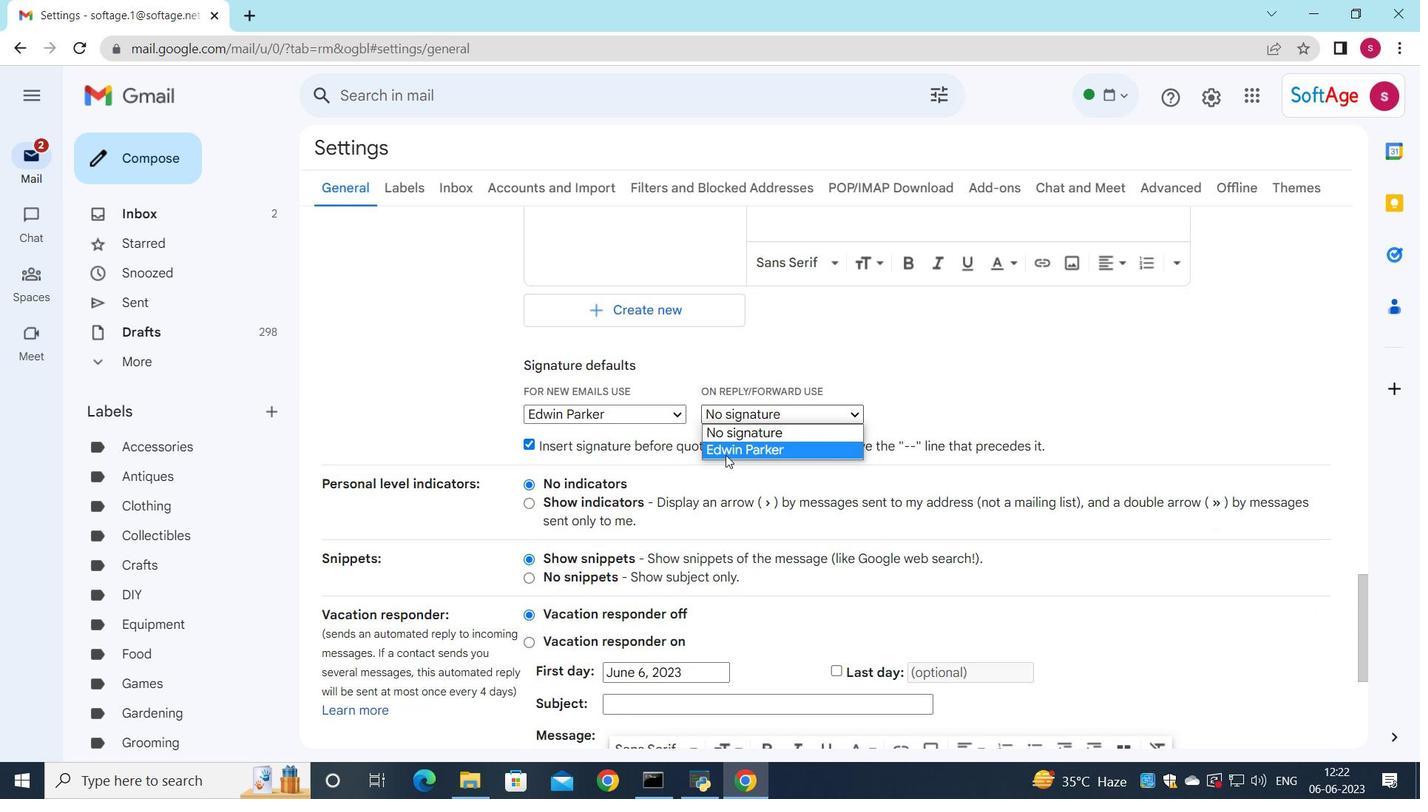 
Action: Mouse pressed left at (725, 456)
Screenshot: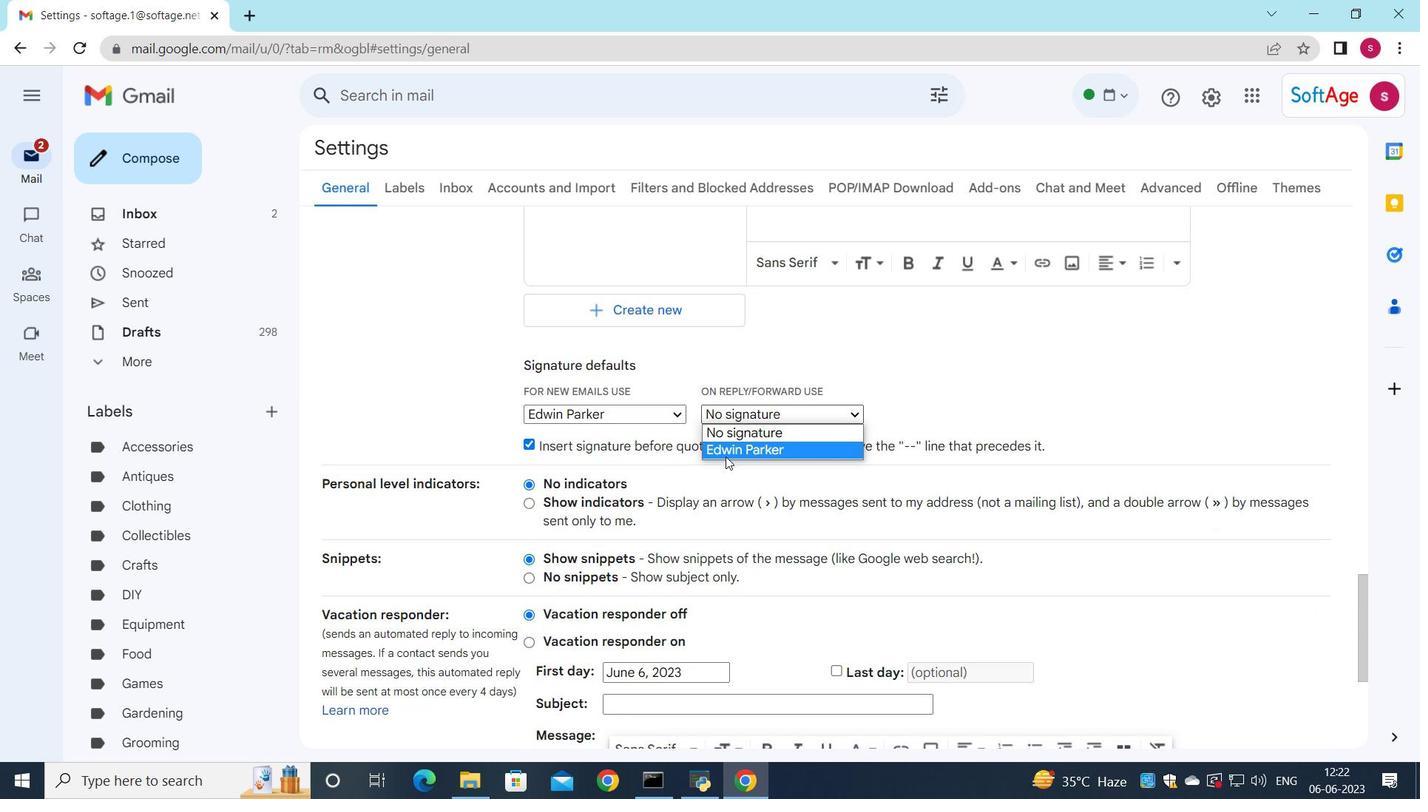 
Action: Mouse moved to (725, 455)
Screenshot: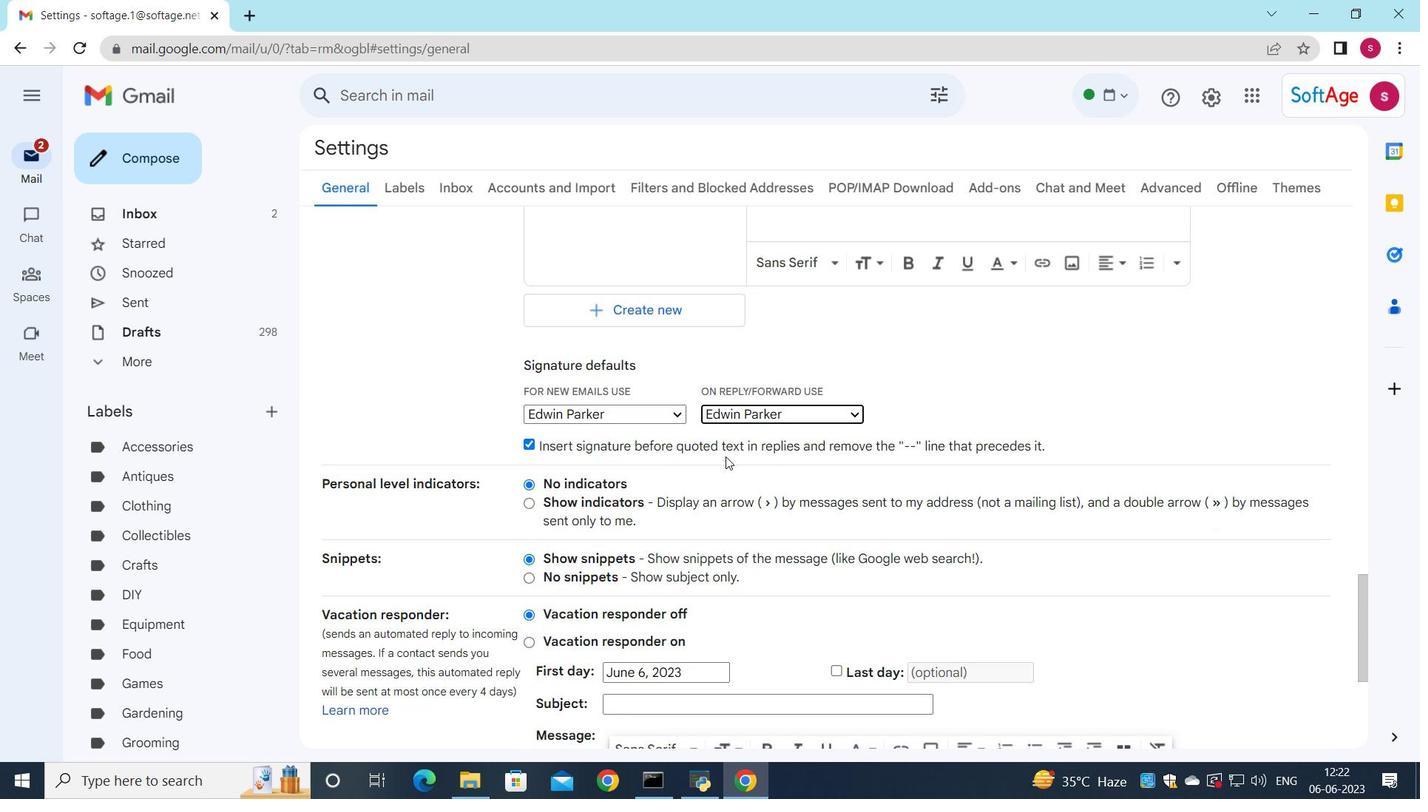 
Action: Mouse scrolled (725, 454) with delta (0, 0)
Screenshot: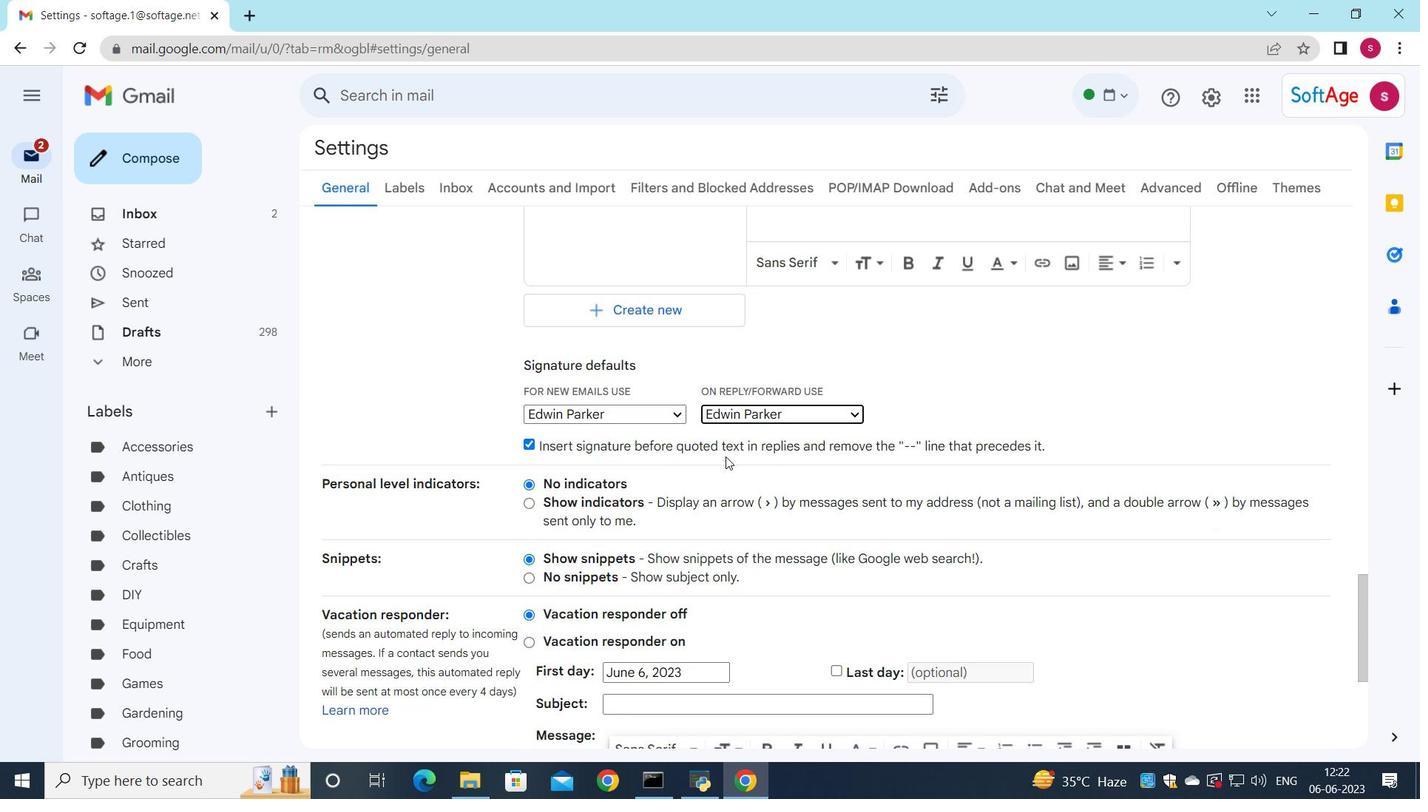
Action: Mouse scrolled (725, 454) with delta (0, 0)
Screenshot: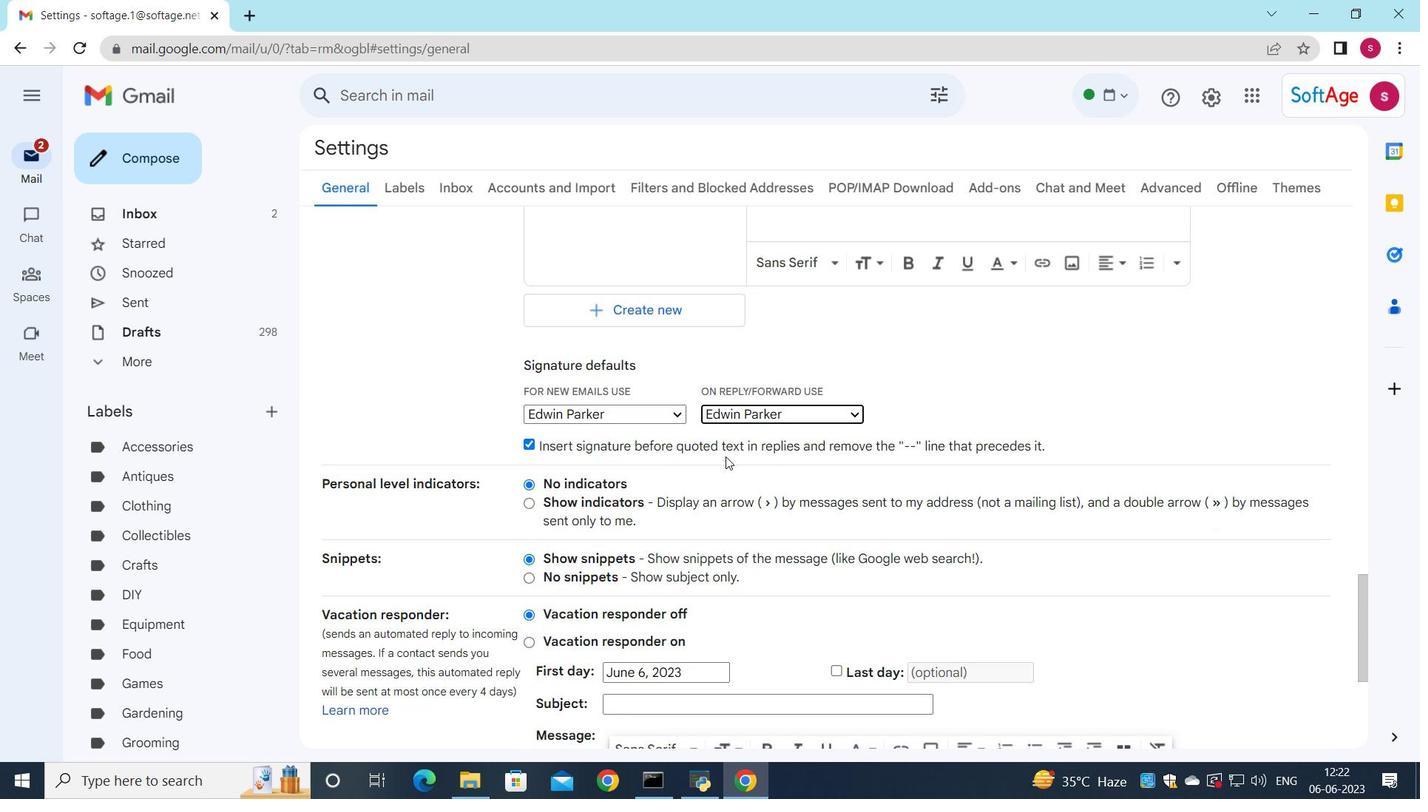 
Action: Mouse scrolled (725, 454) with delta (0, 0)
Screenshot: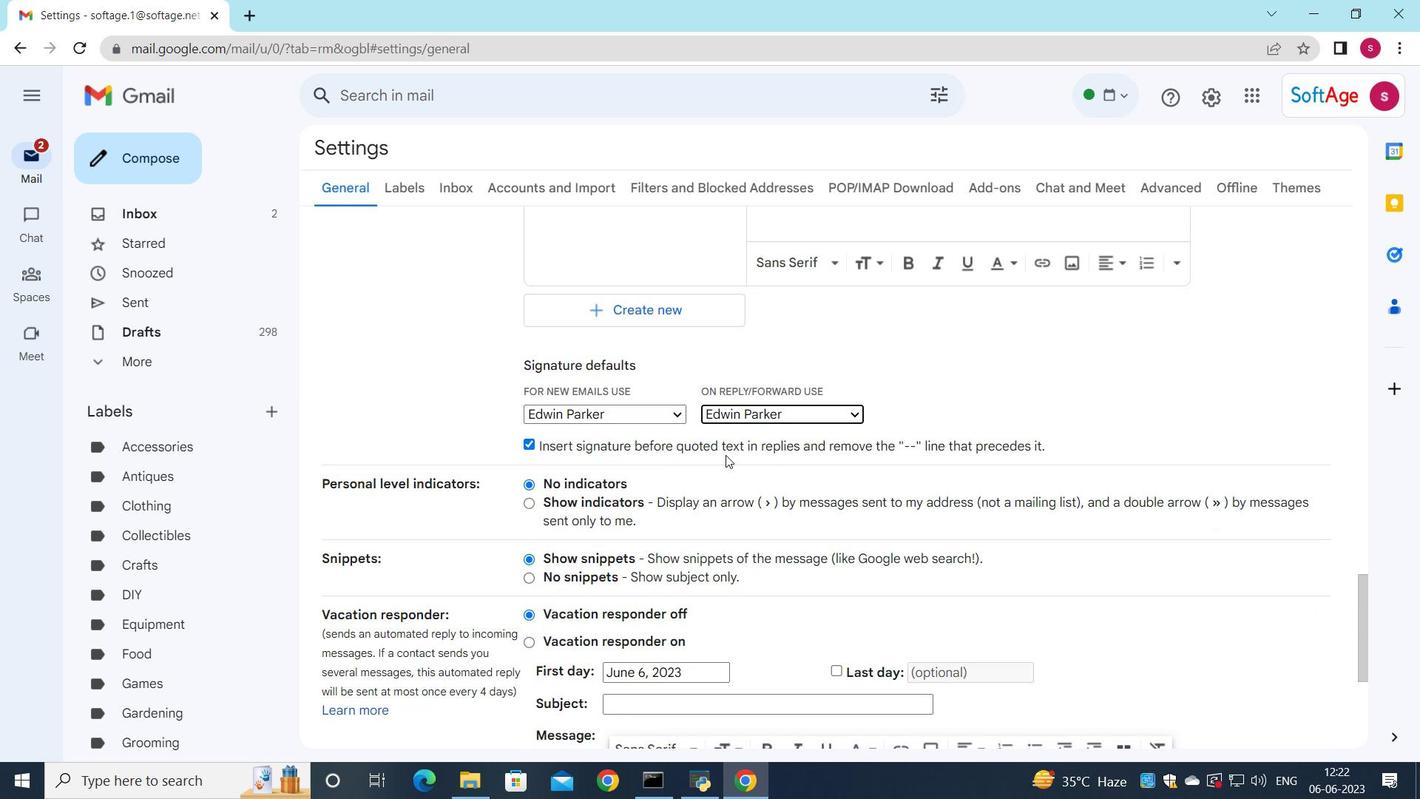 
Action: Mouse moved to (725, 455)
Screenshot: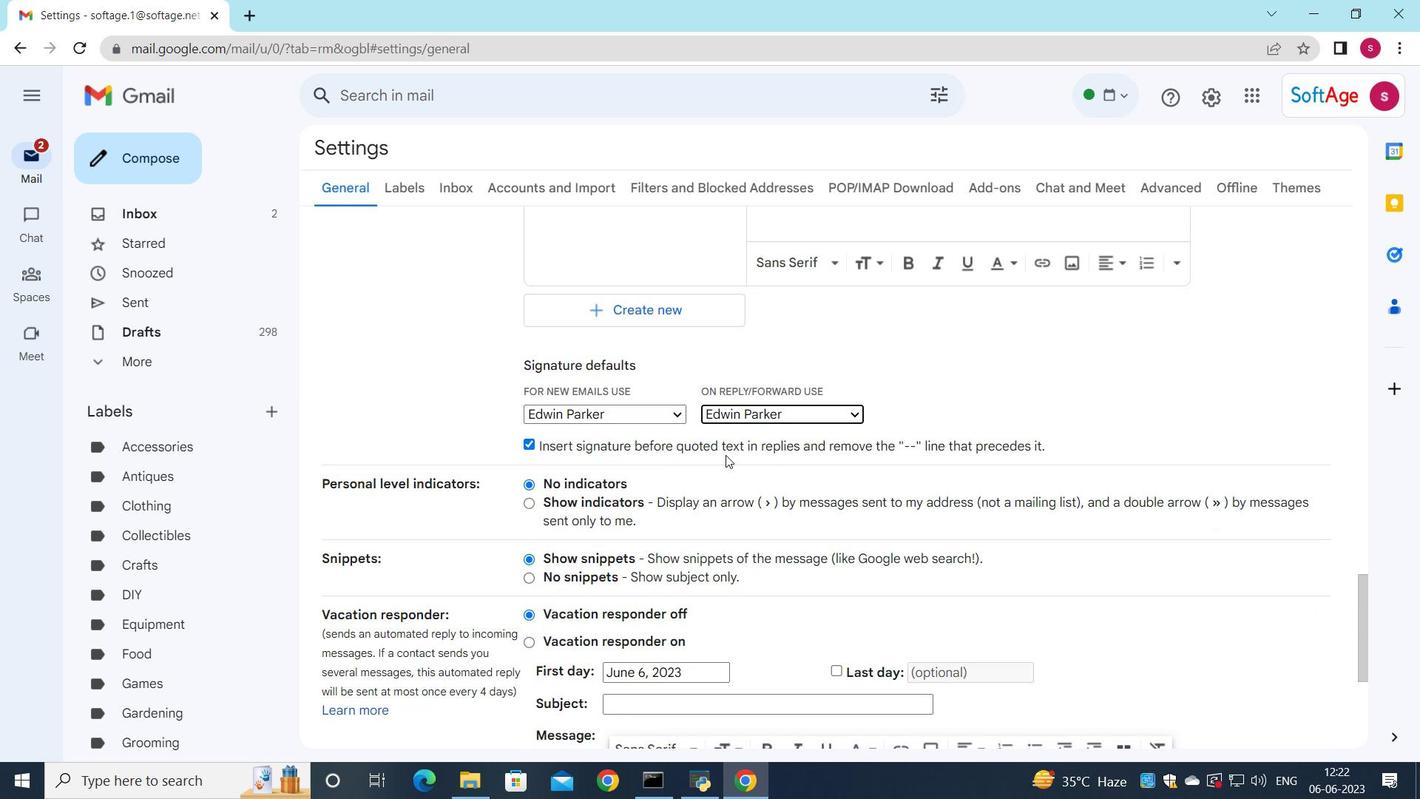 
Action: Mouse scrolled (725, 454) with delta (0, 0)
Screenshot: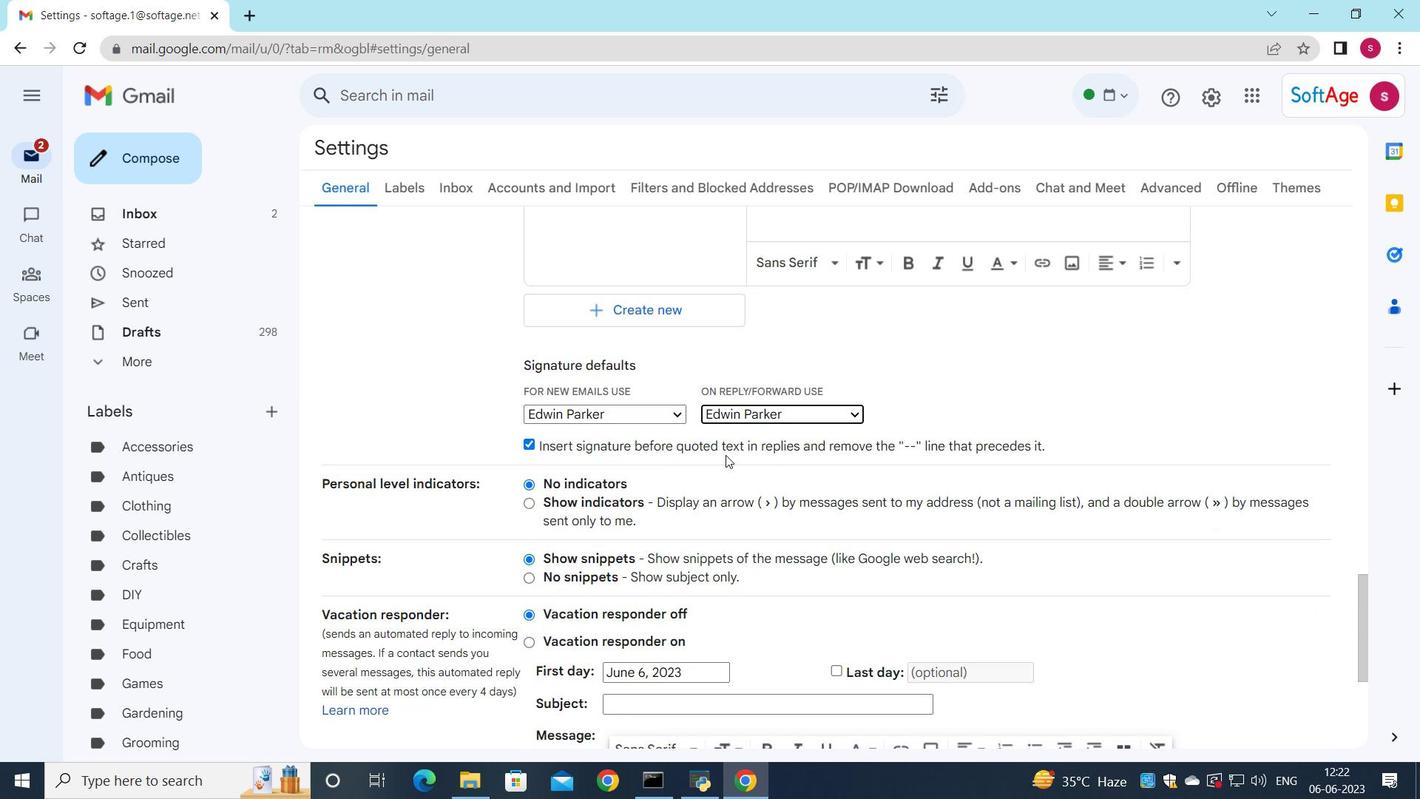 
Action: Mouse scrolled (725, 454) with delta (0, 0)
Screenshot: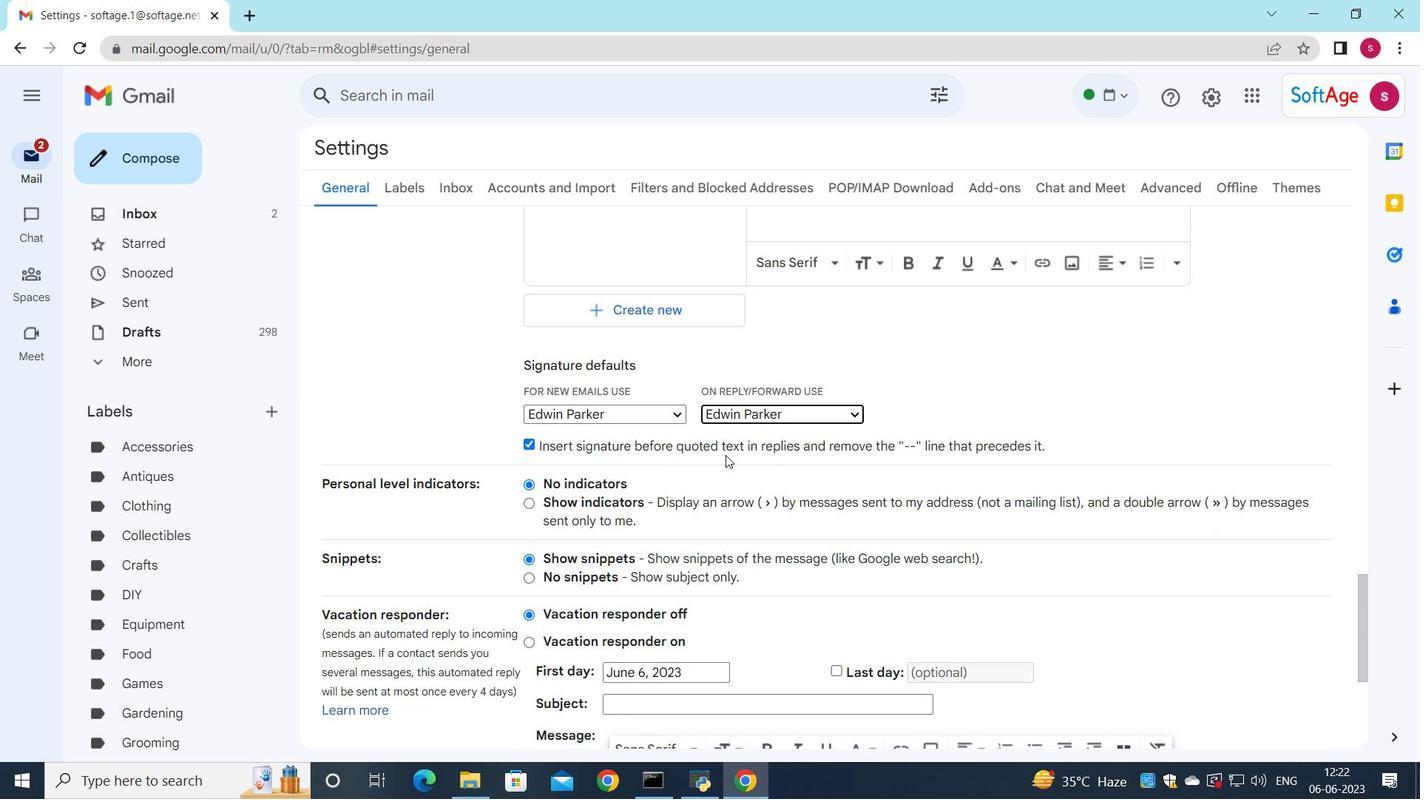 
Action: Mouse moved to (724, 455)
Screenshot: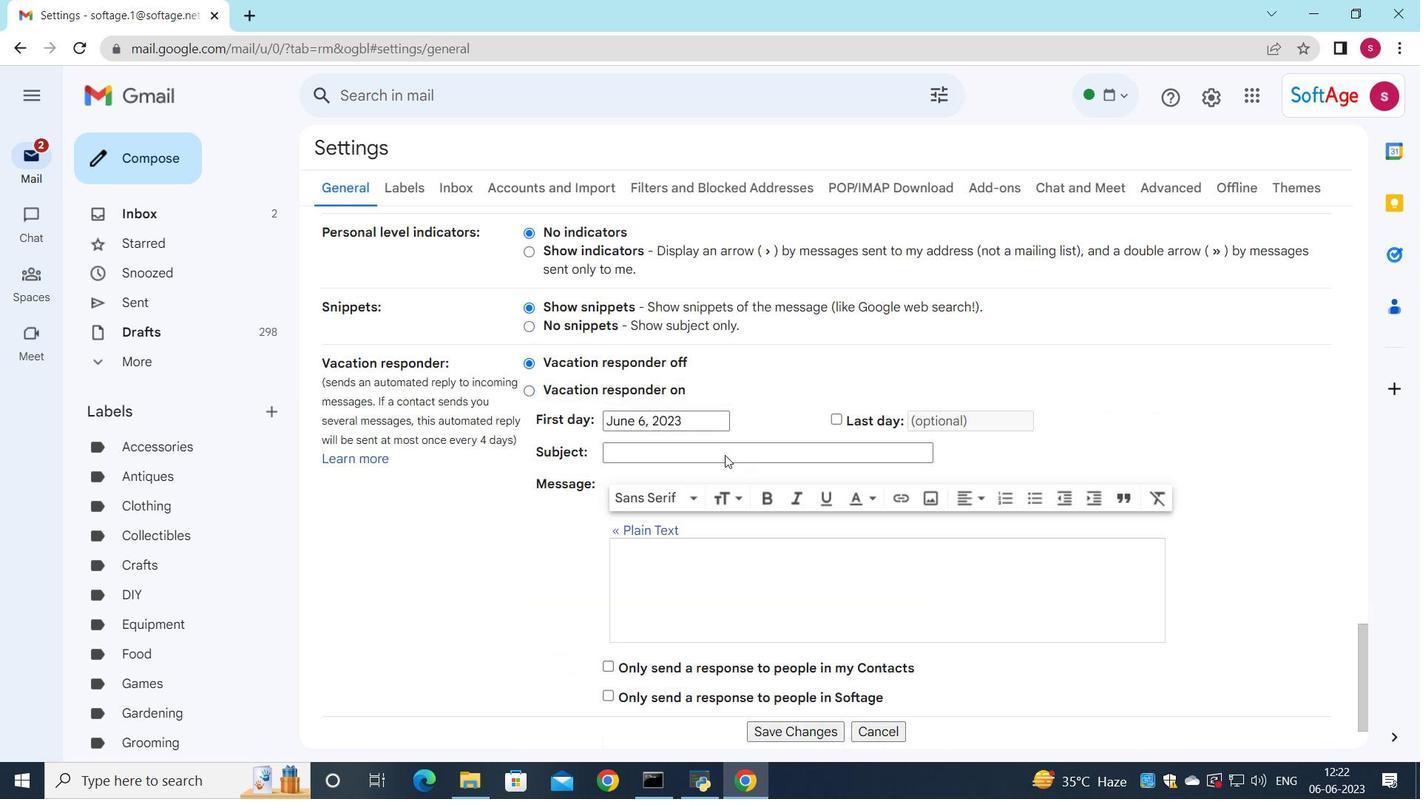 
Action: Mouse scrolled (724, 454) with delta (0, 0)
Screenshot: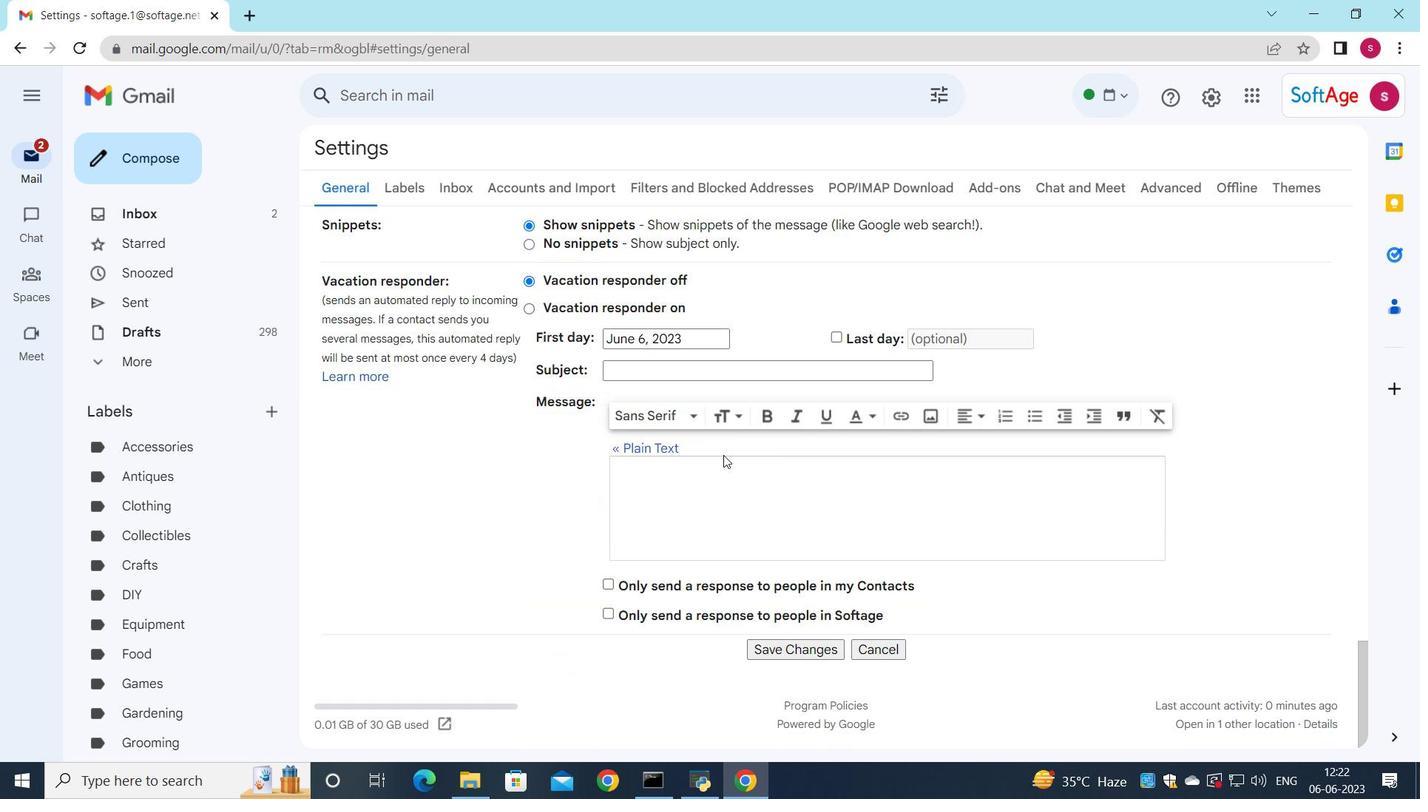 
Action: Mouse moved to (724, 457)
Screenshot: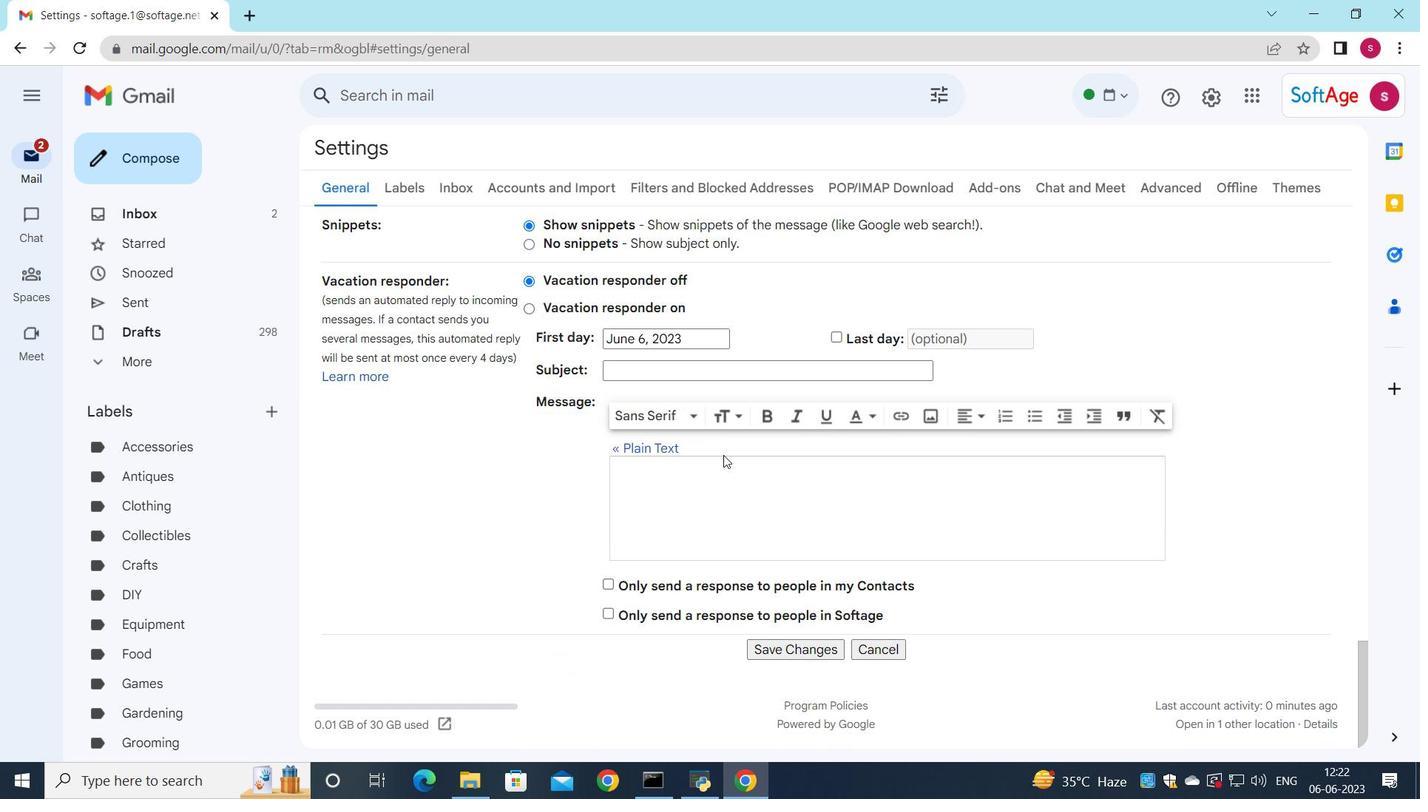 
Action: Mouse scrolled (724, 454) with delta (0, 0)
Screenshot: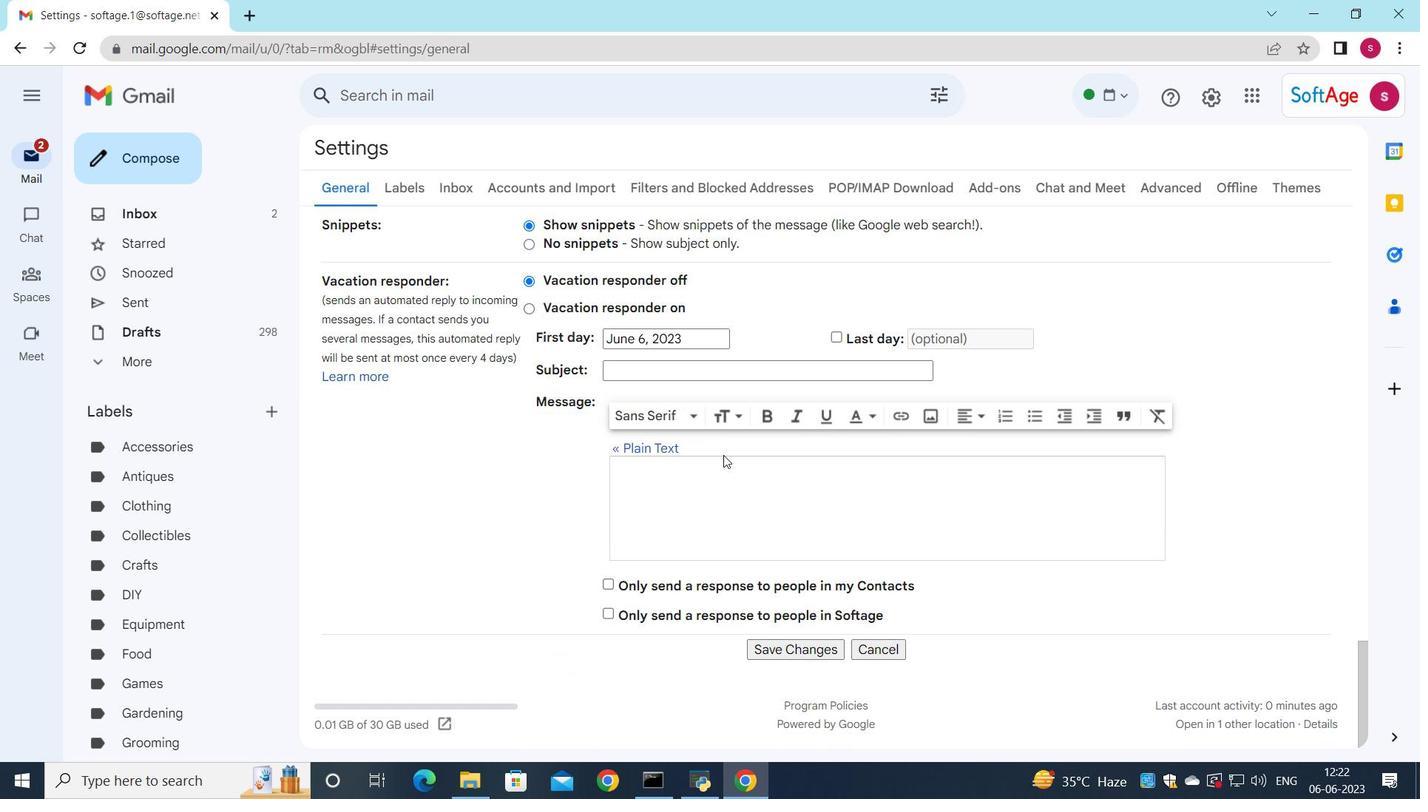 
Action: Mouse moved to (725, 461)
Screenshot: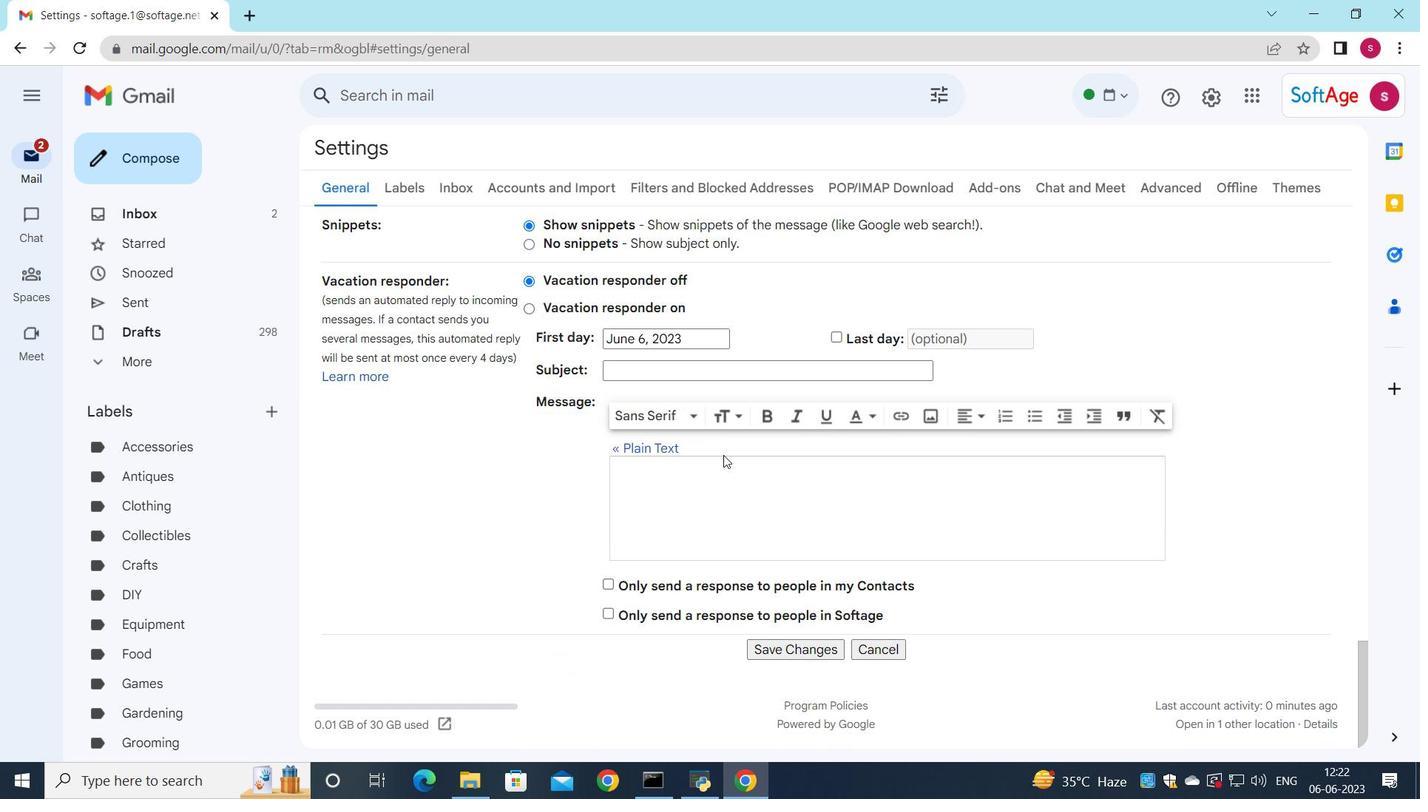 
Action: Mouse scrolled (724, 454) with delta (0, 0)
Screenshot: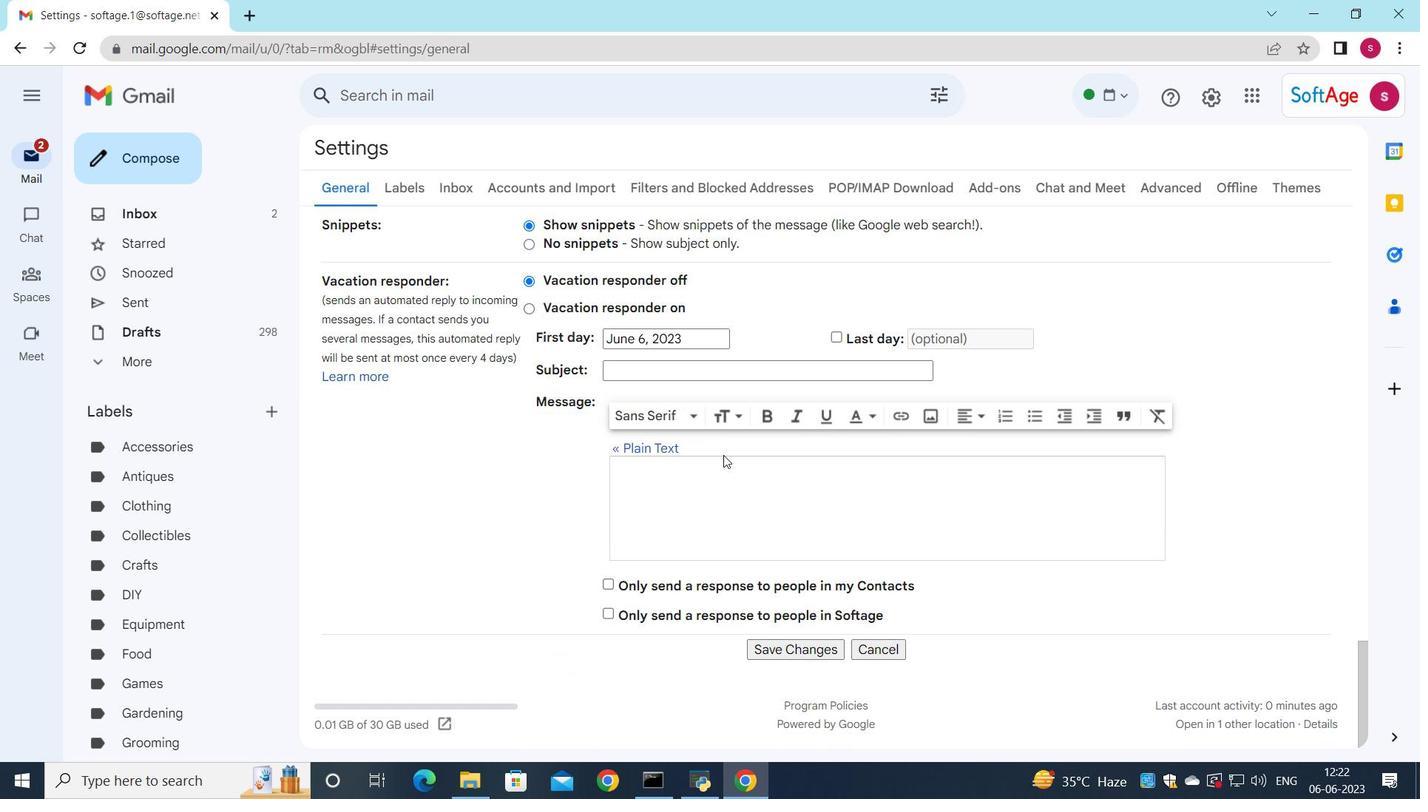 
Action: Mouse moved to (733, 481)
Screenshot: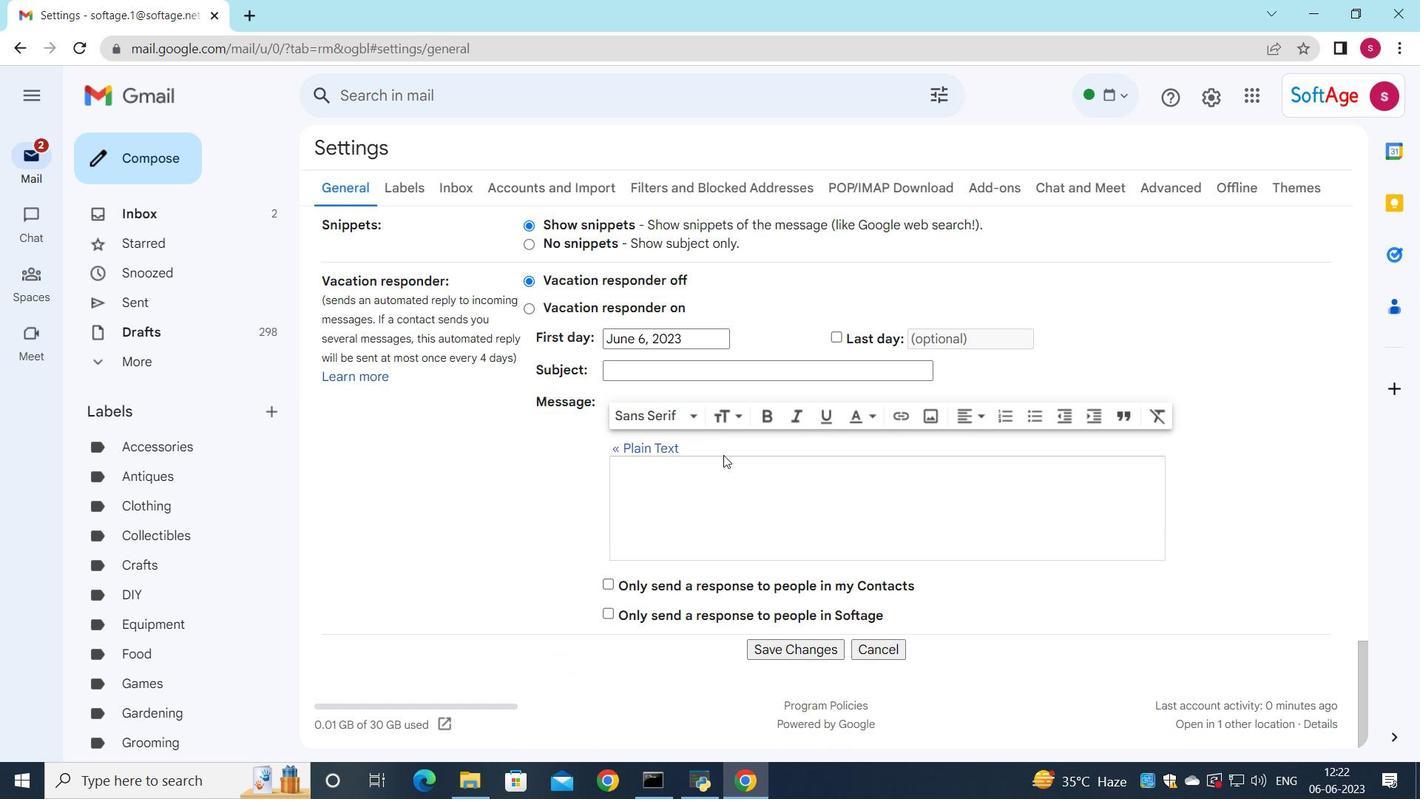 
Action: Mouse scrolled (728, 466) with delta (0, 0)
Screenshot: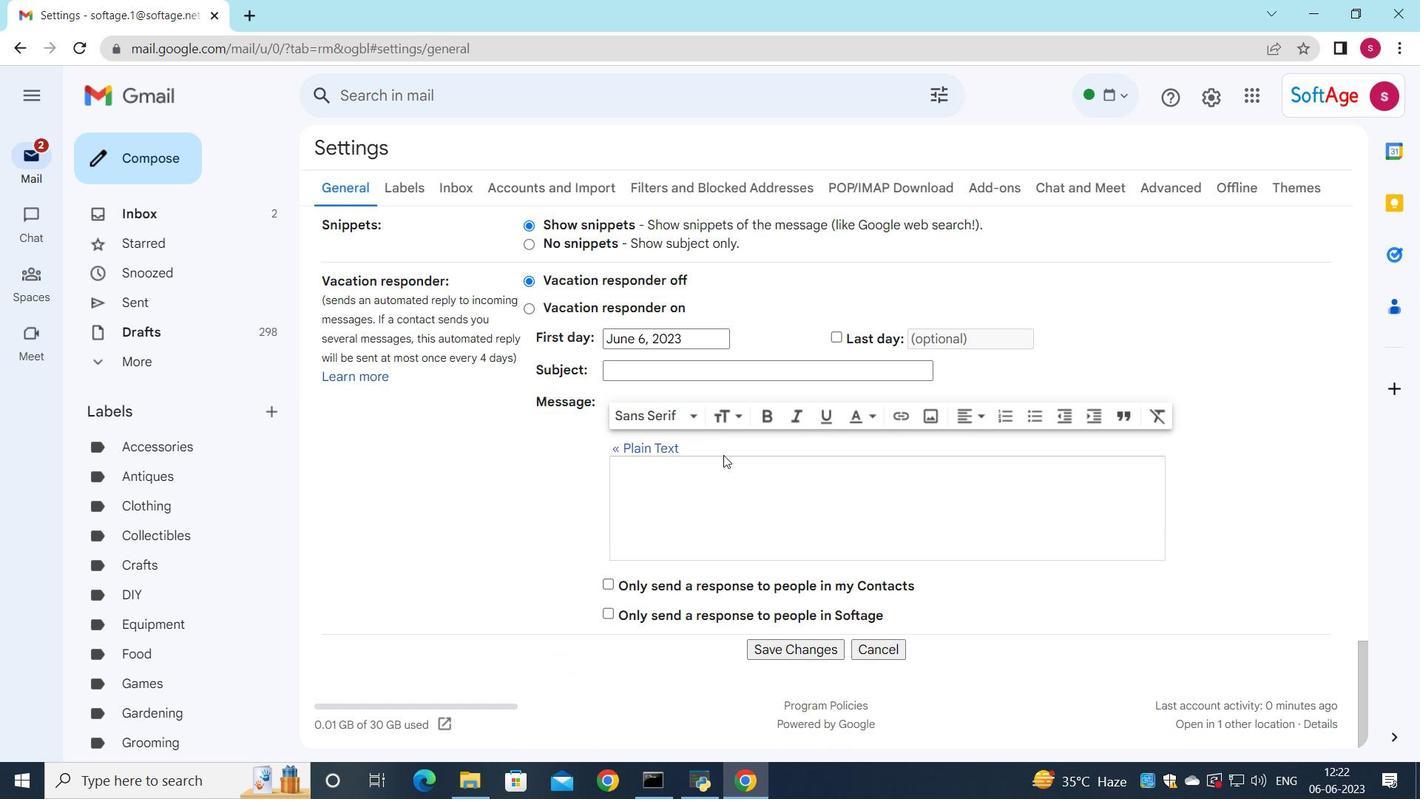 
Action: Mouse moved to (798, 642)
Screenshot: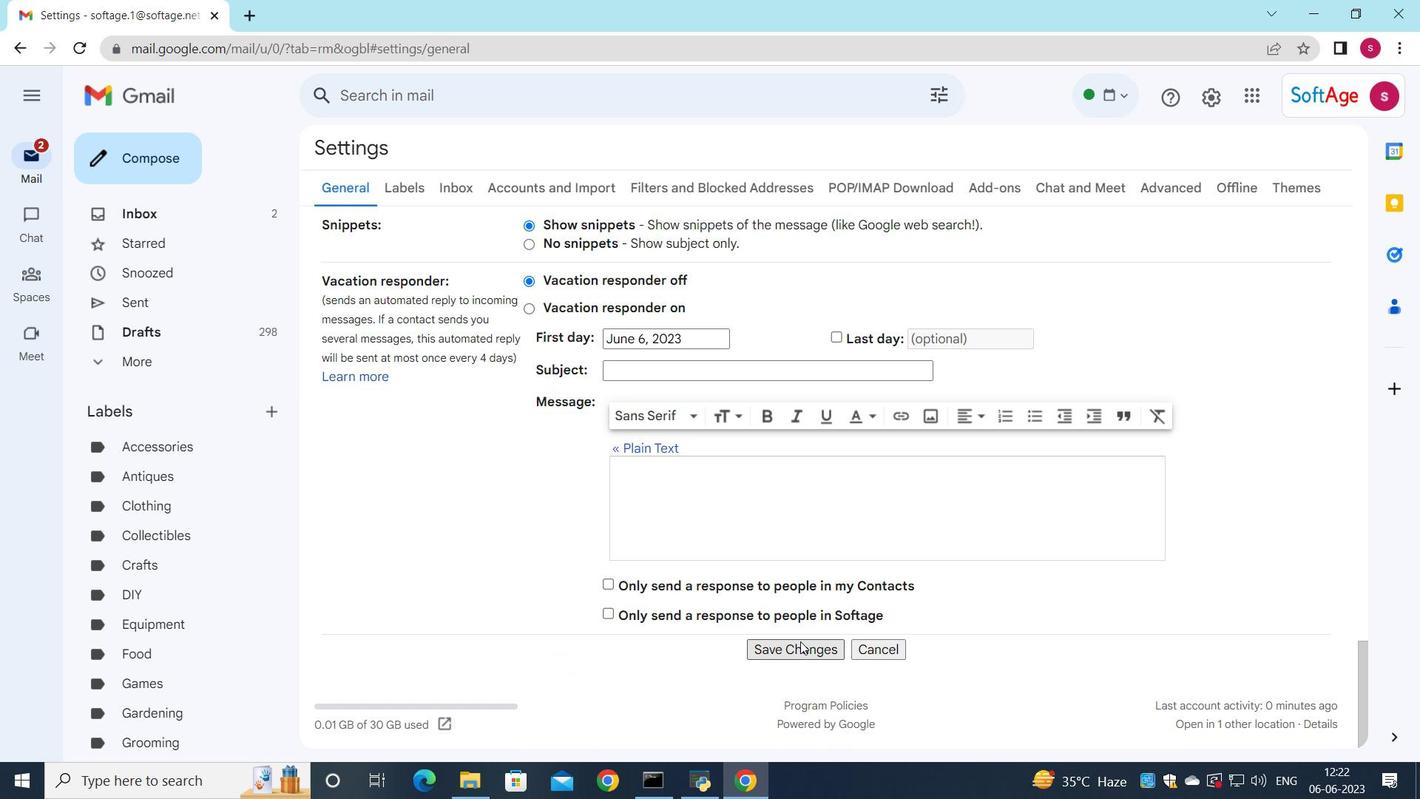 
Action: Mouse pressed left at (798, 642)
Screenshot: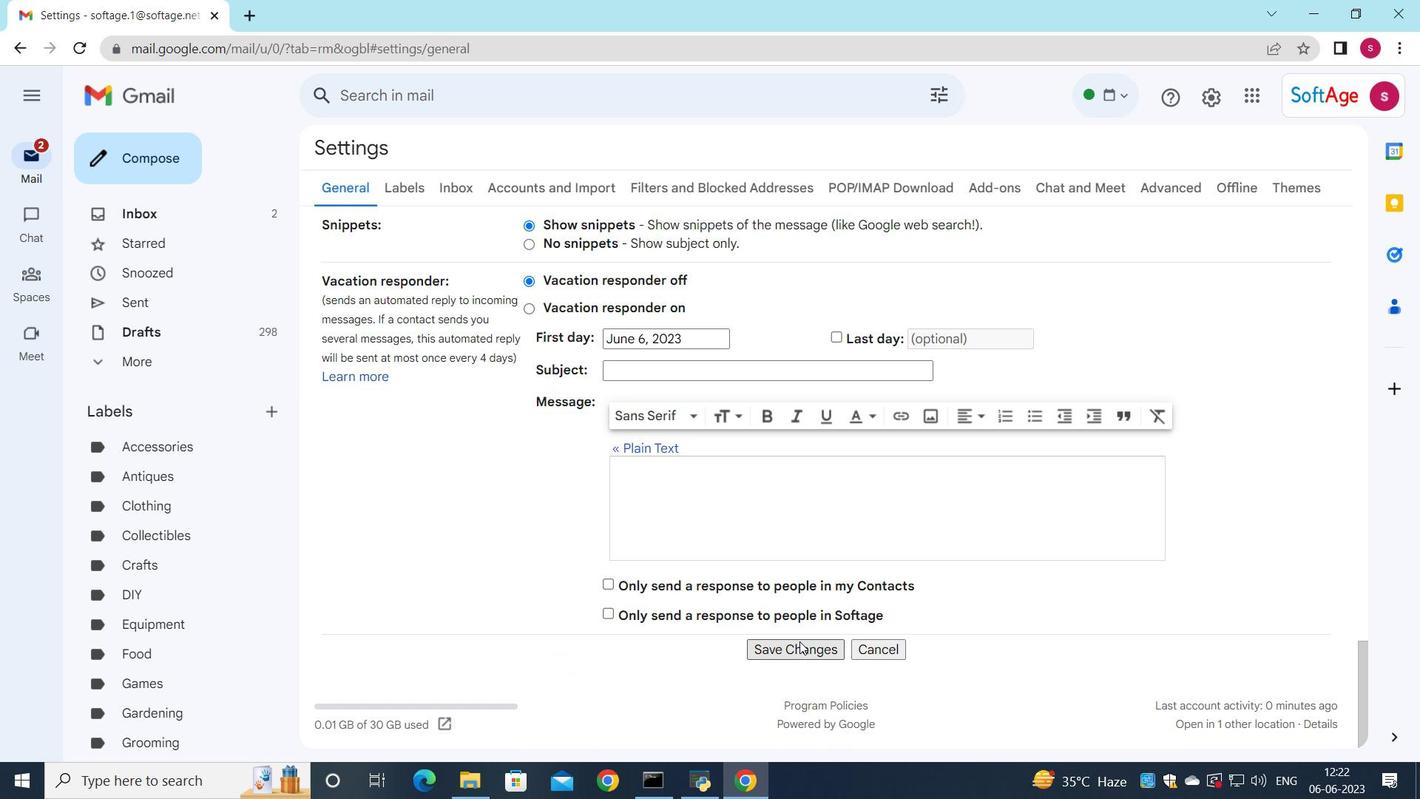 
Action: Mouse moved to (316, 523)
Screenshot: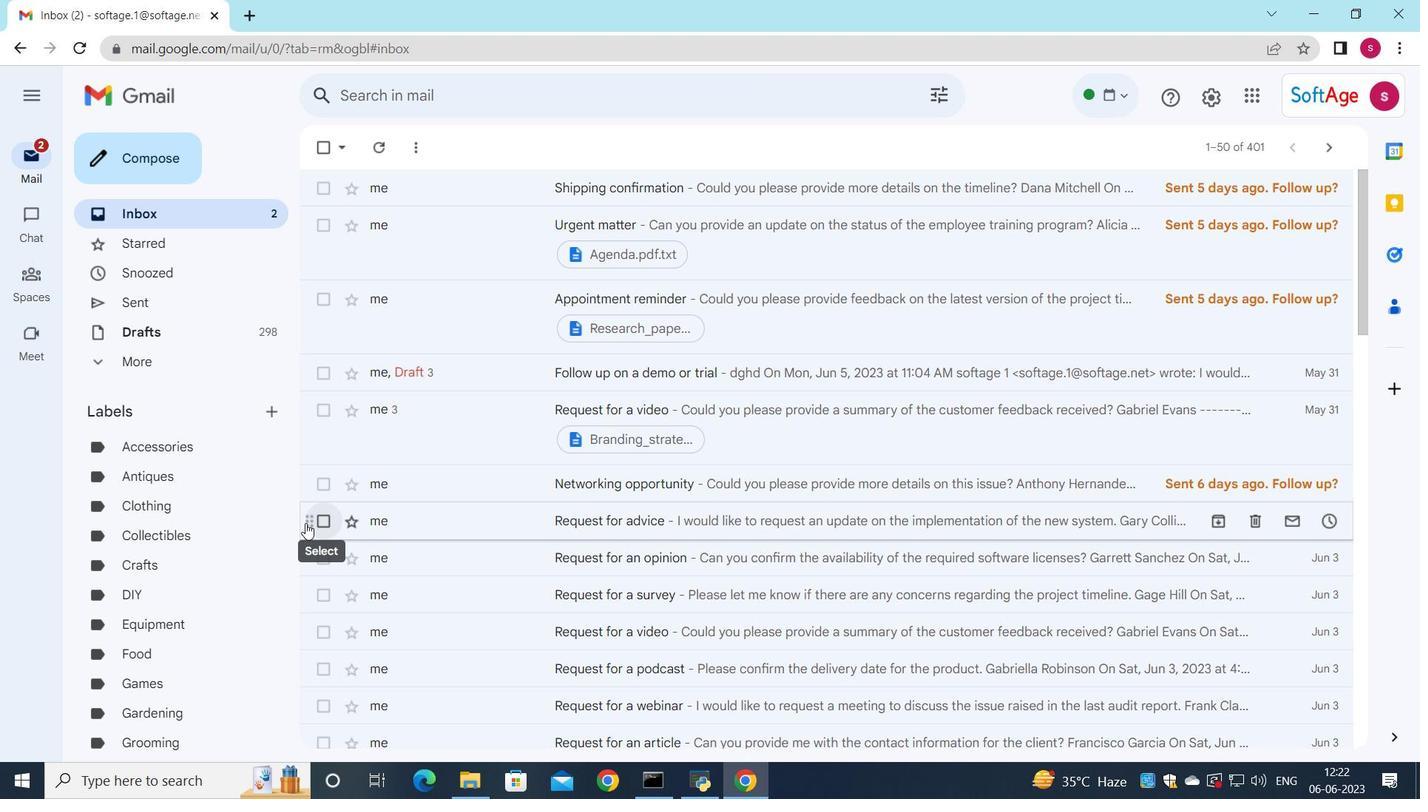 
Action: Mouse pressed left at (316, 523)
Screenshot: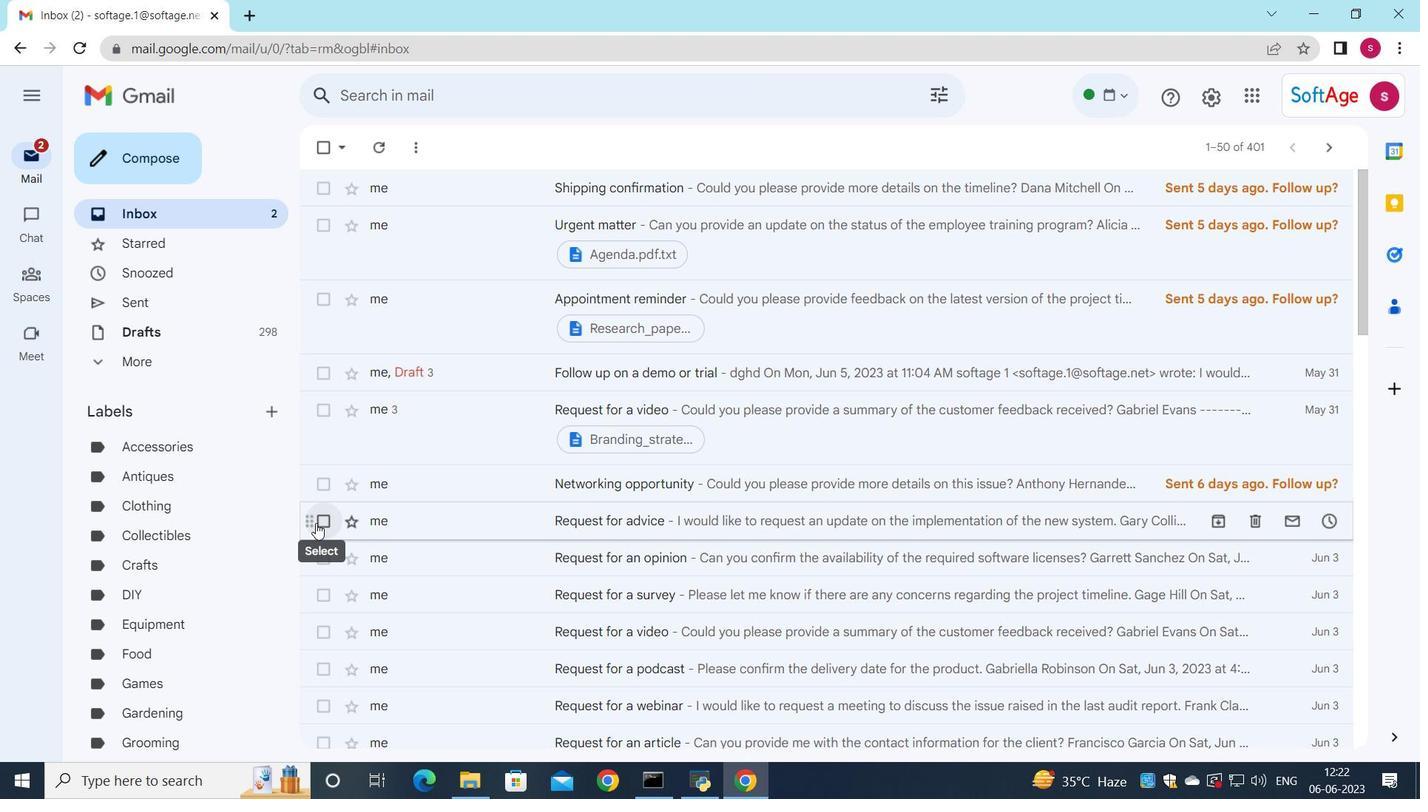 
Action: Mouse moved to (717, 153)
Screenshot: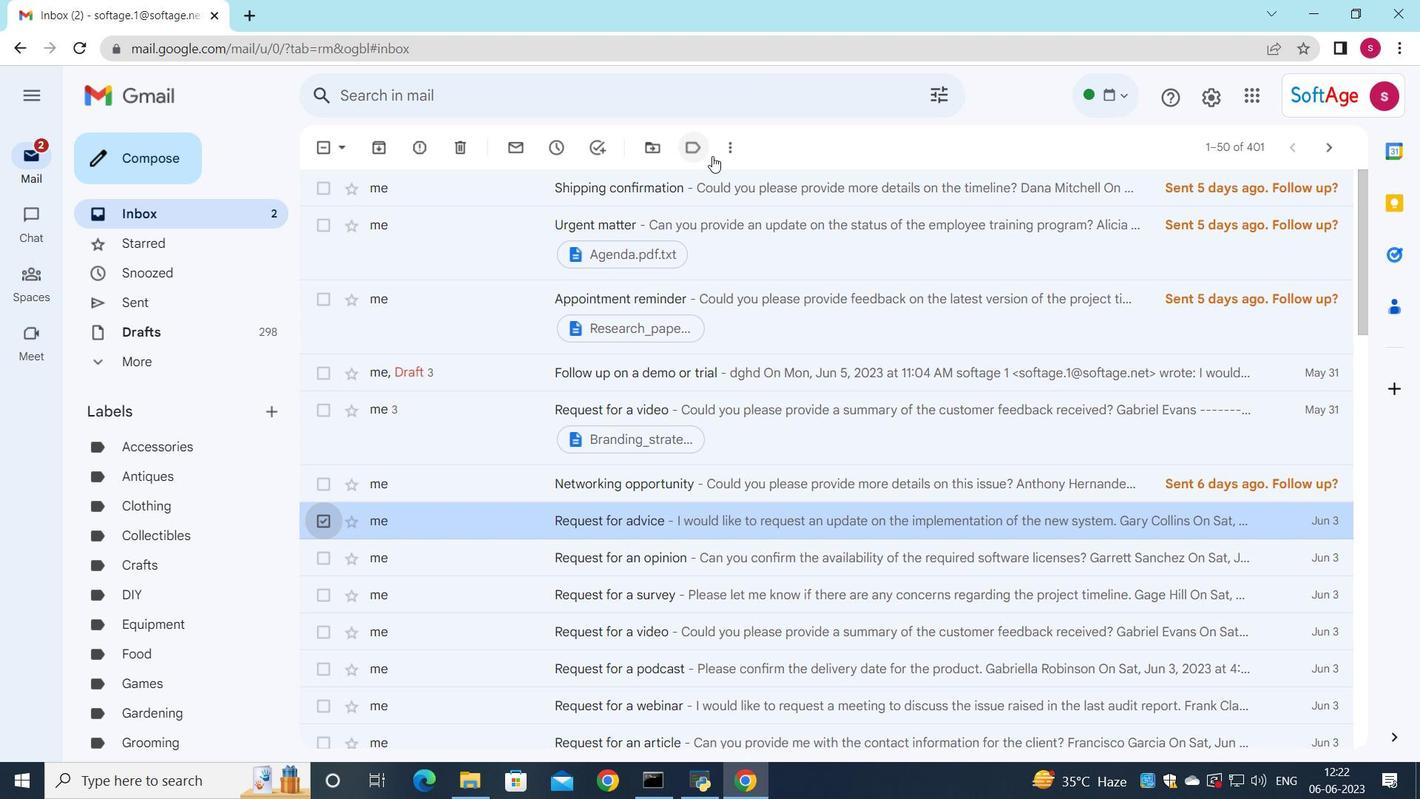 
Action: Mouse pressed left at (717, 153)
Screenshot: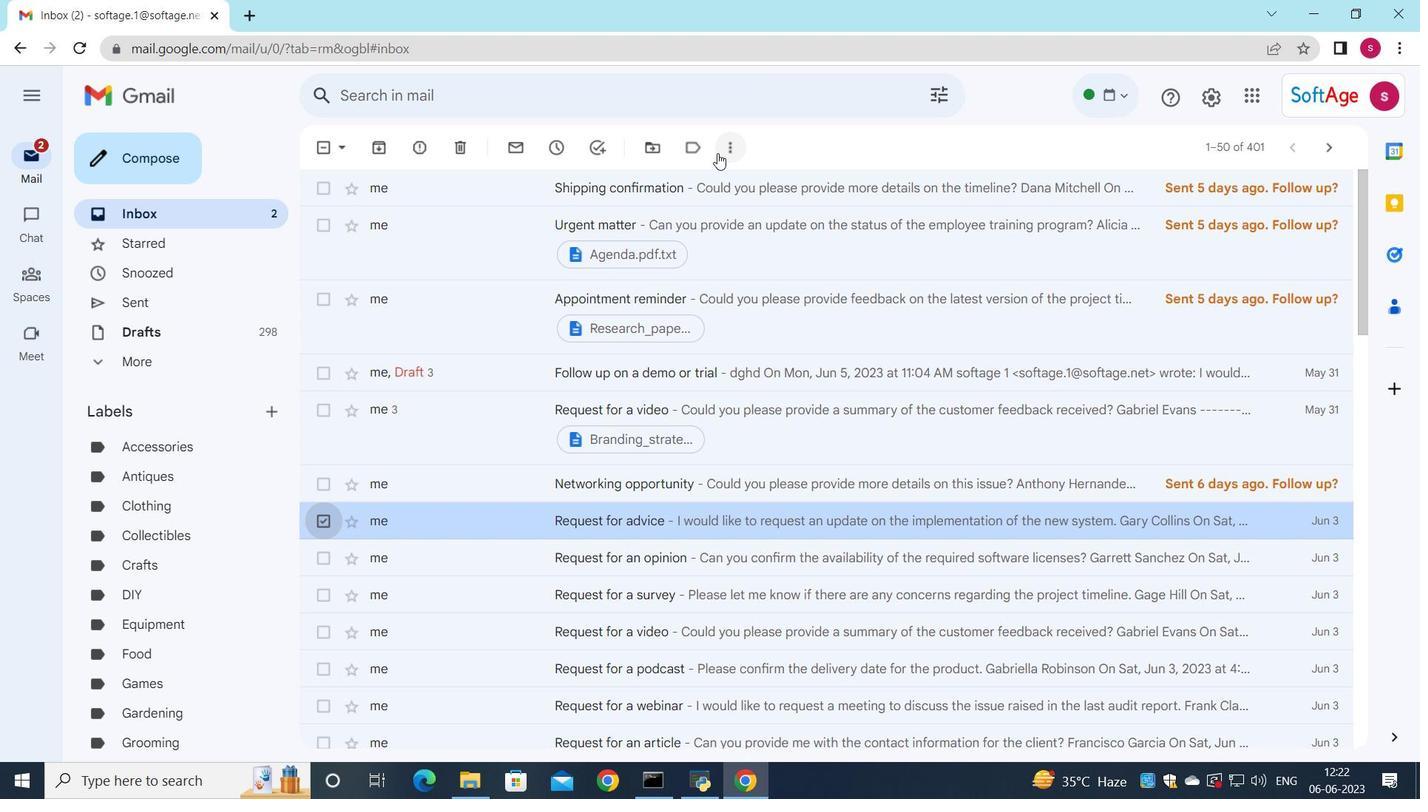 
Action: Mouse moved to (771, 321)
Screenshot: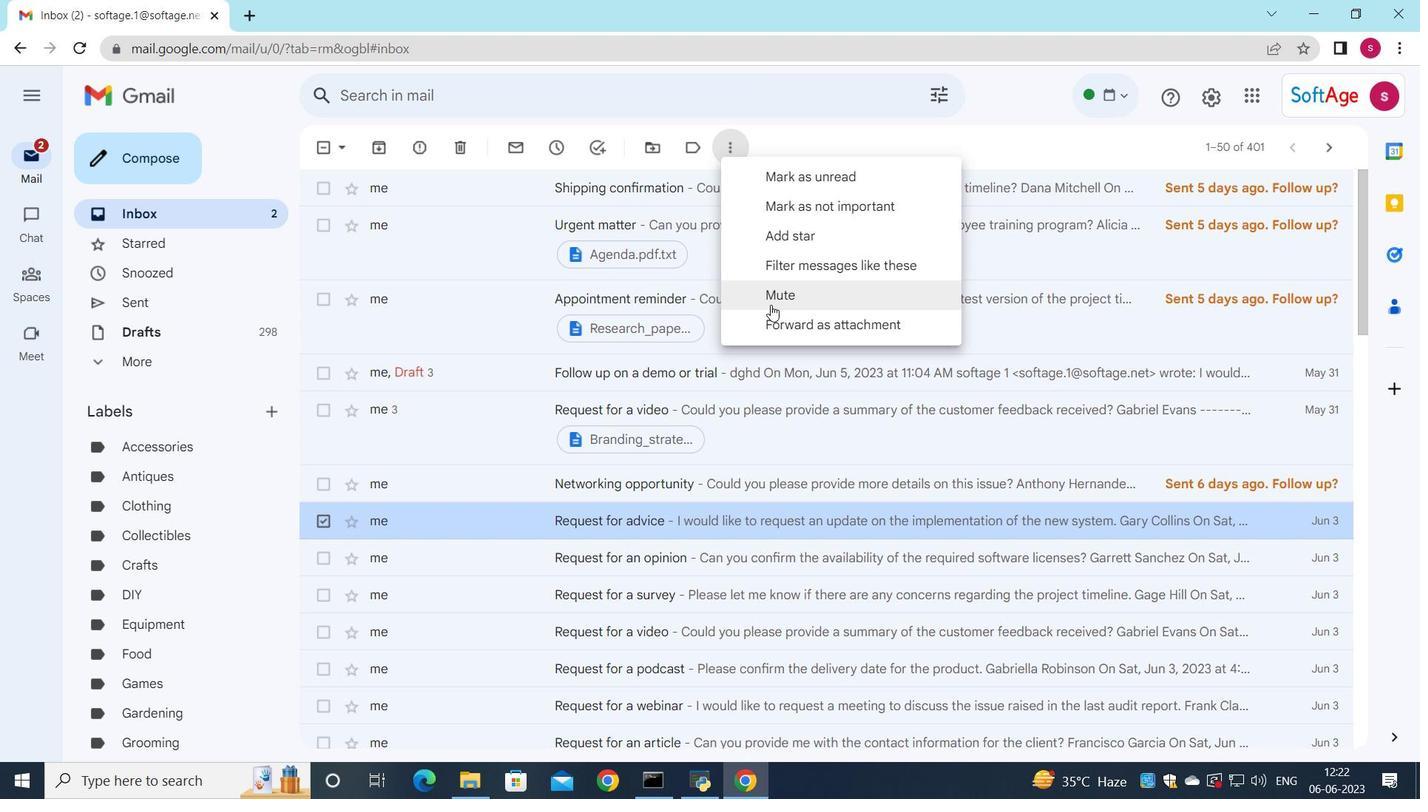
Action: Mouse pressed left at (771, 321)
Screenshot: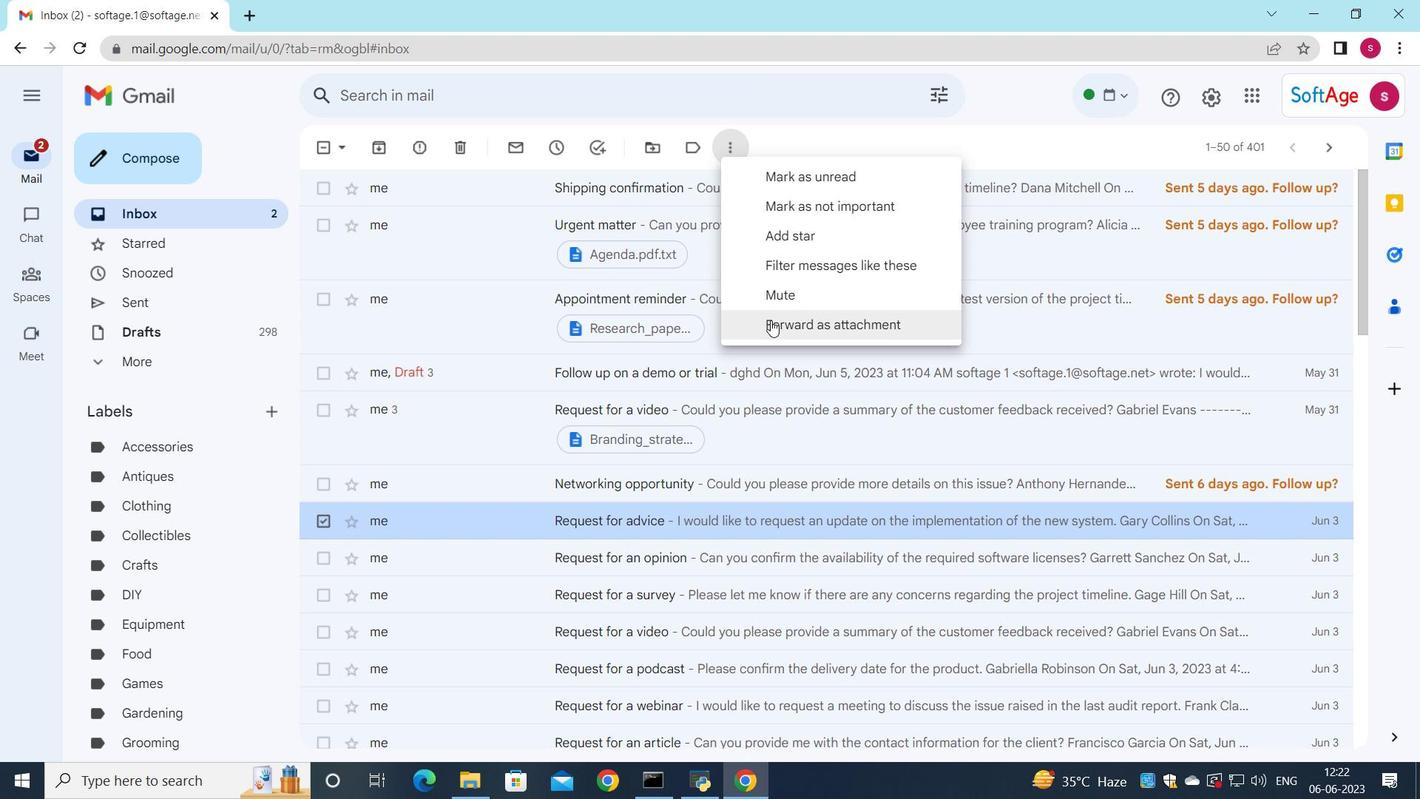 
Action: Mouse moved to (781, 321)
Screenshot: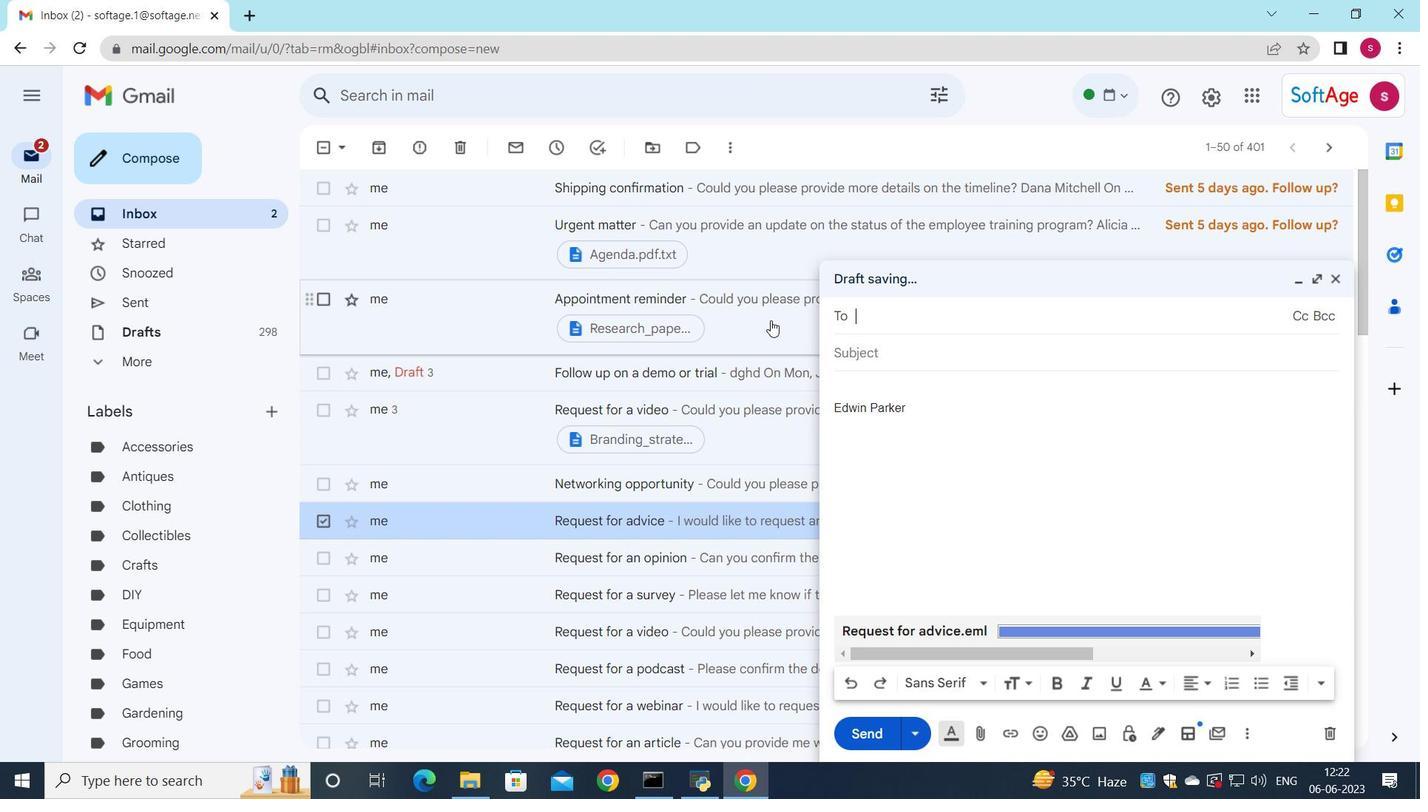 
Action: Key pressed s
Screenshot: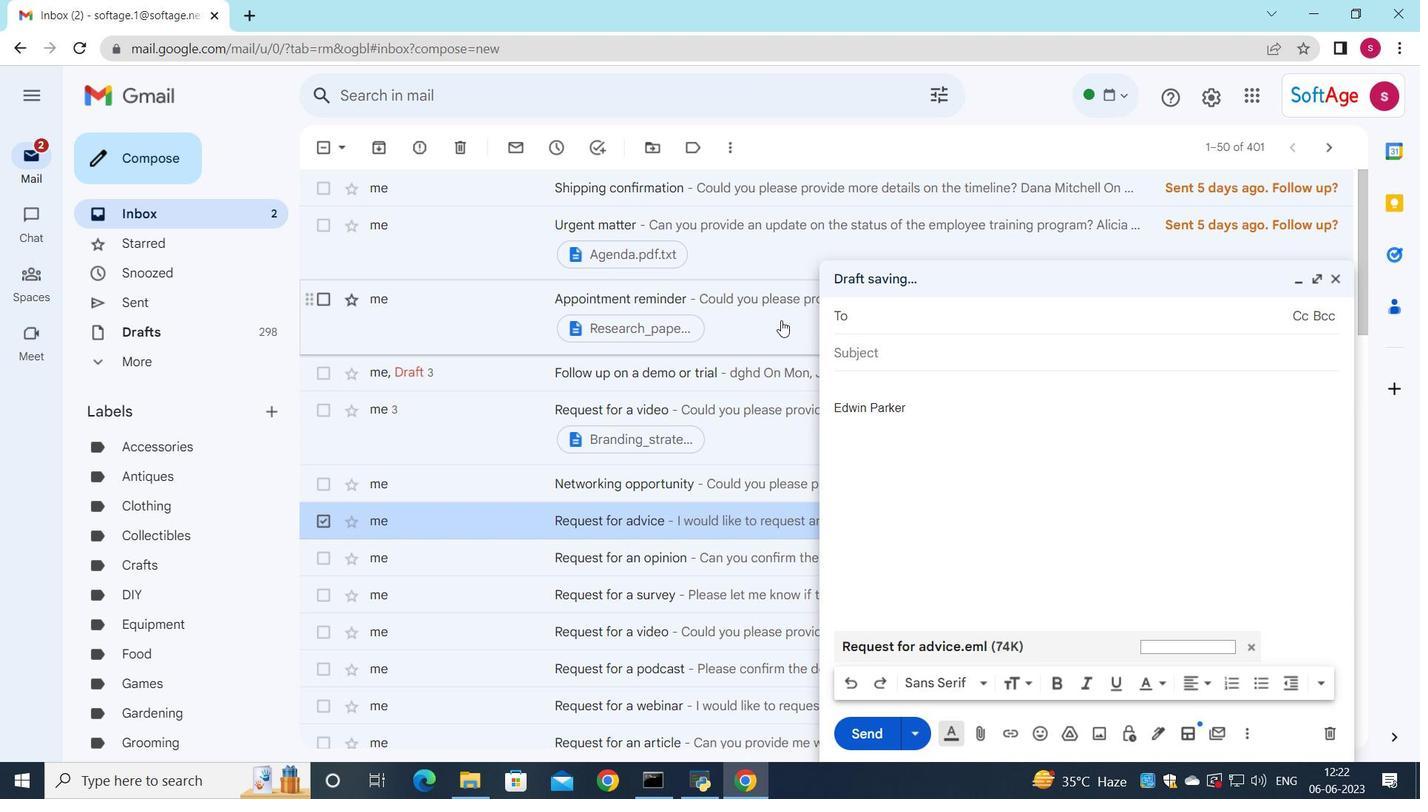 
Action: Mouse moved to (950, 469)
Screenshot: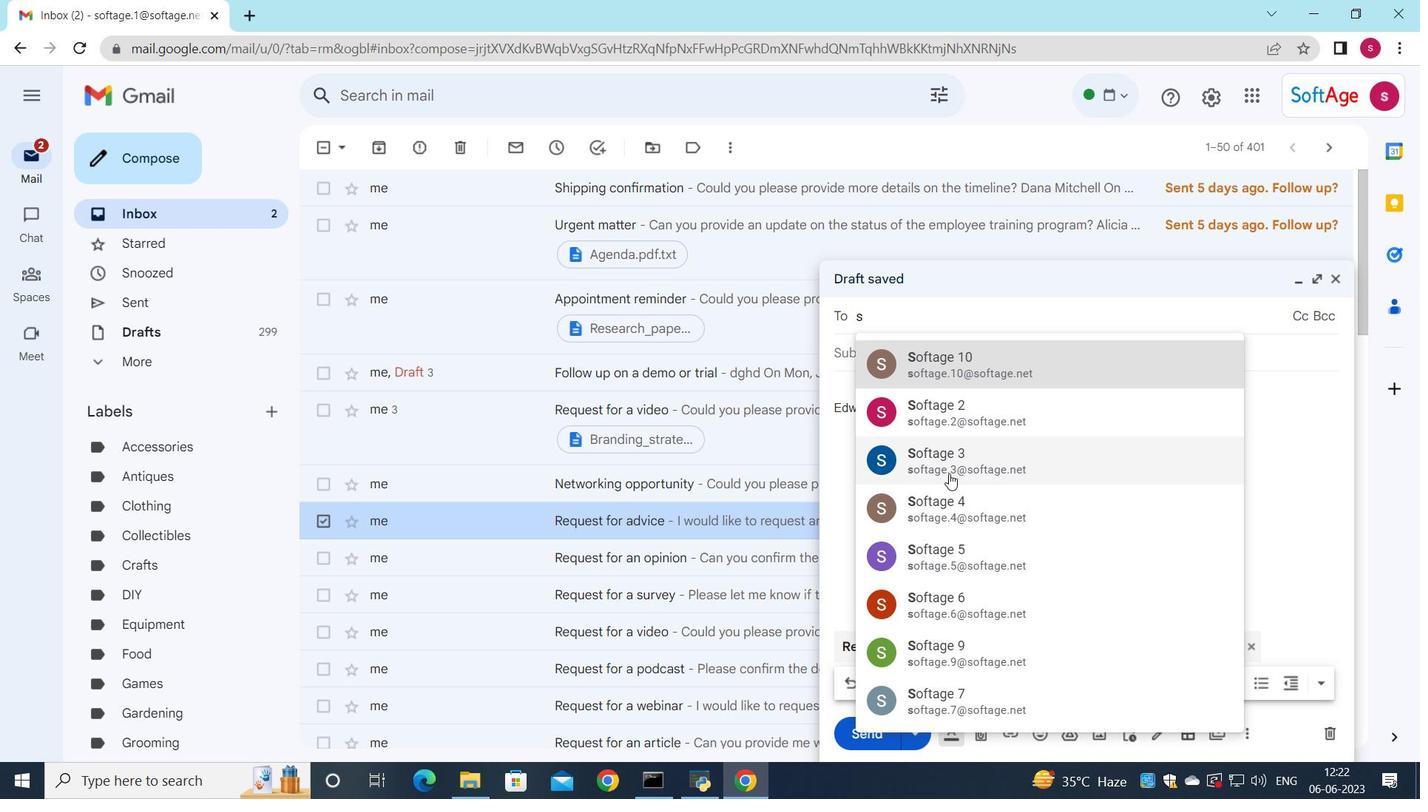 
Action: Mouse pressed left at (950, 469)
Screenshot: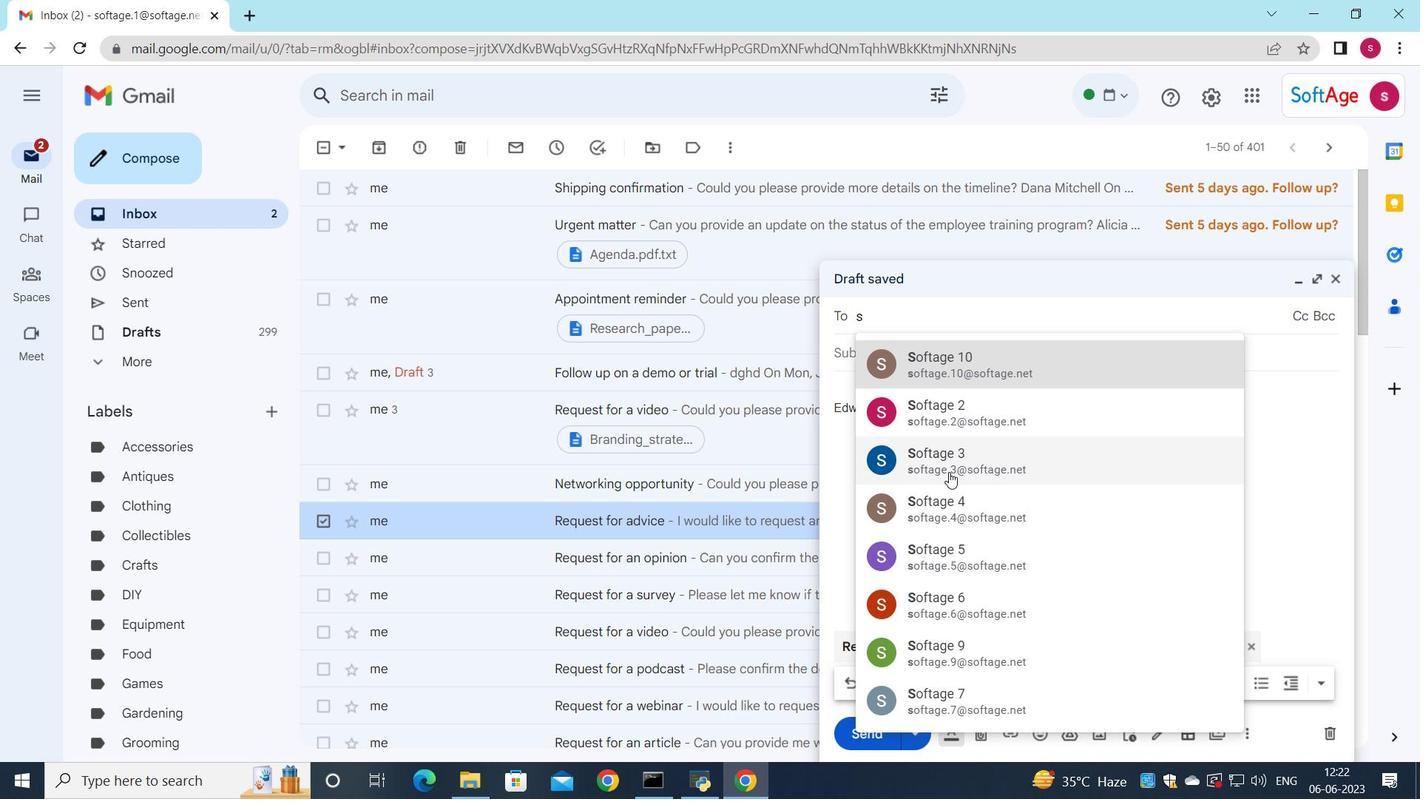 
Action: Mouse moved to (890, 358)
Screenshot: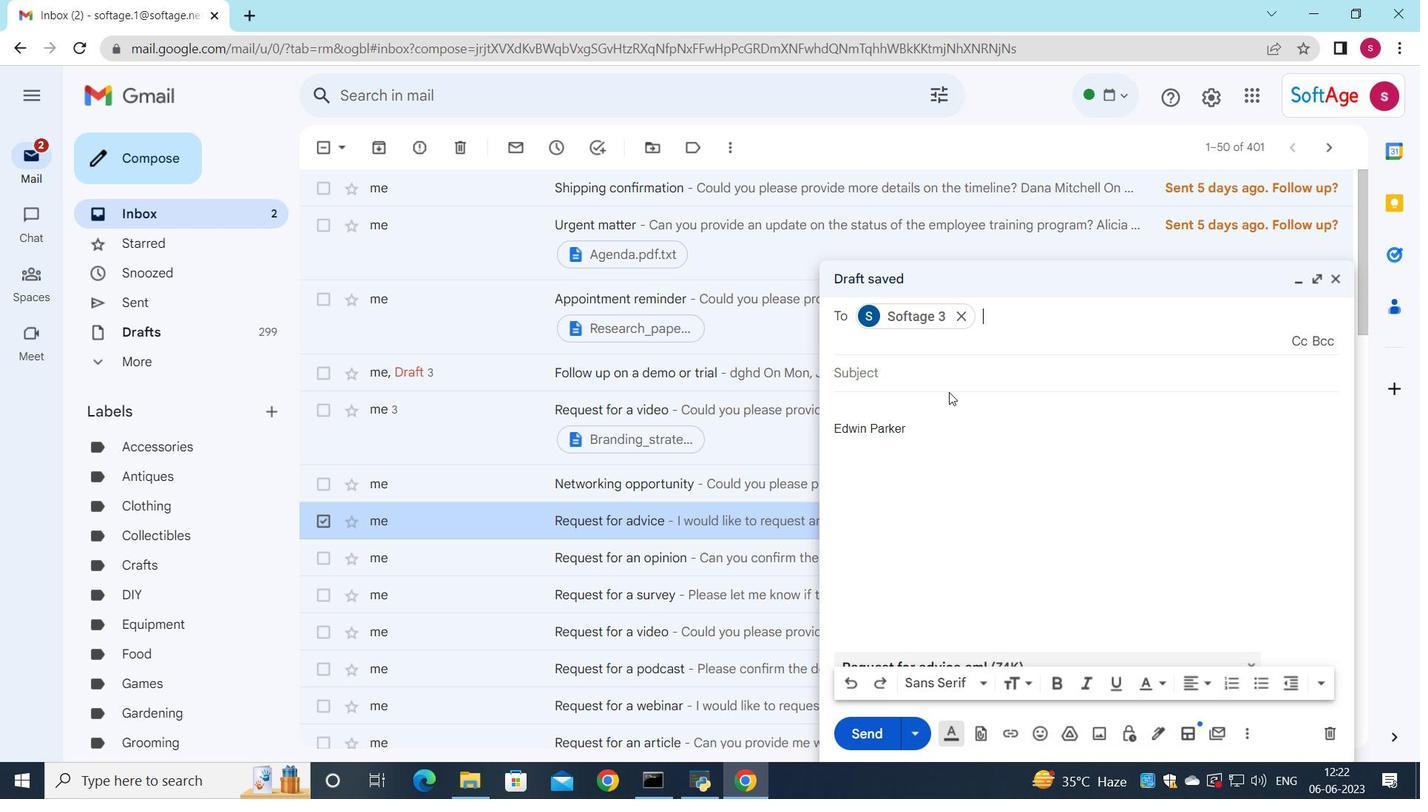 
Action: Mouse pressed left at (890, 358)
Screenshot: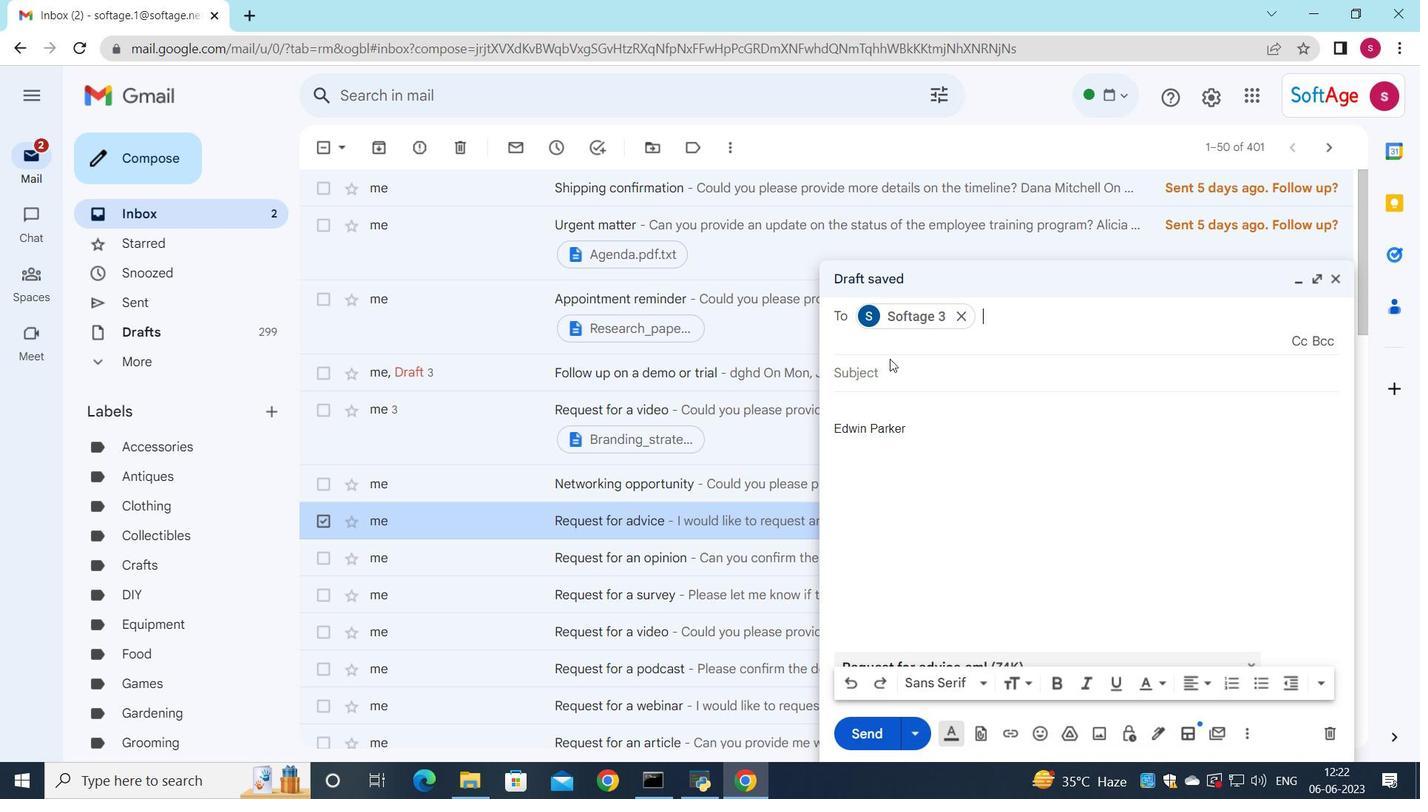 
Action: Mouse moved to (889, 364)
Screenshot: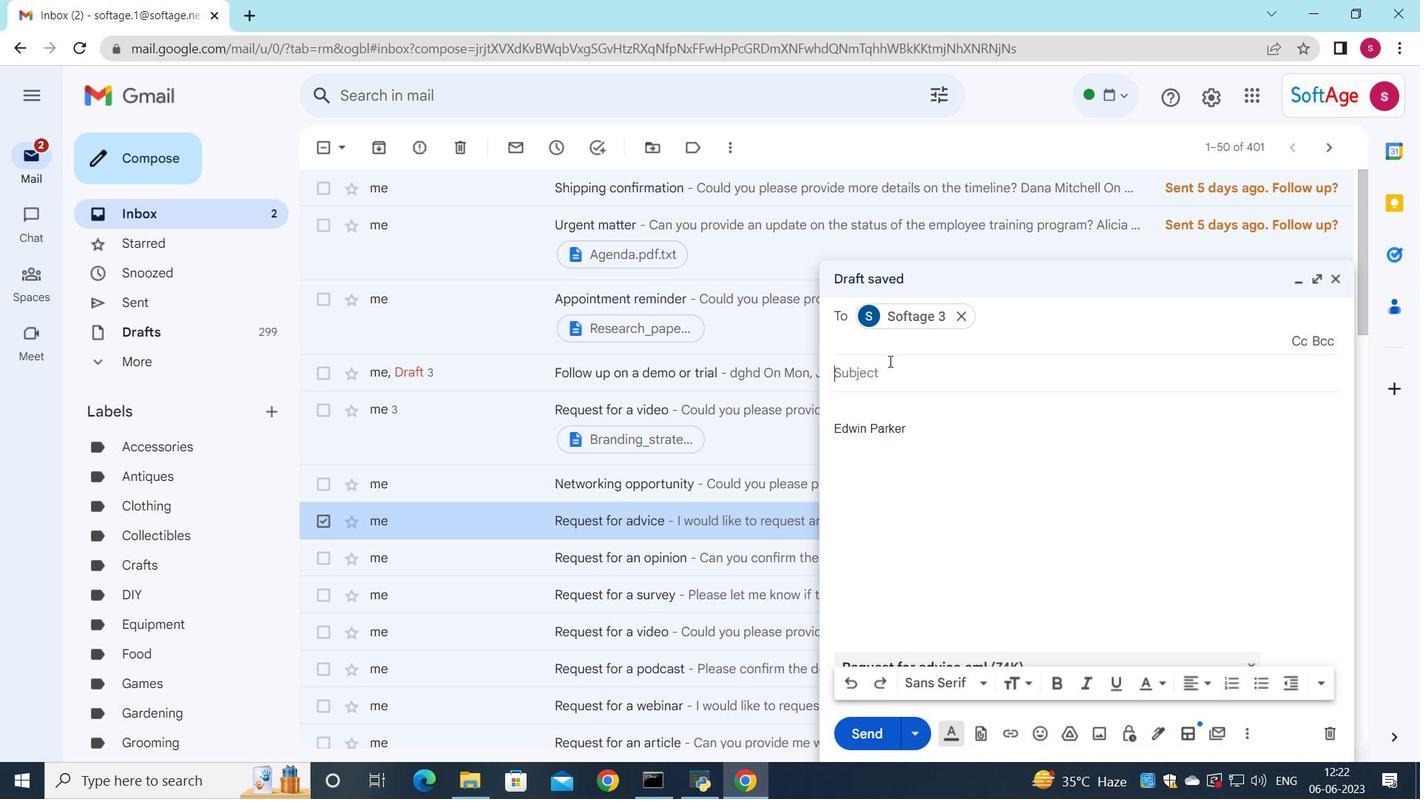 
Action: Key pressed <Key.shift>request<Key.space>for<Key.space>a<Key.space>promotion
Screenshot: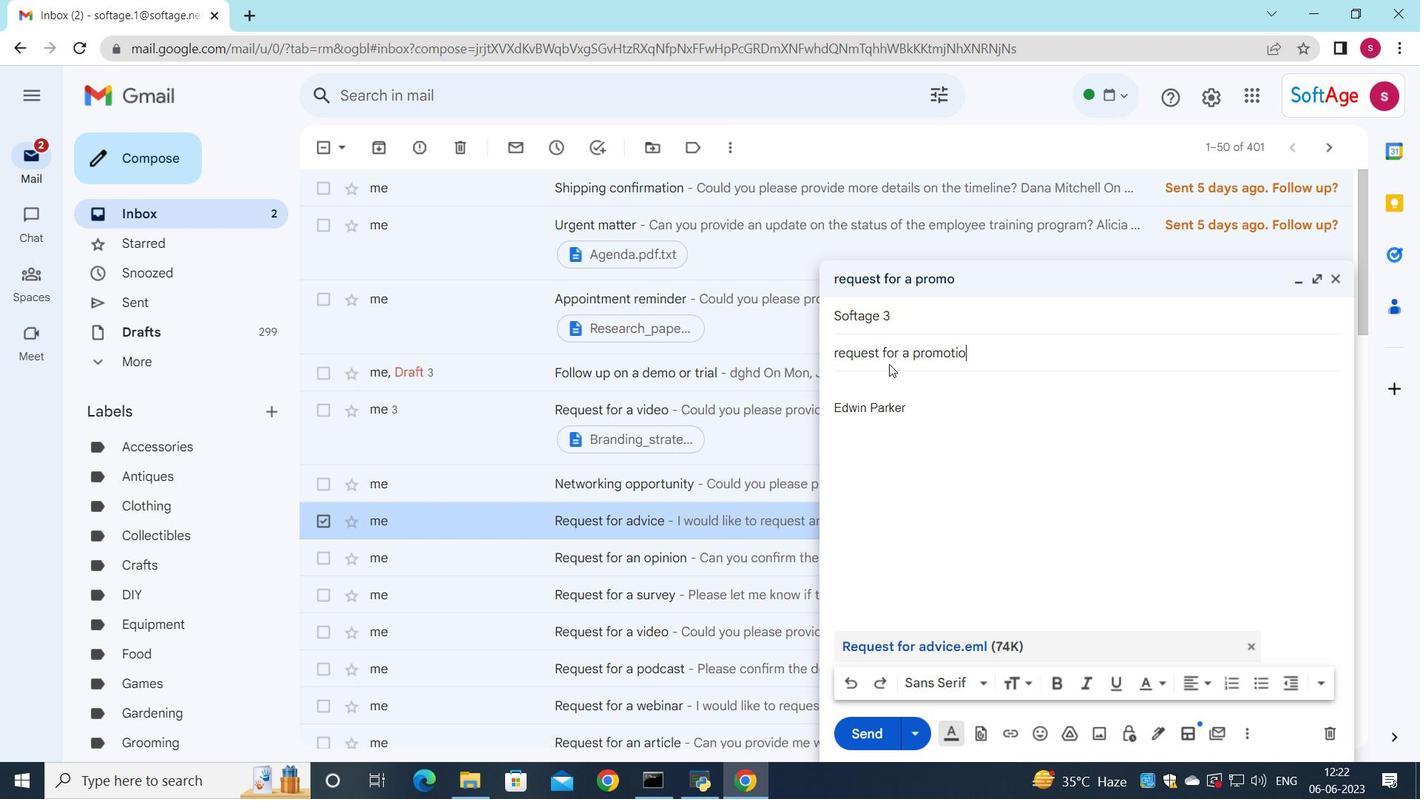 
Action: Mouse moved to (836, 355)
Screenshot: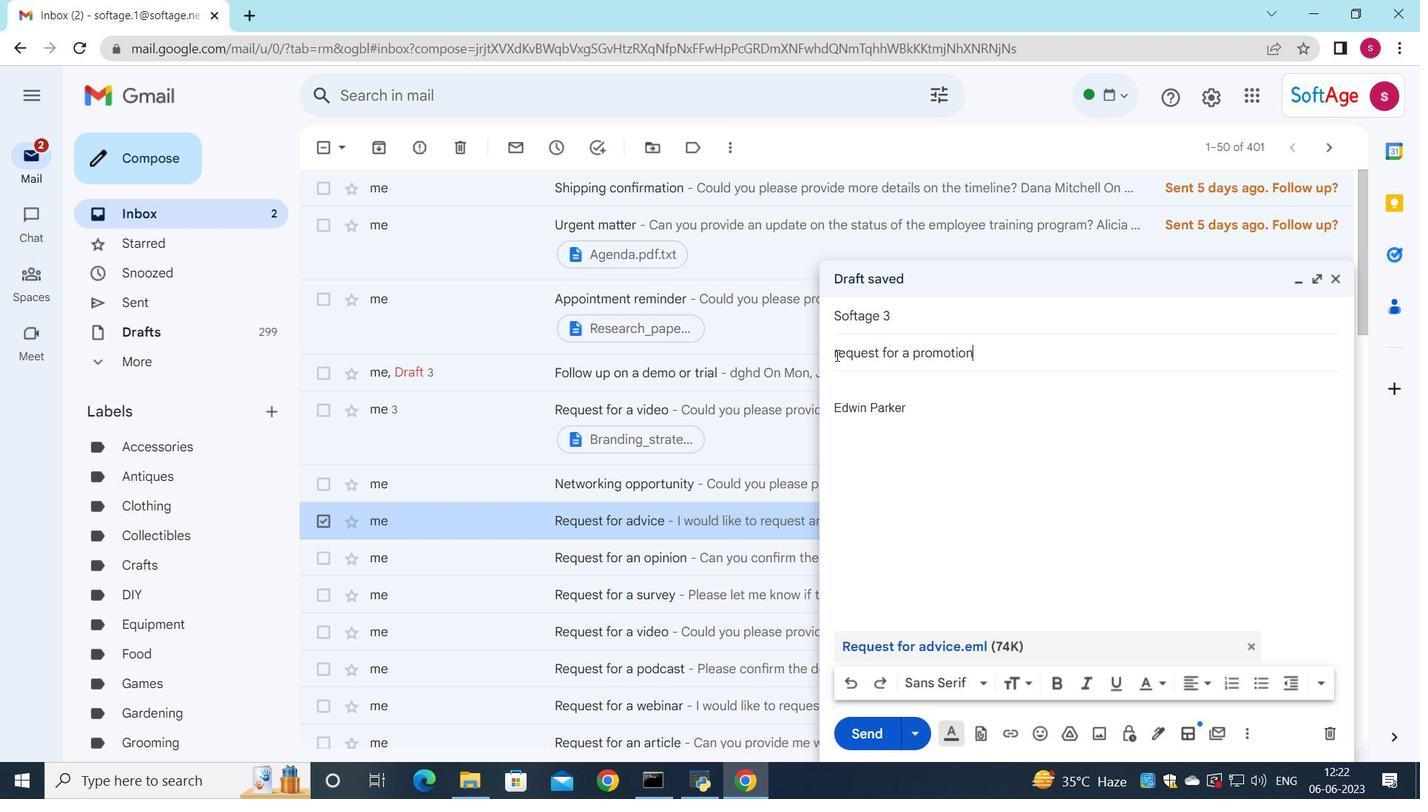 
Action: Mouse pressed left at (836, 355)
Screenshot: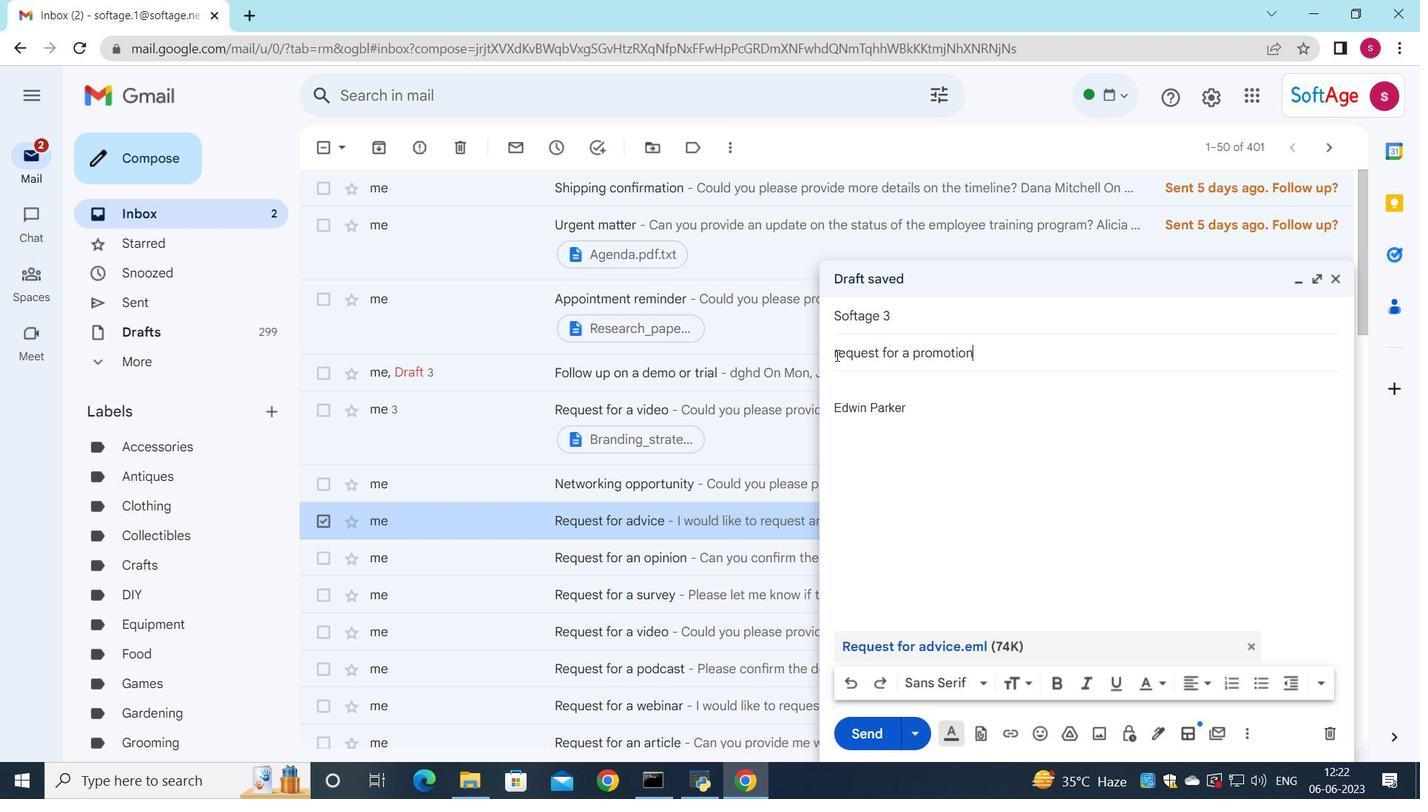 
Action: Mouse moved to (836, 355)
Screenshot: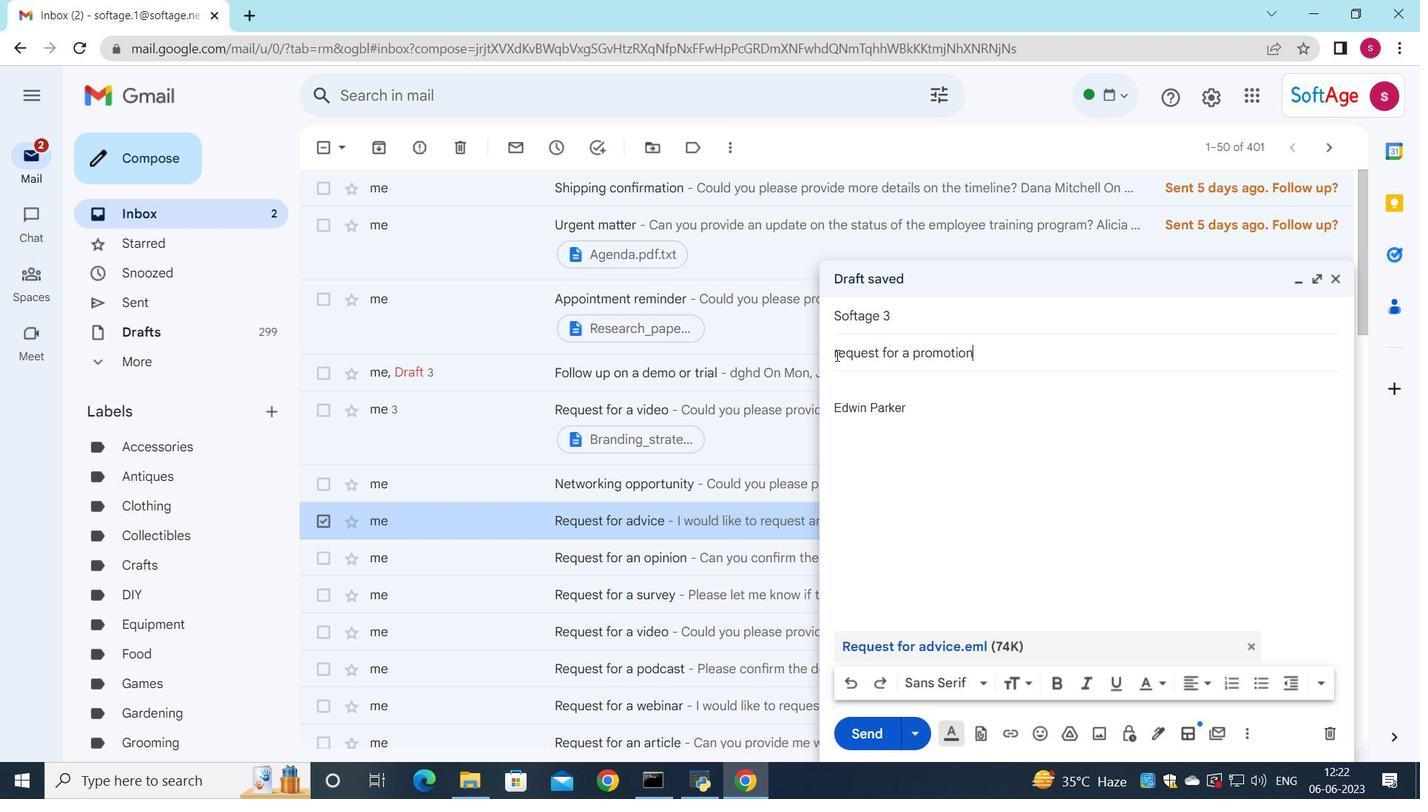 
Action: Key pressed <Key.backspace><Key.shift>R
Screenshot: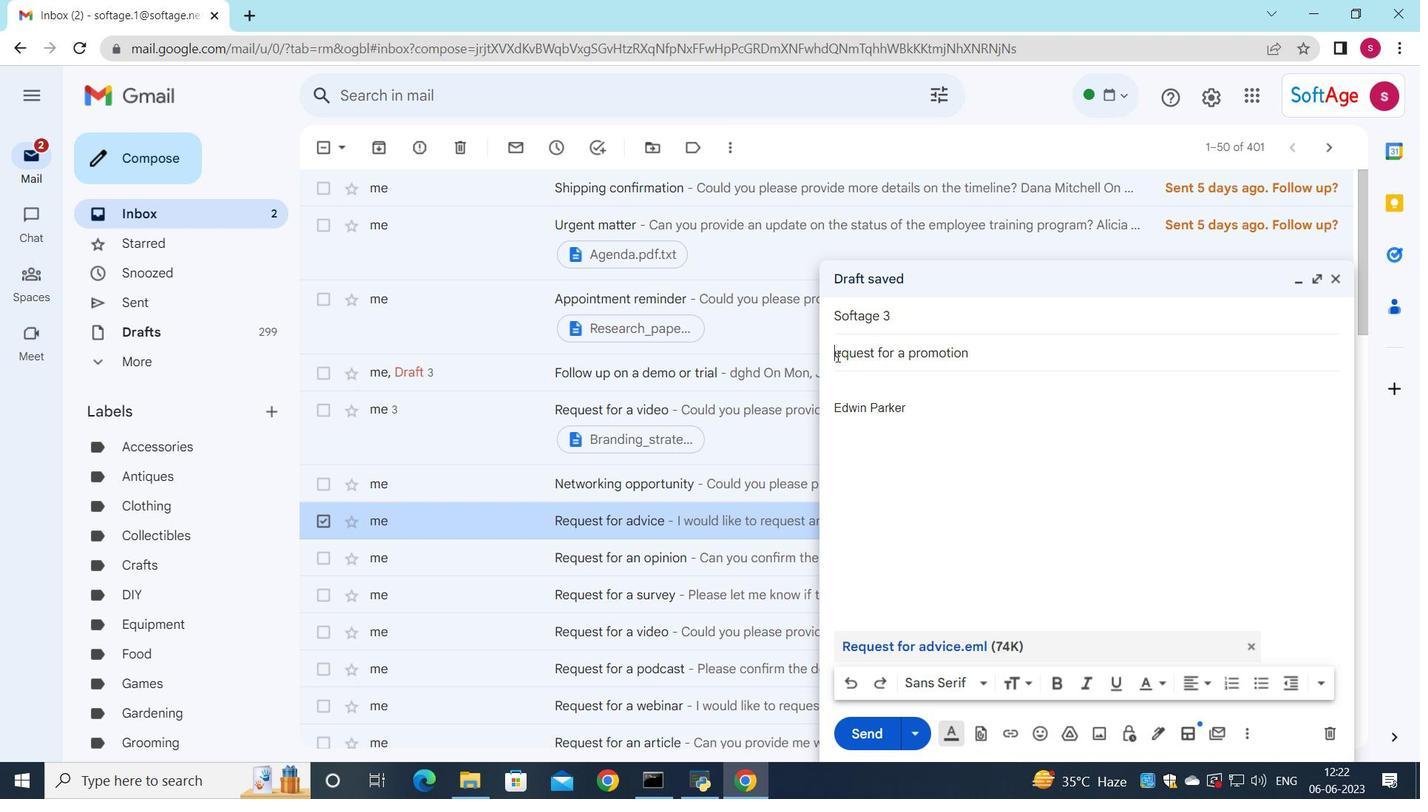
Action: Mouse moved to (873, 389)
Screenshot: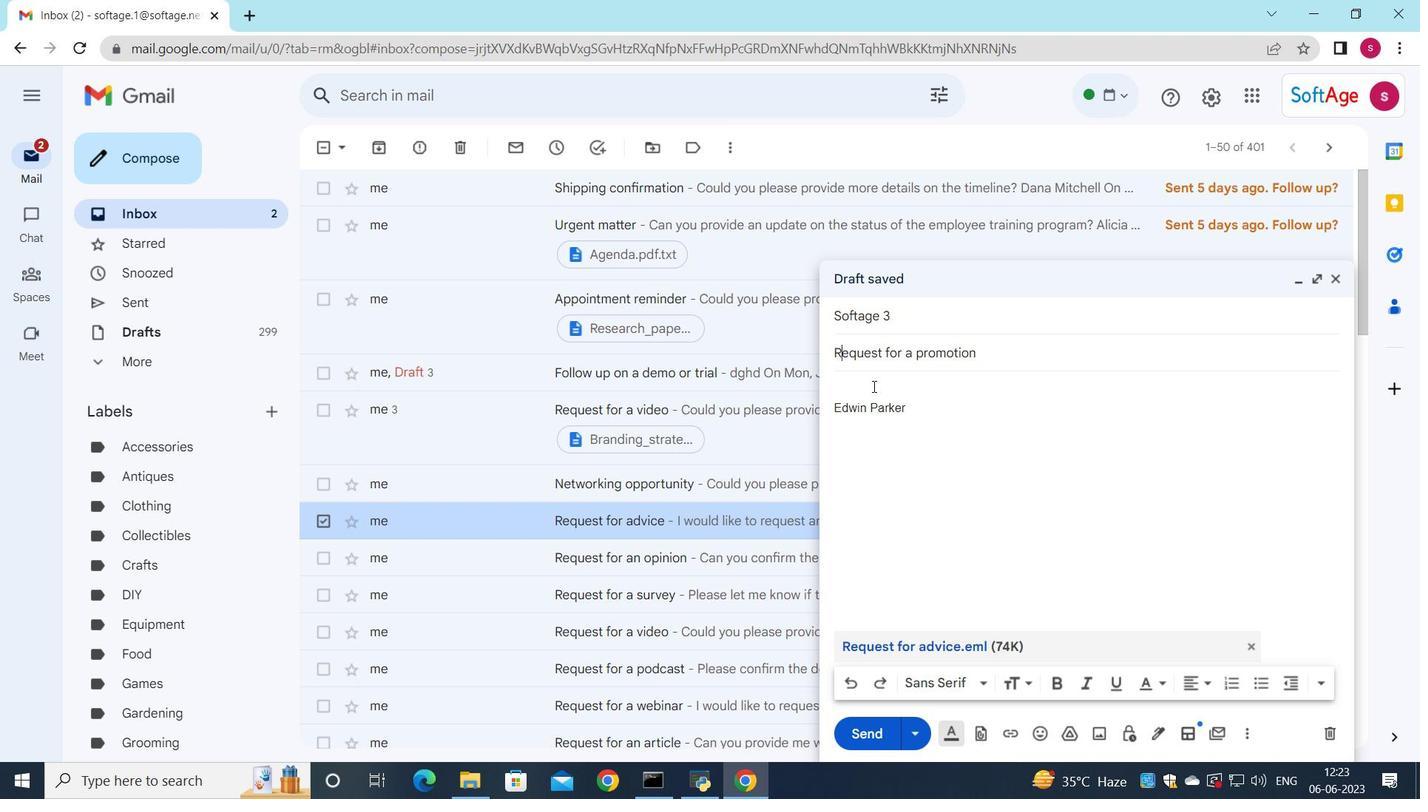 
Action: Mouse pressed left at (873, 389)
Screenshot: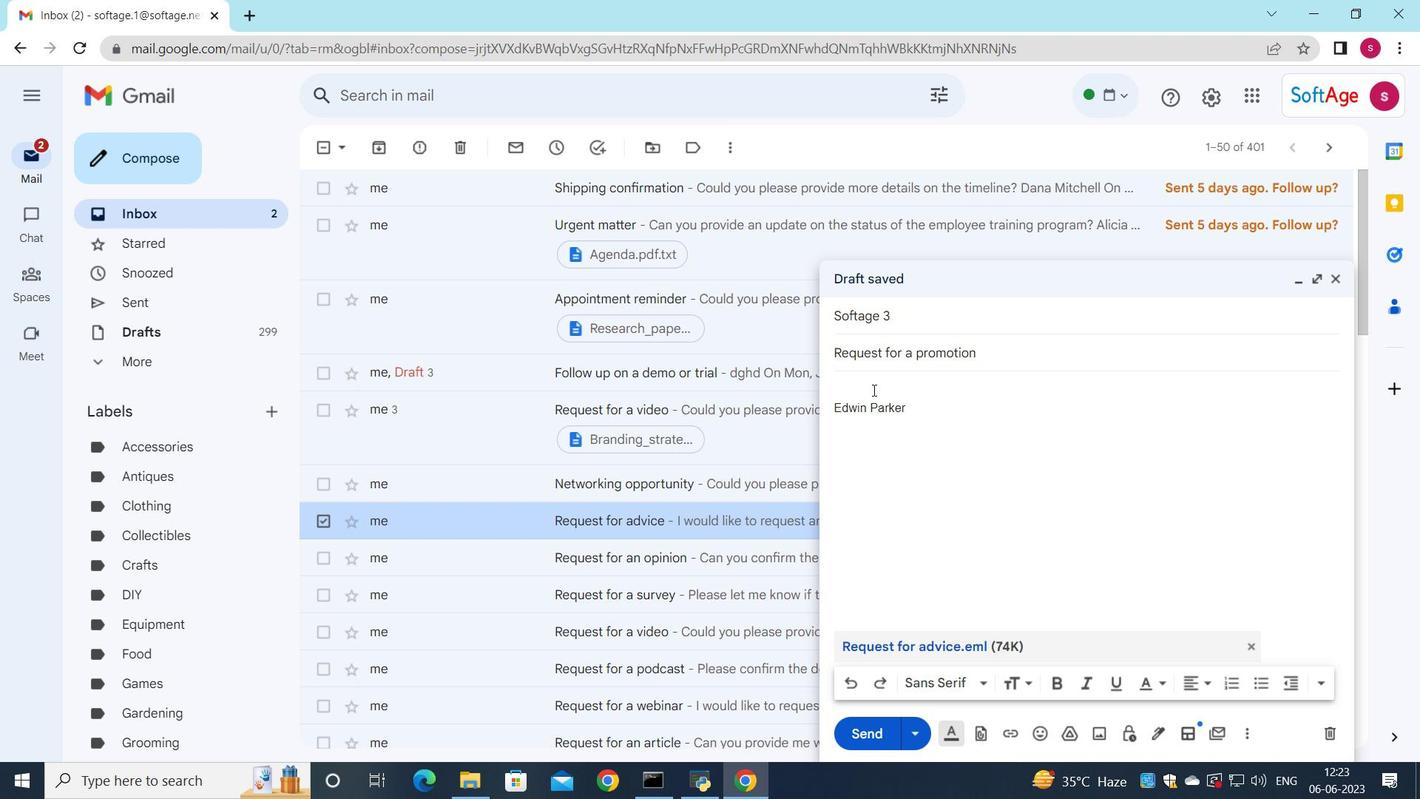 
Action: Key pressed <Key.shift>I<Key.space>would<Key.space>like<Key.space>to<Key.space>schedule<Key.space>a<Key.space>meeting<Key.space>to<Key.space>discuss<Key.space>the<Key.space>projects<Key.space>risk<Key.space>mitigation<Key.space>plan.
Screenshot: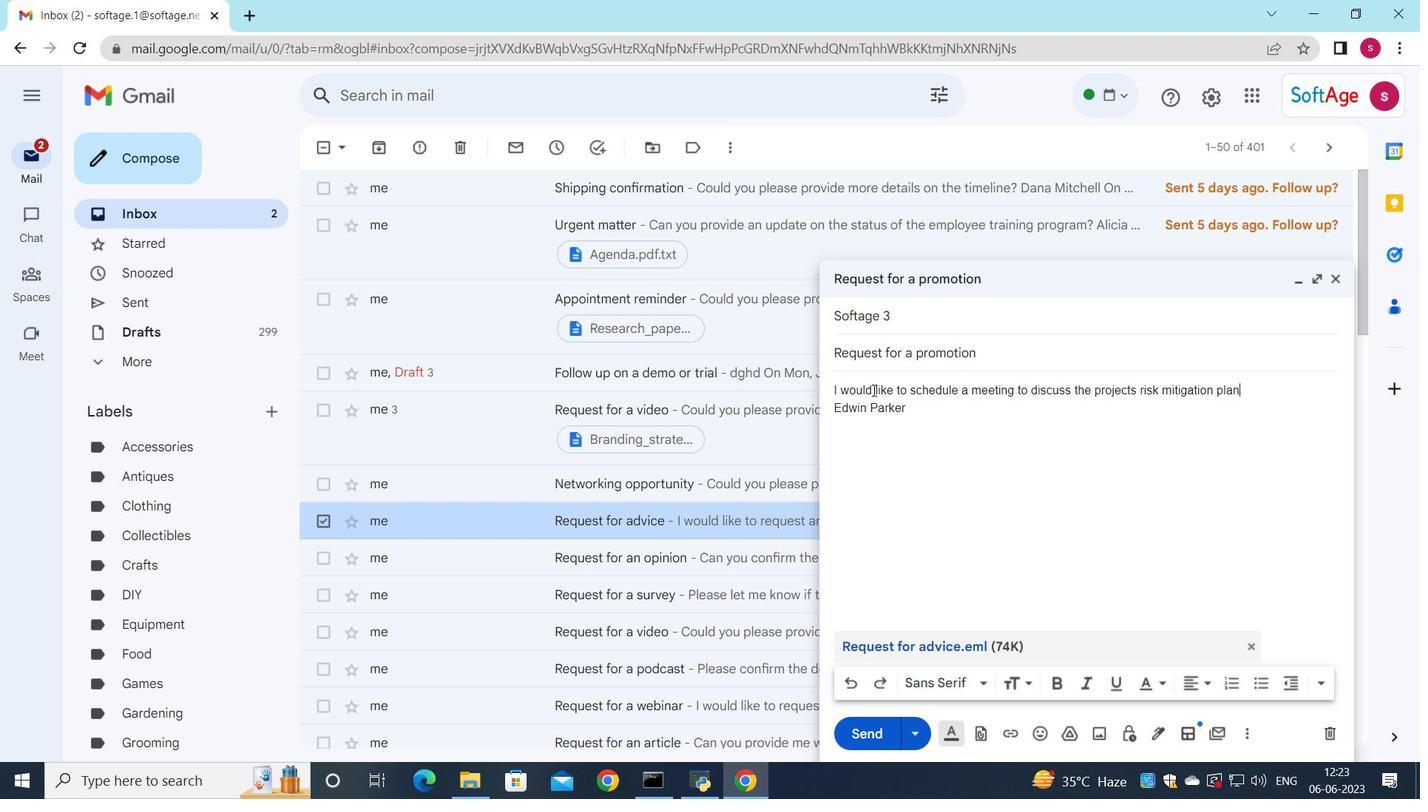 
Action: Mouse moved to (1114, 400)
Screenshot: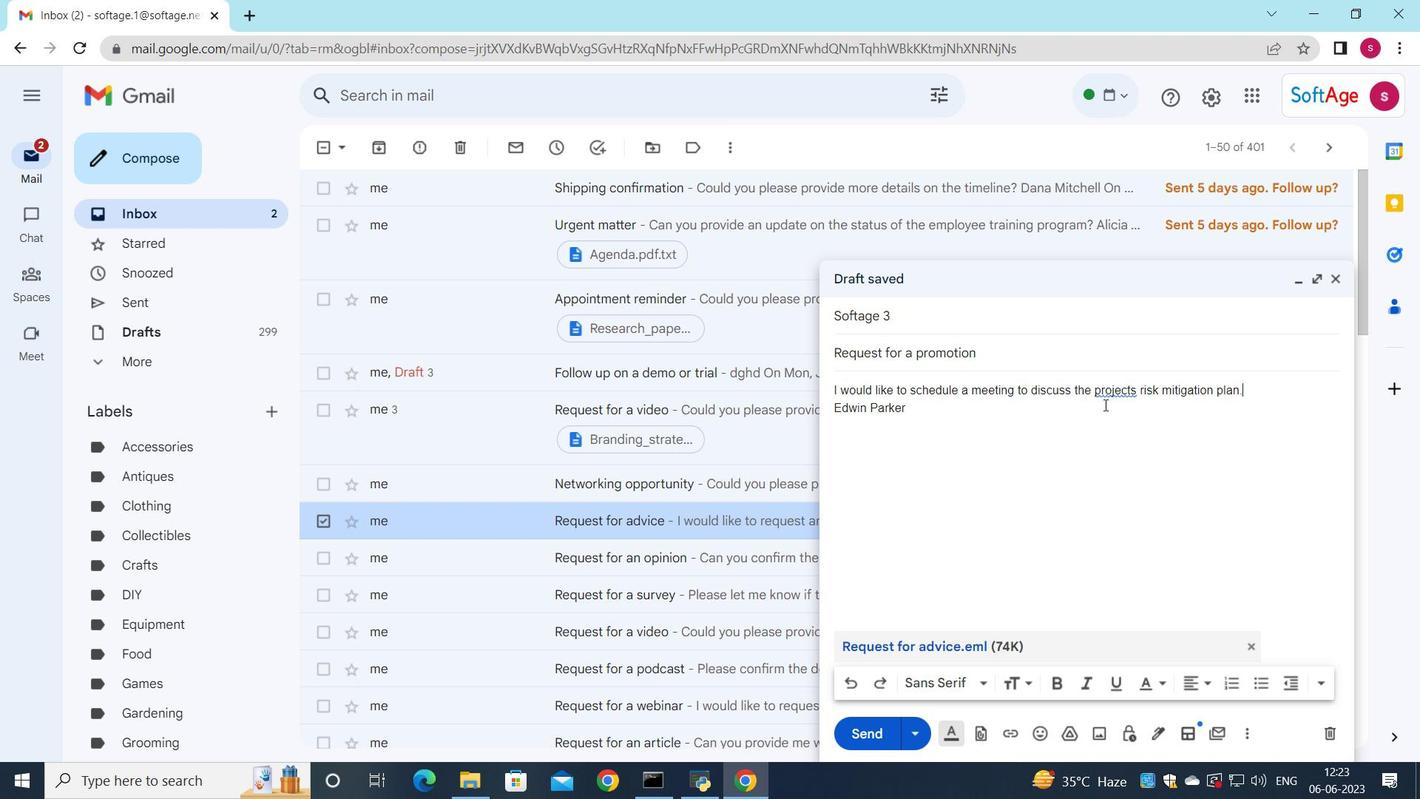 
Action: Mouse pressed left at (1114, 400)
Screenshot: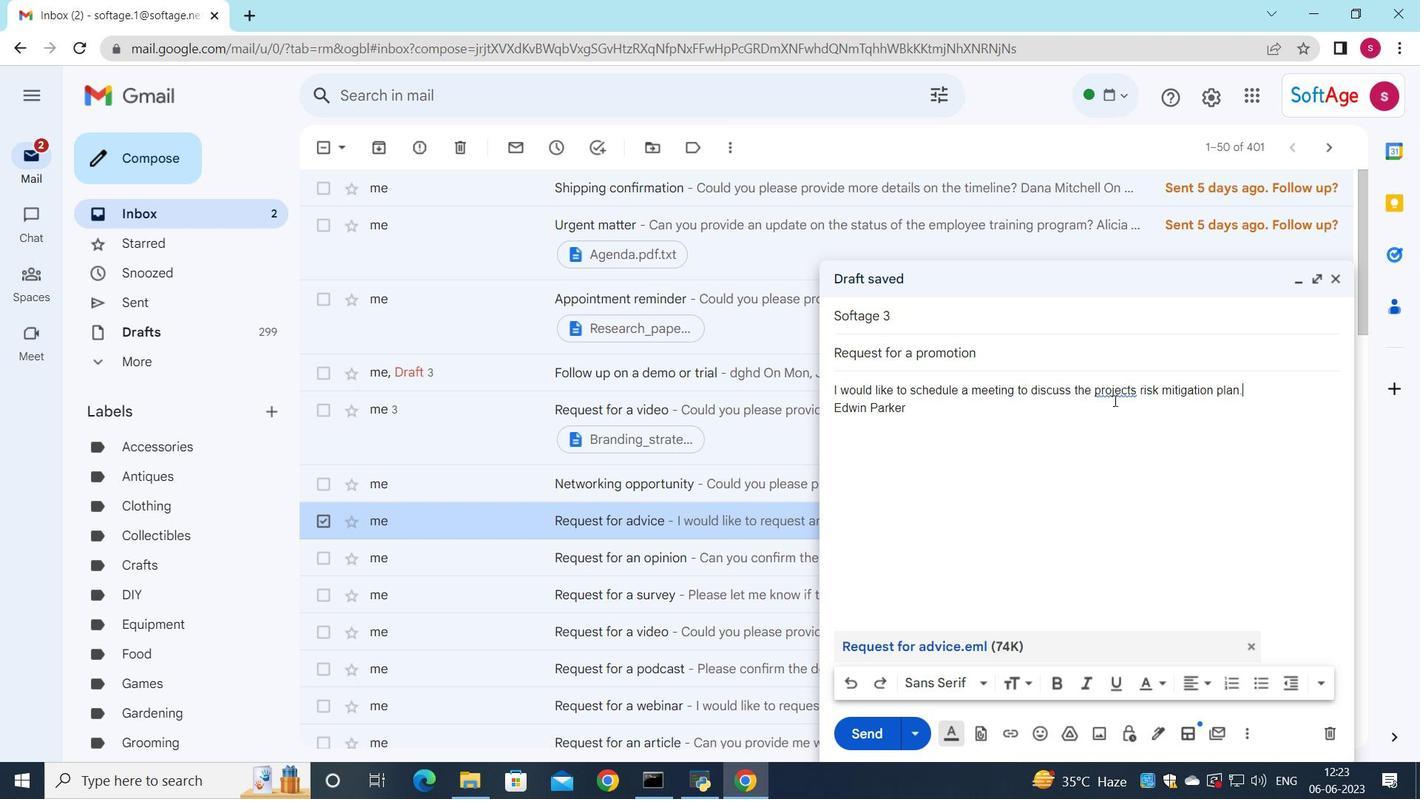 
Action: Mouse moved to (1118, 392)
Screenshot: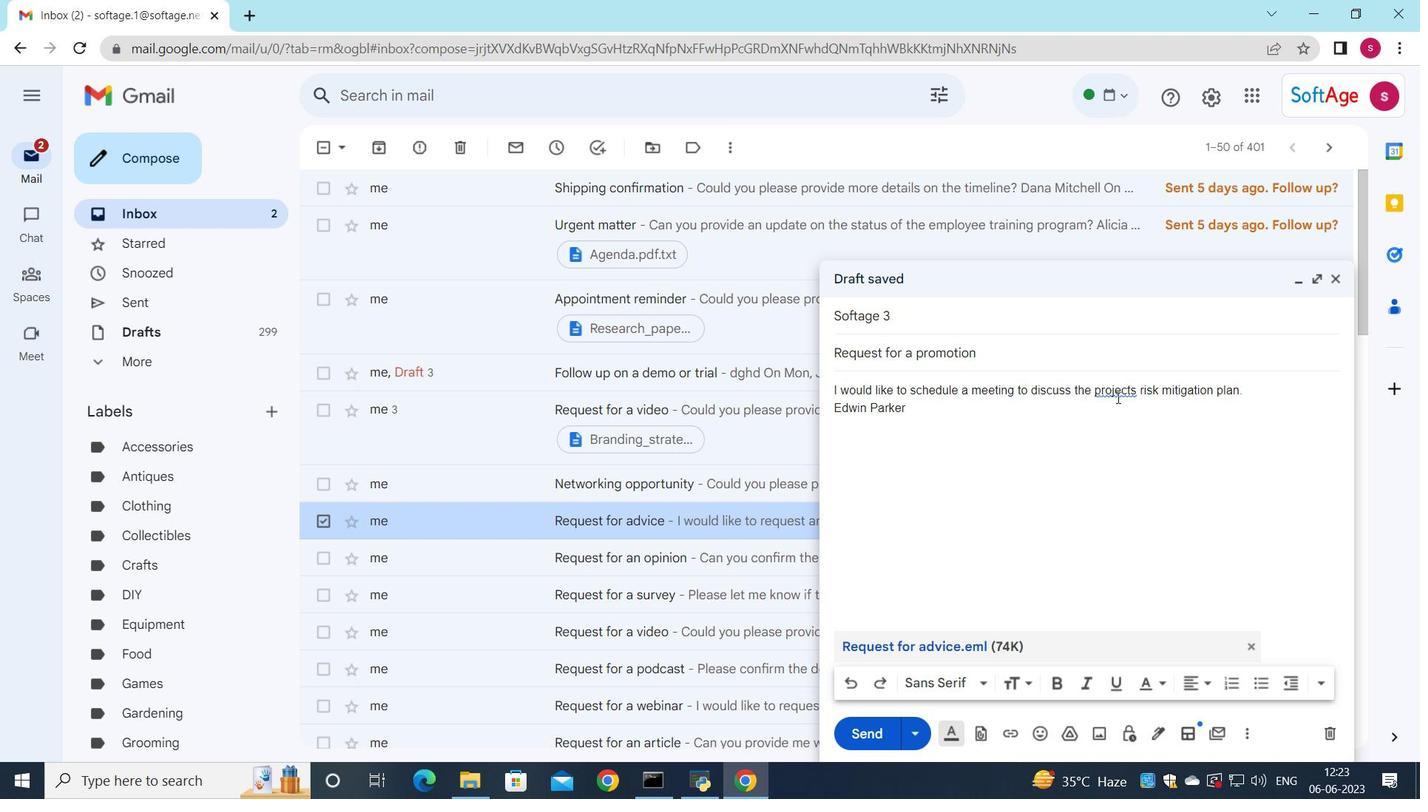 
Action: Mouse pressed left at (1118, 392)
Screenshot: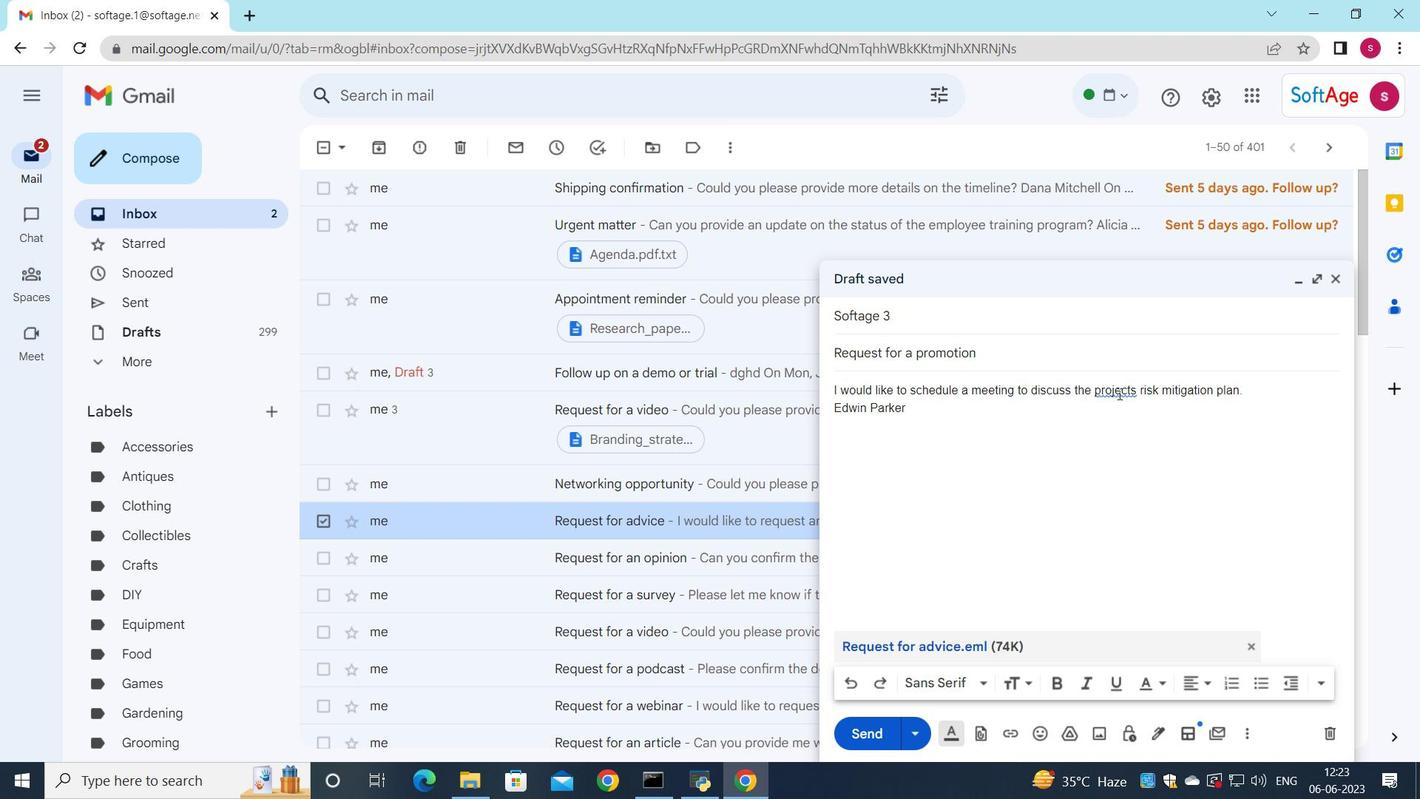 
Action: Mouse moved to (1118, 421)
Screenshot: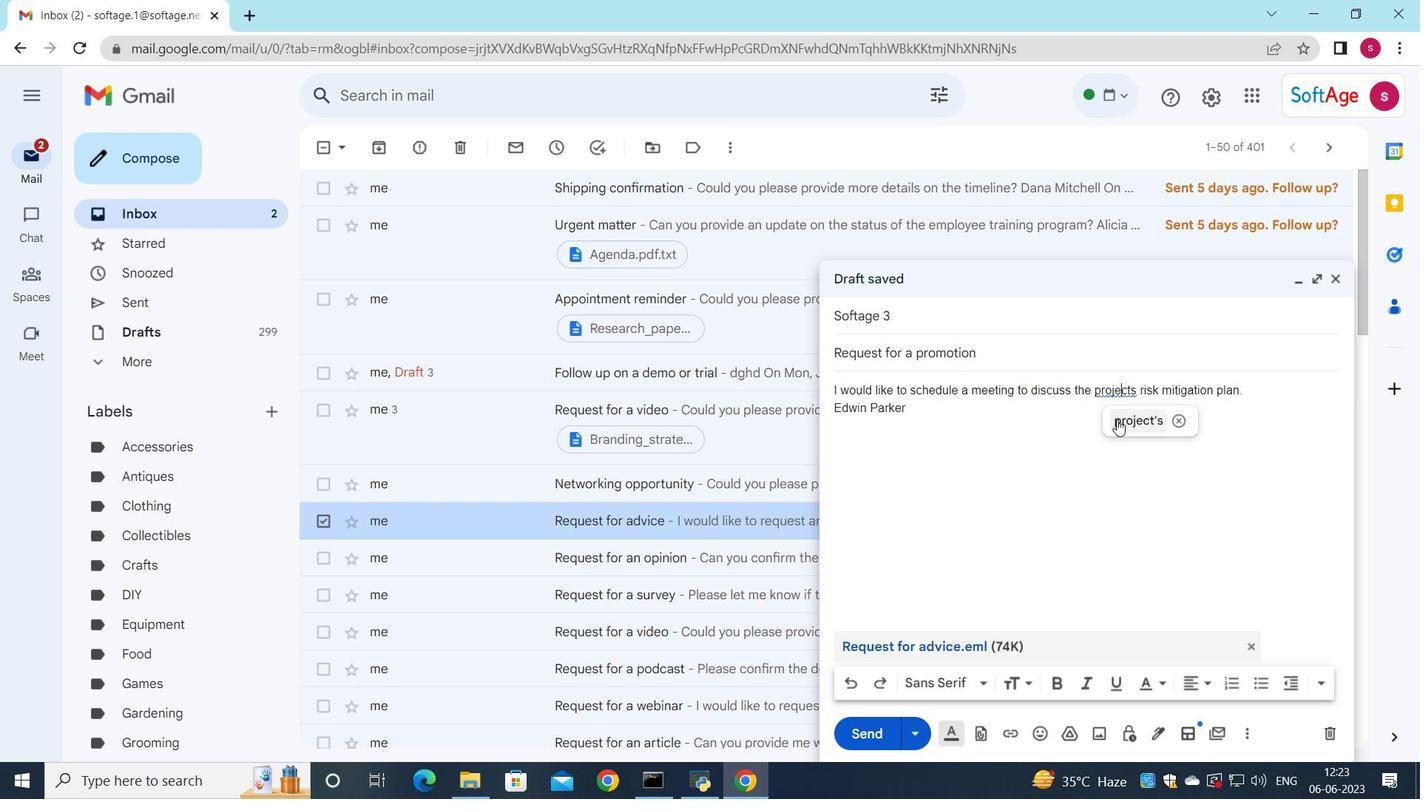 
Action: Mouse pressed left at (1118, 421)
Screenshot: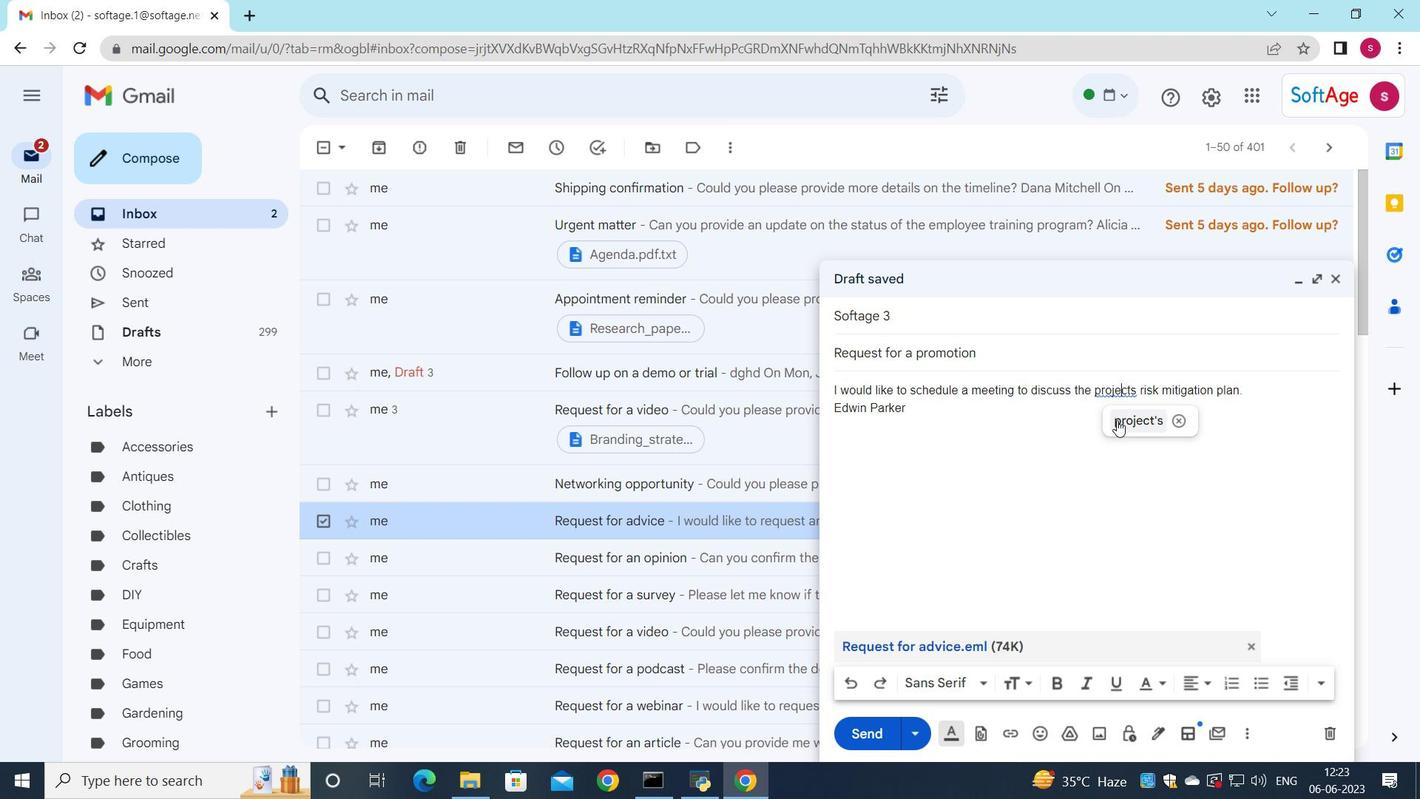 
Action: Mouse moved to (864, 738)
Screenshot: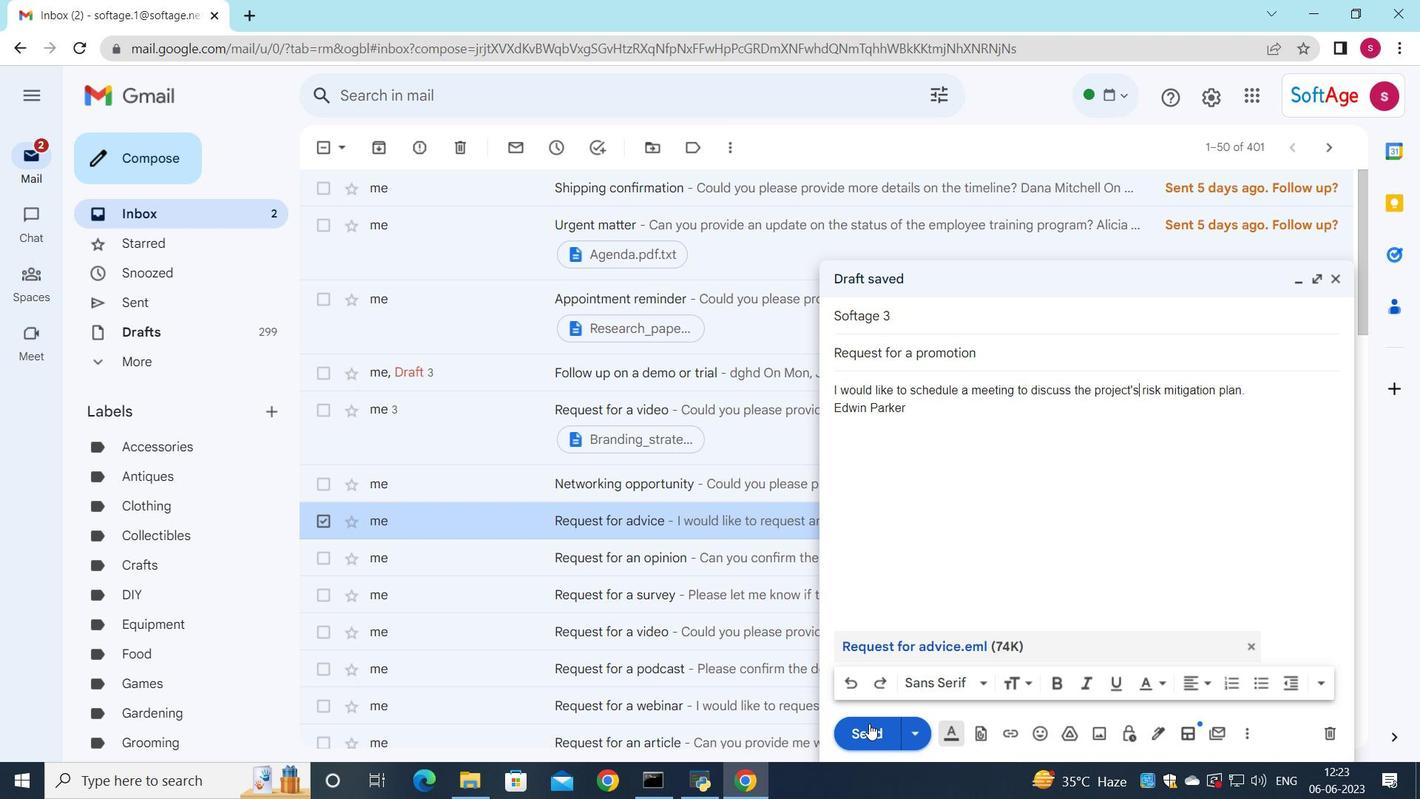 
Action: Mouse pressed left at (864, 738)
Screenshot: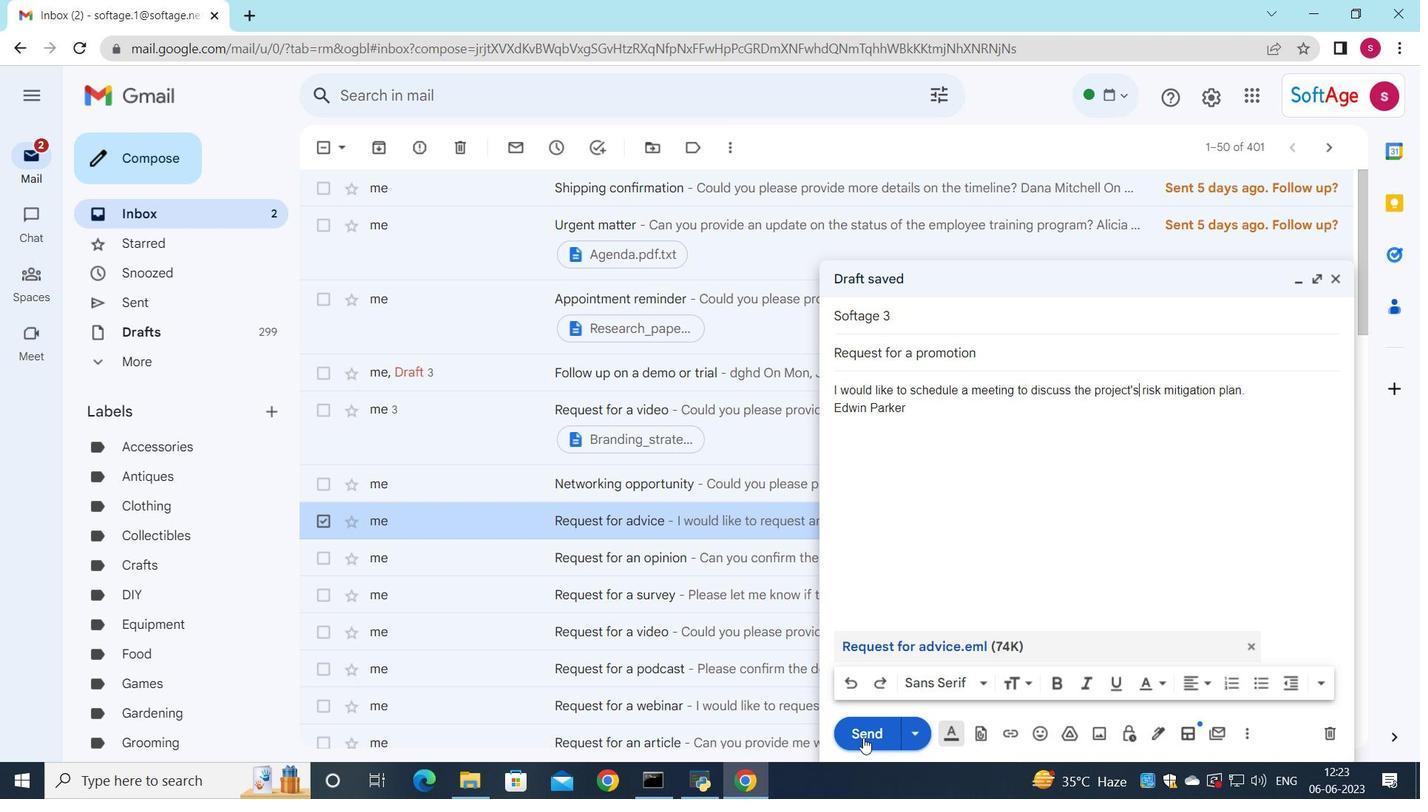
Action: Mouse moved to (883, 515)
Screenshot: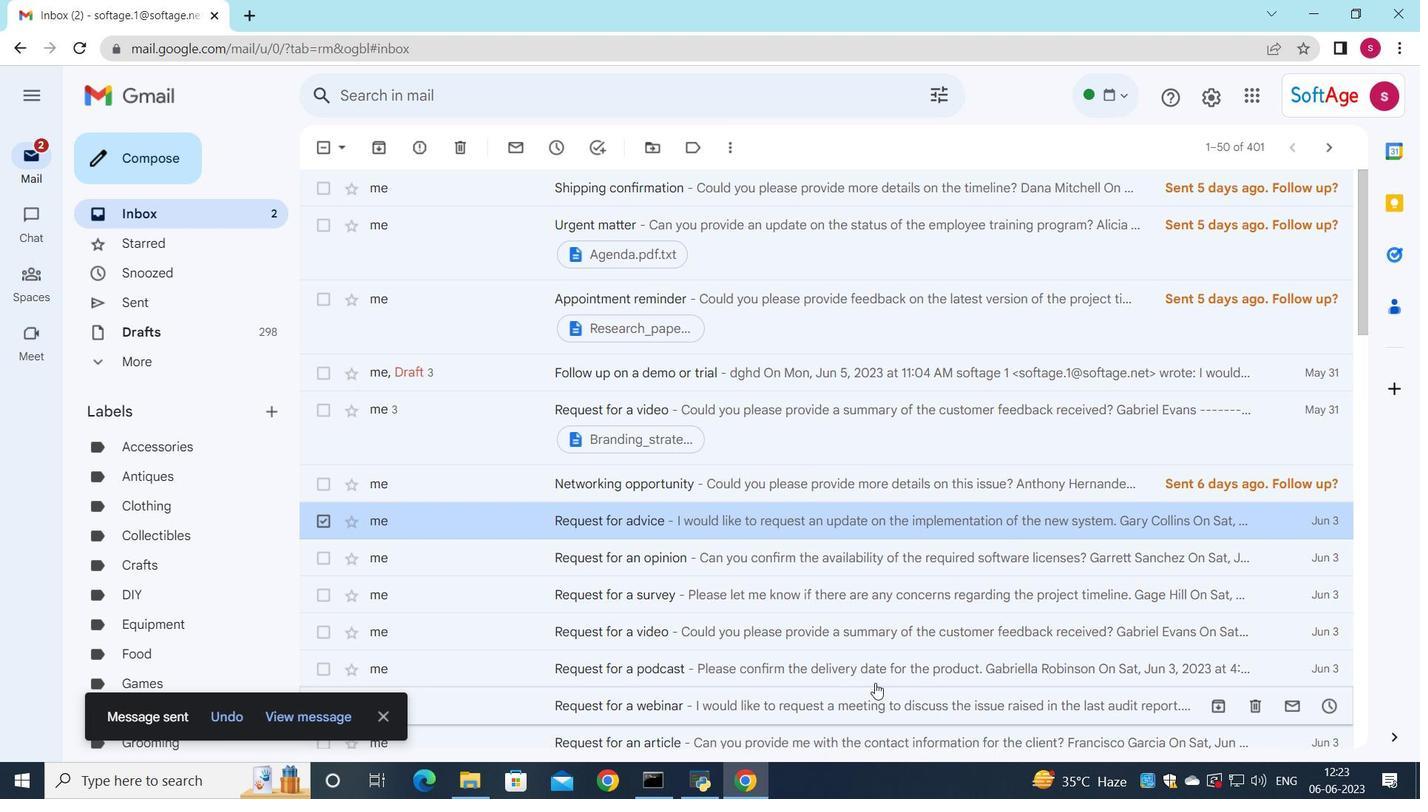 
